 Task: Look for space in Miguel Hidalgo, Mexico from 12th August, 2023 to 16th August, 2023 for 8 adults in price range Rs.10000 to Rs.16000. Place can be private room with 8 bedrooms having 8 beds and 8 bathrooms. Property type can be house, flat, guest house, hotel. Amenities needed are: wifi, TV, free parkinig on premises, gym, breakfast. Booking option can be shelf check-in. Required host language is English.
Action: Mouse moved to (540, 119)
Screenshot: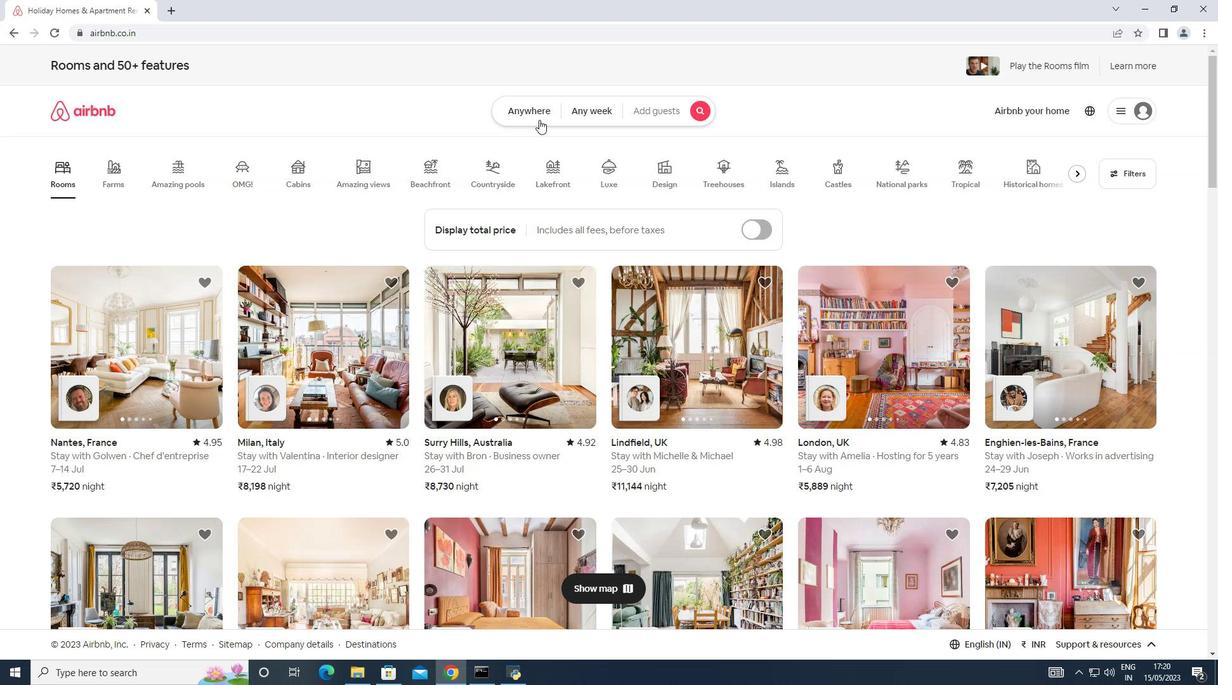 
Action: Mouse pressed left at (540, 119)
Screenshot: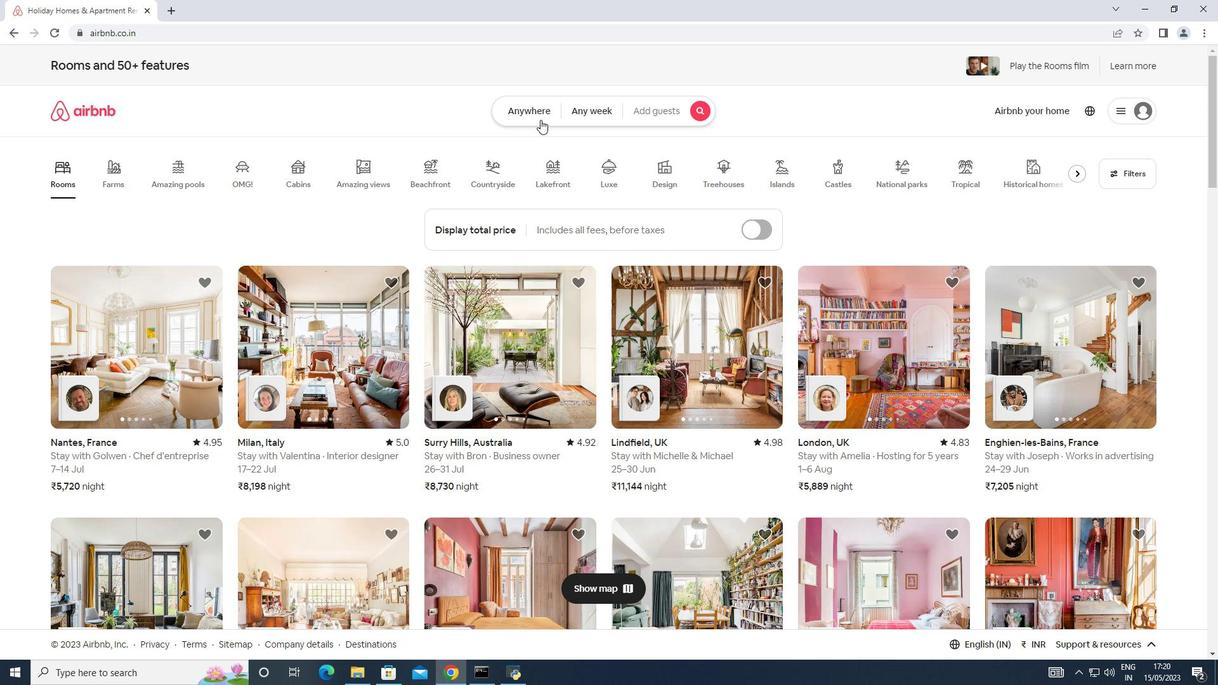 
Action: Mouse moved to (417, 152)
Screenshot: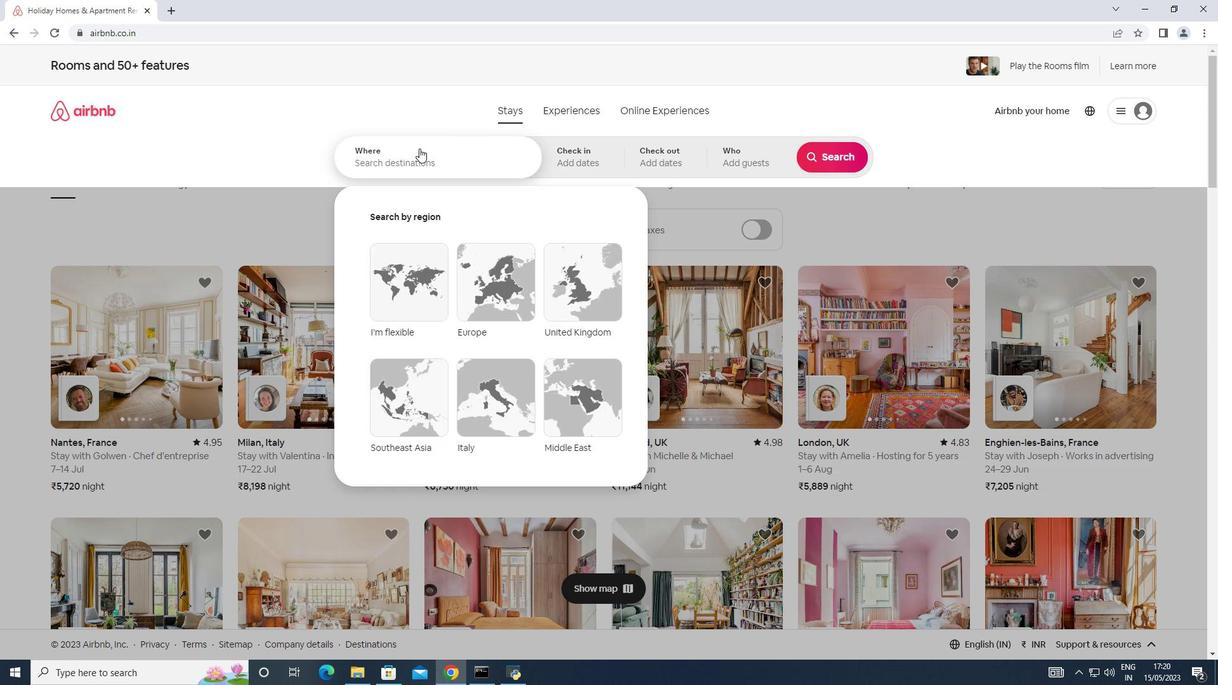 
Action: Mouse pressed left at (417, 152)
Screenshot: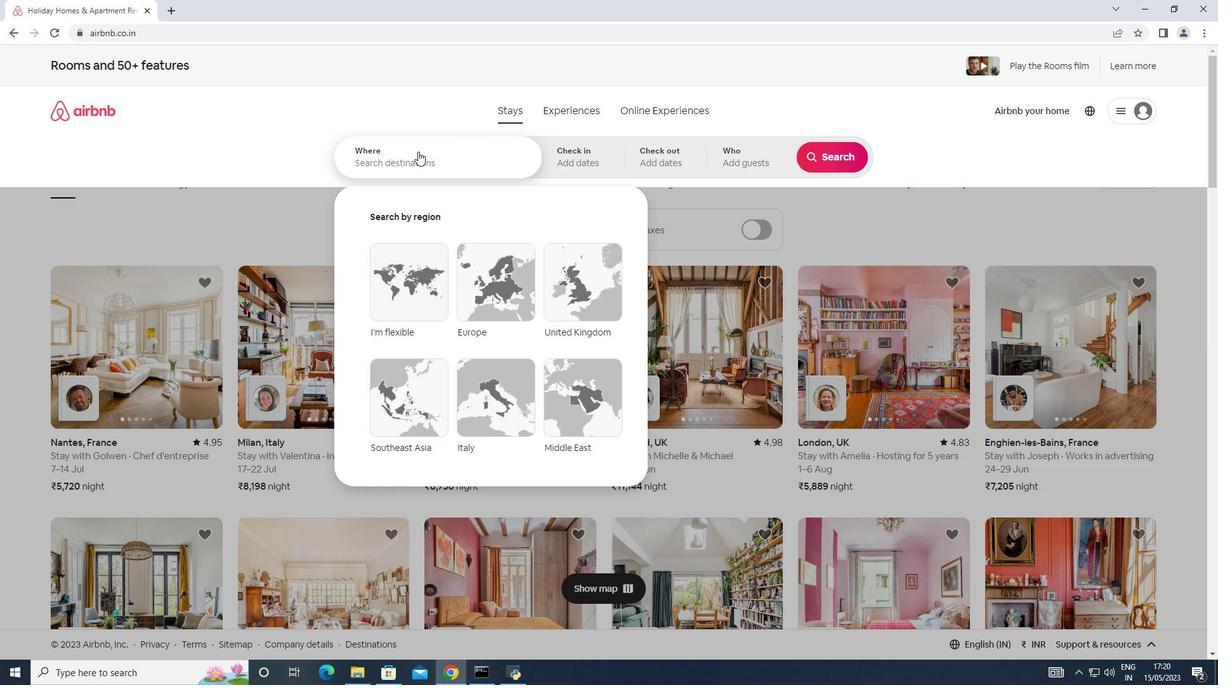 
Action: Mouse moved to (255, 247)
Screenshot: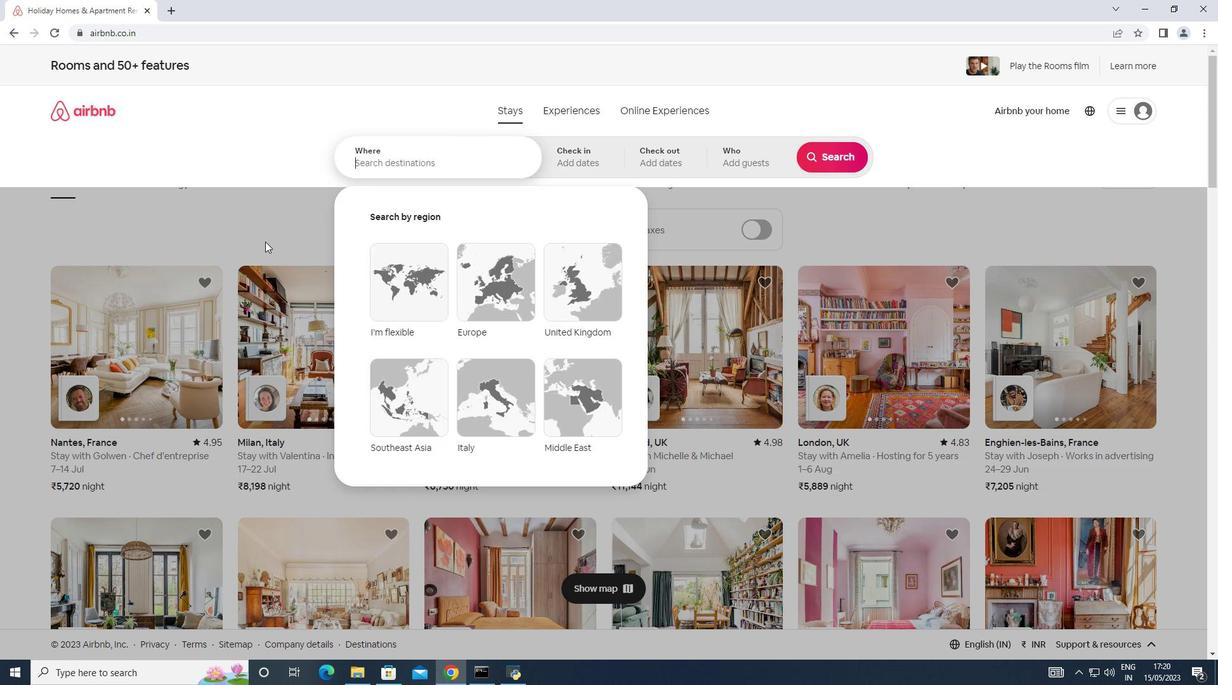 
Action: Key pressed <Key.shift>Mi
Screenshot: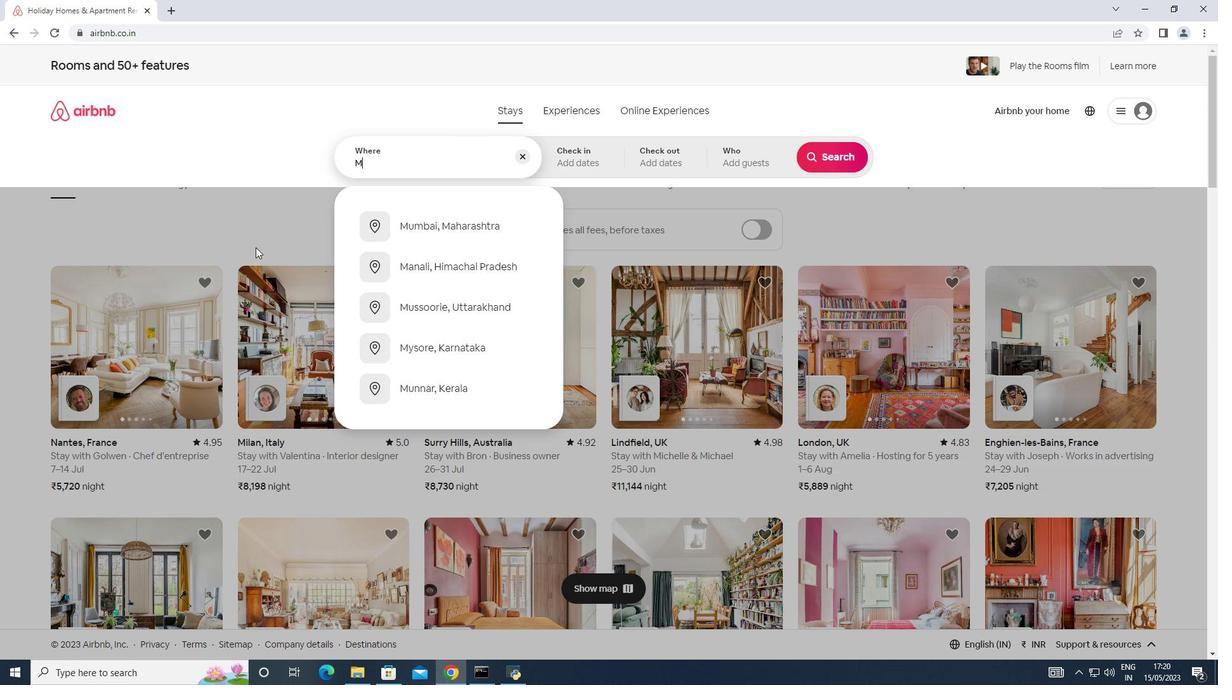 
Action: Mouse moved to (250, 250)
Screenshot: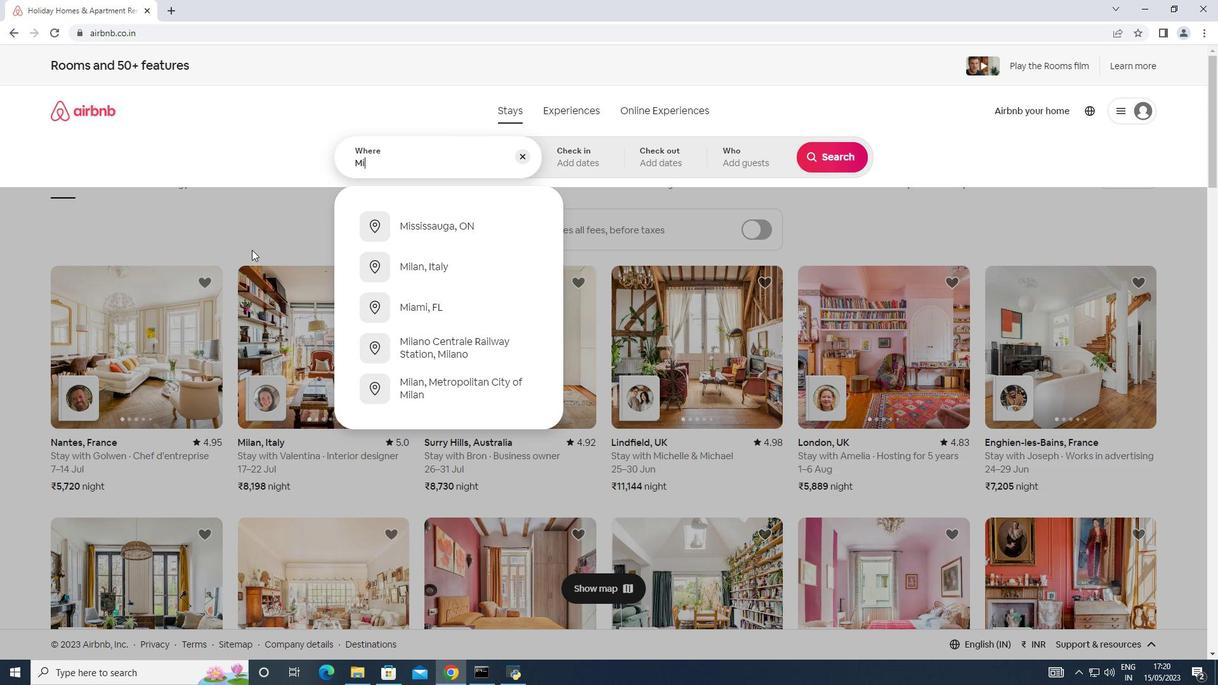 
Action: Key pressed guel<Key.space><Key.shift>Hidalgo,<Key.shift><Key.shift><Key.shift><Key.shift>Mec<Key.backspace>xico
Screenshot: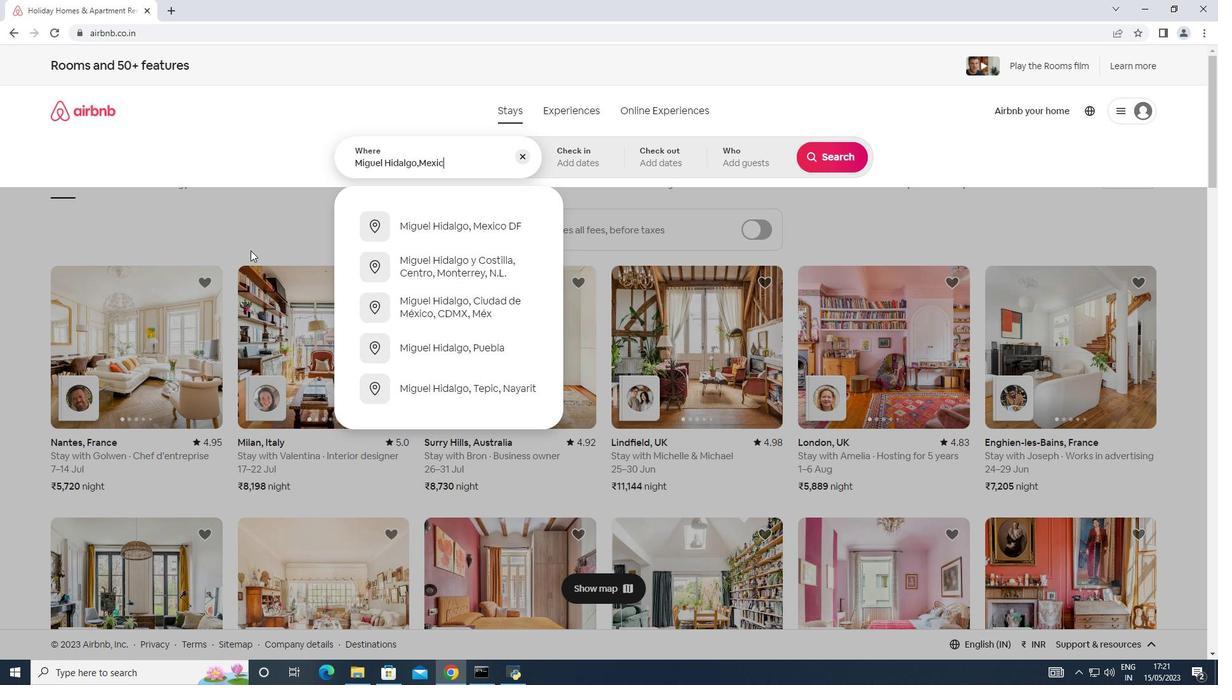 
Action: Mouse moved to (622, 166)
Screenshot: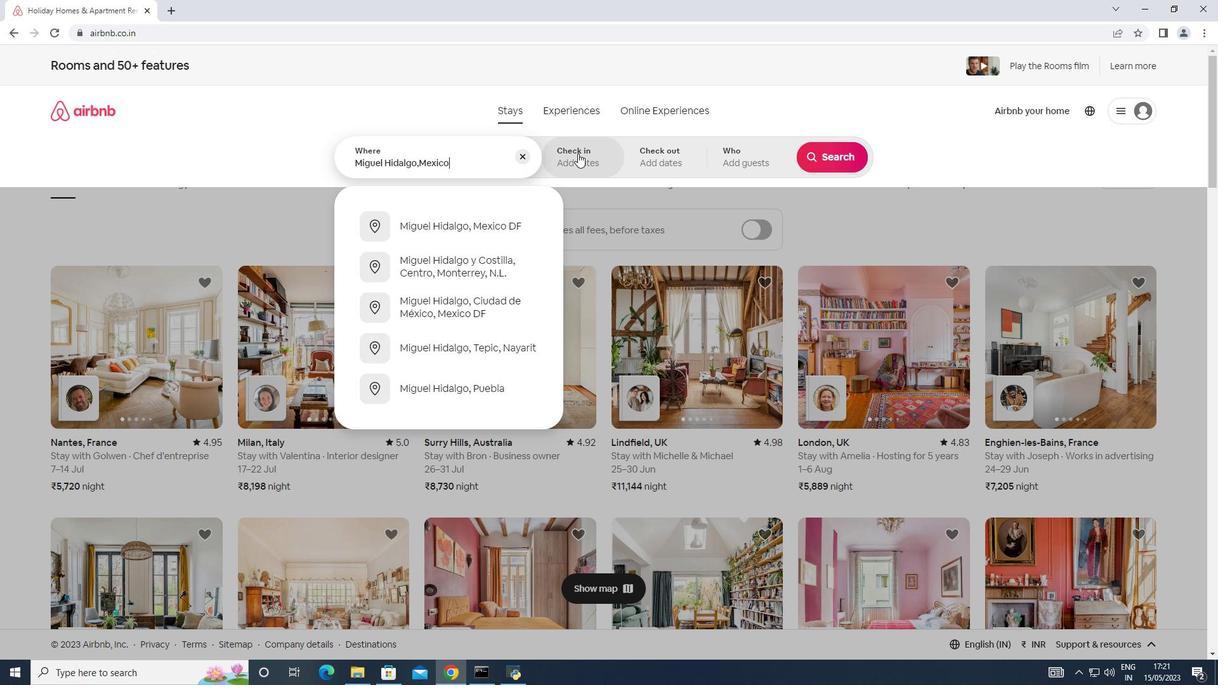 
Action: Mouse pressed left at (583, 152)
Screenshot: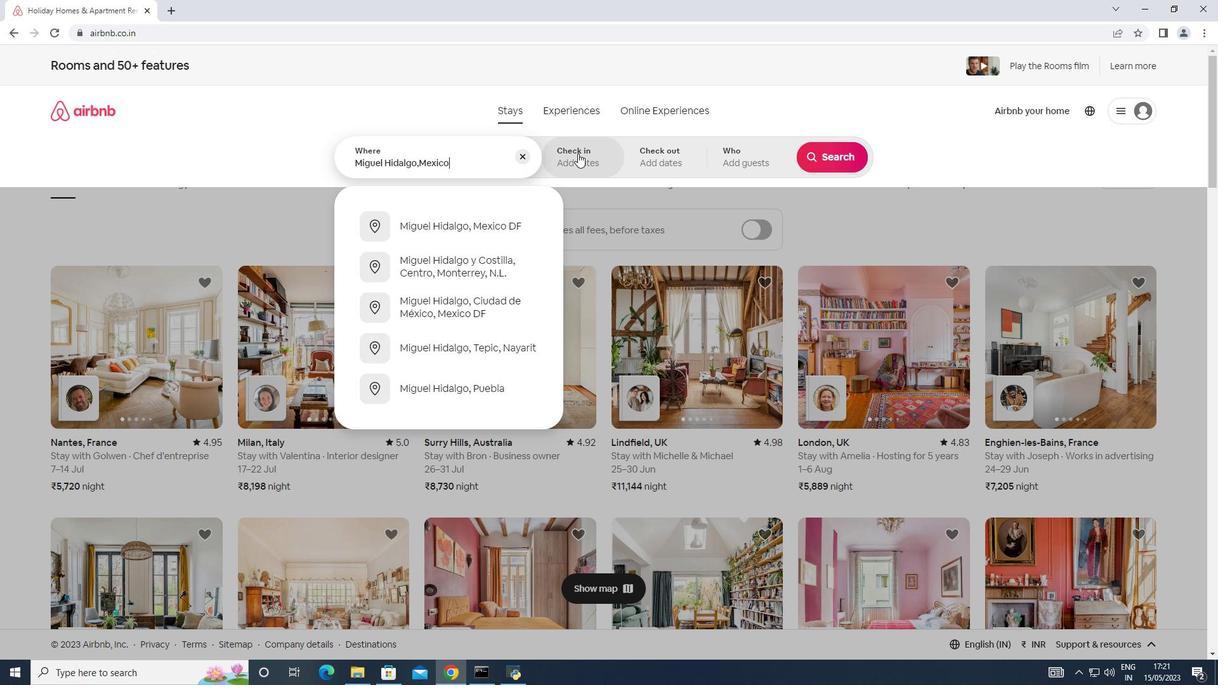 
Action: Mouse moved to (828, 258)
Screenshot: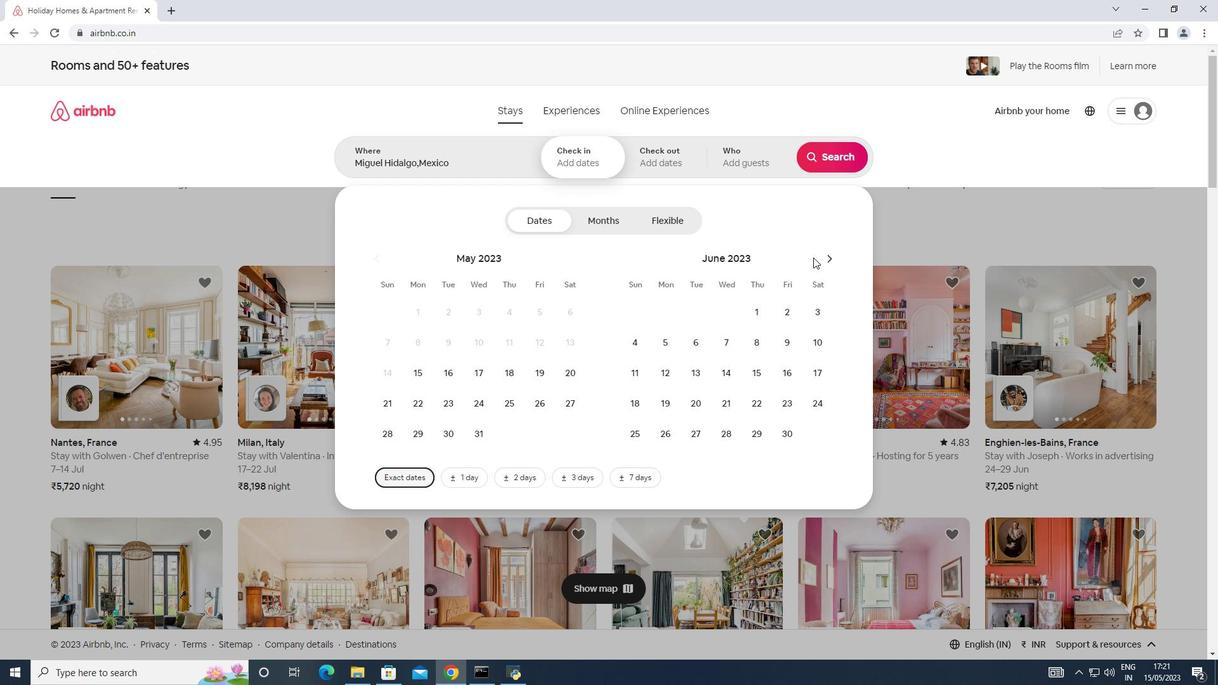 
Action: Mouse pressed left at (828, 258)
Screenshot: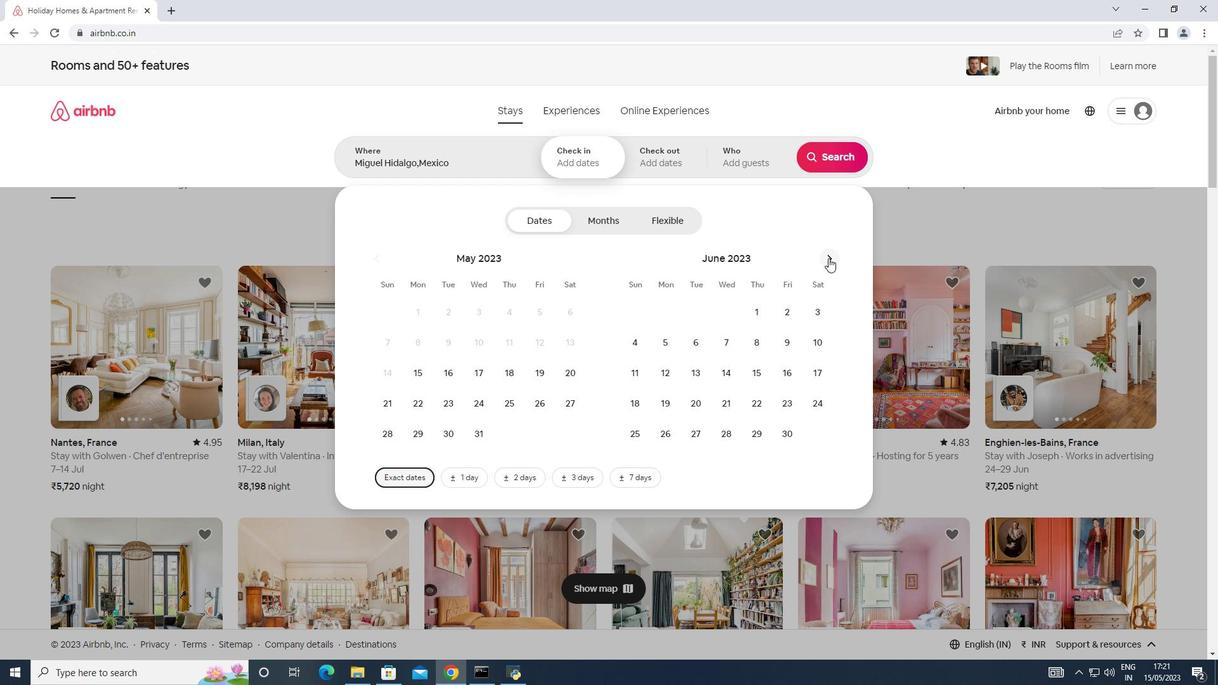 
Action: Mouse pressed left at (828, 258)
Screenshot: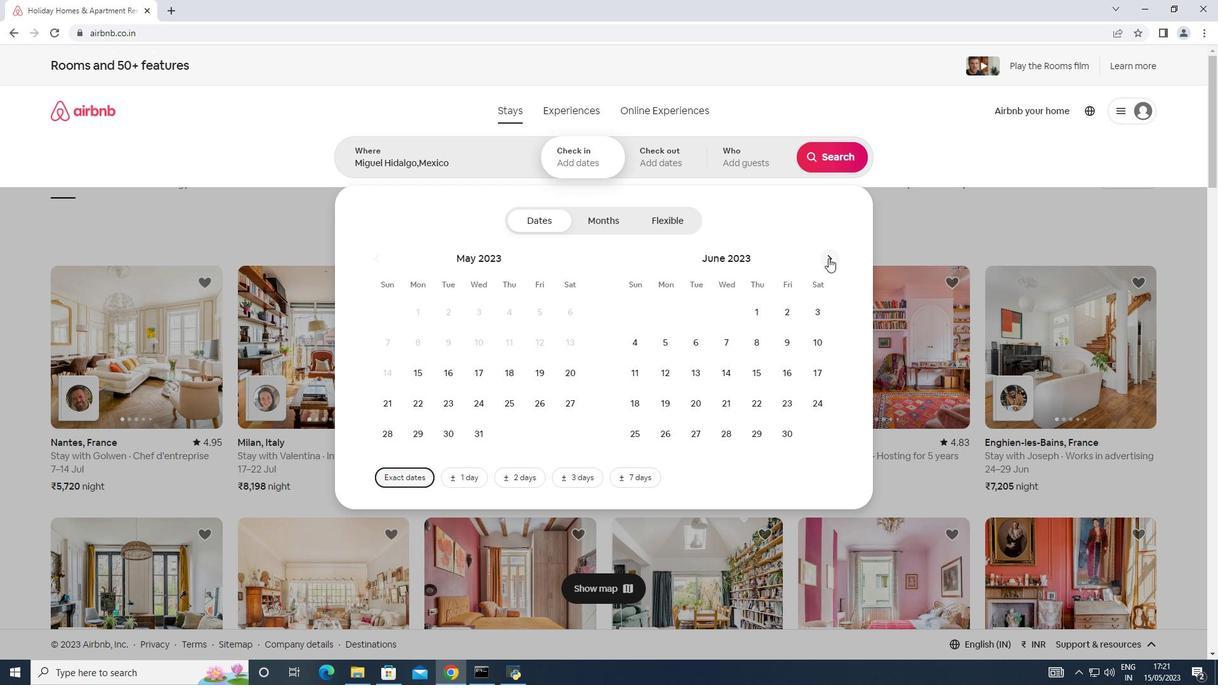 
Action: Mouse moved to (828, 258)
Screenshot: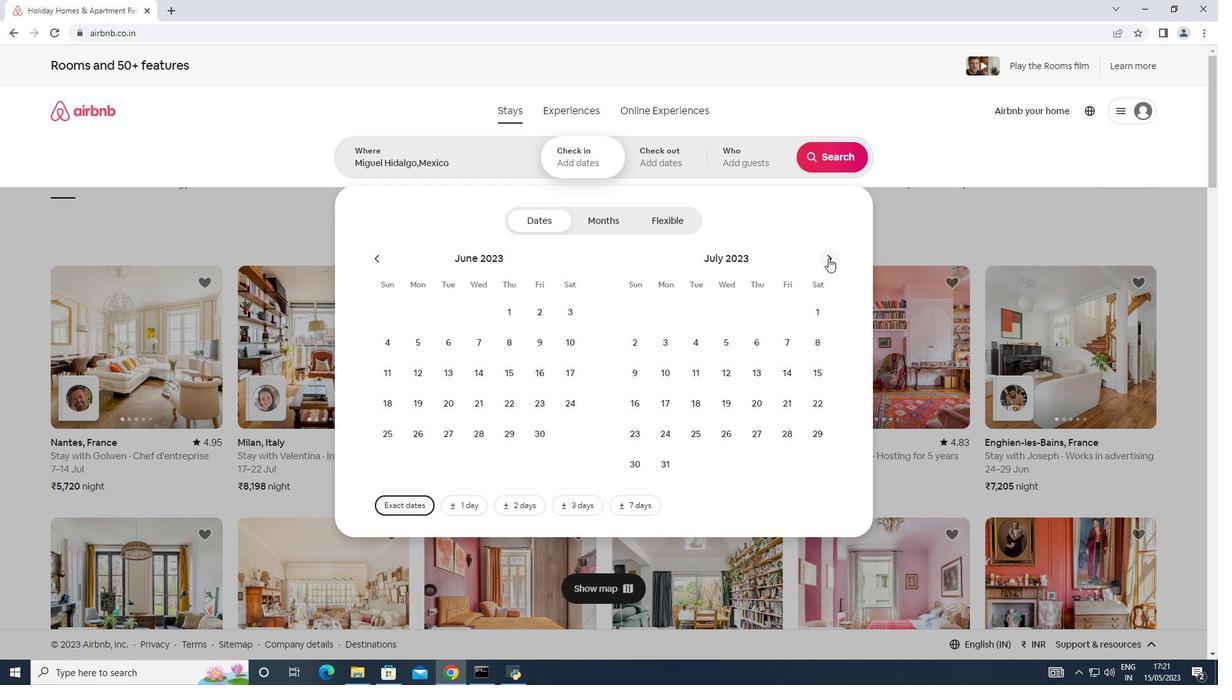 
Action: Mouse pressed left at (828, 258)
Screenshot: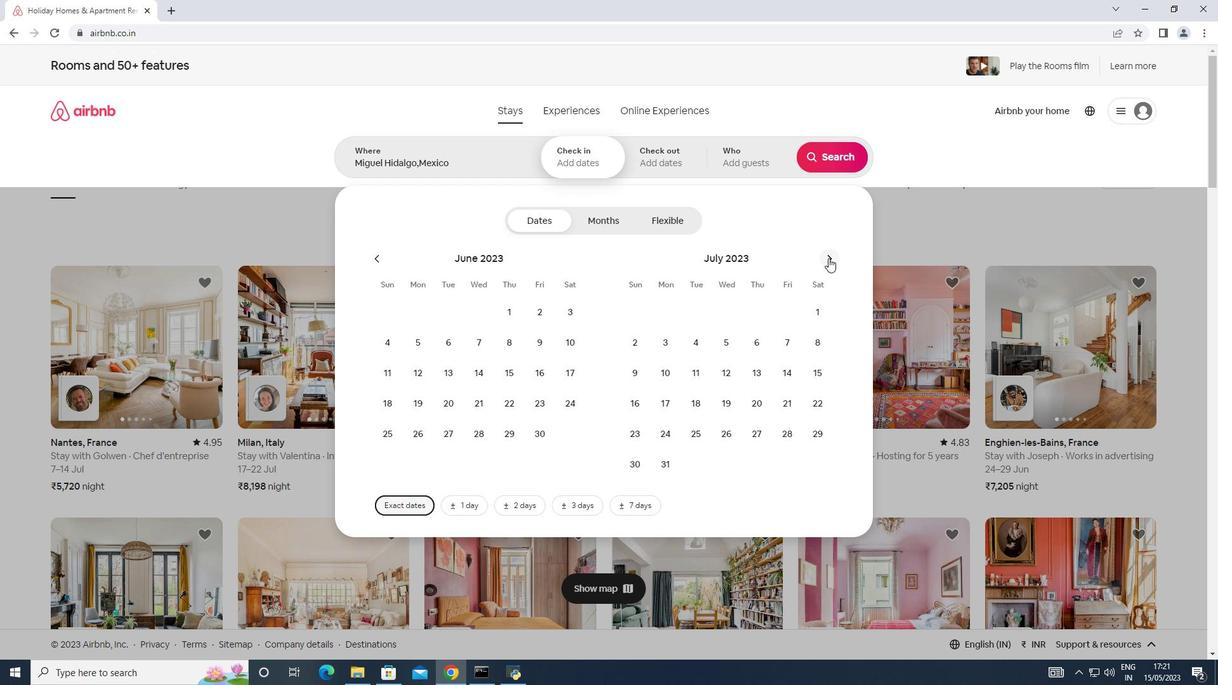 
Action: Mouse moved to (813, 338)
Screenshot: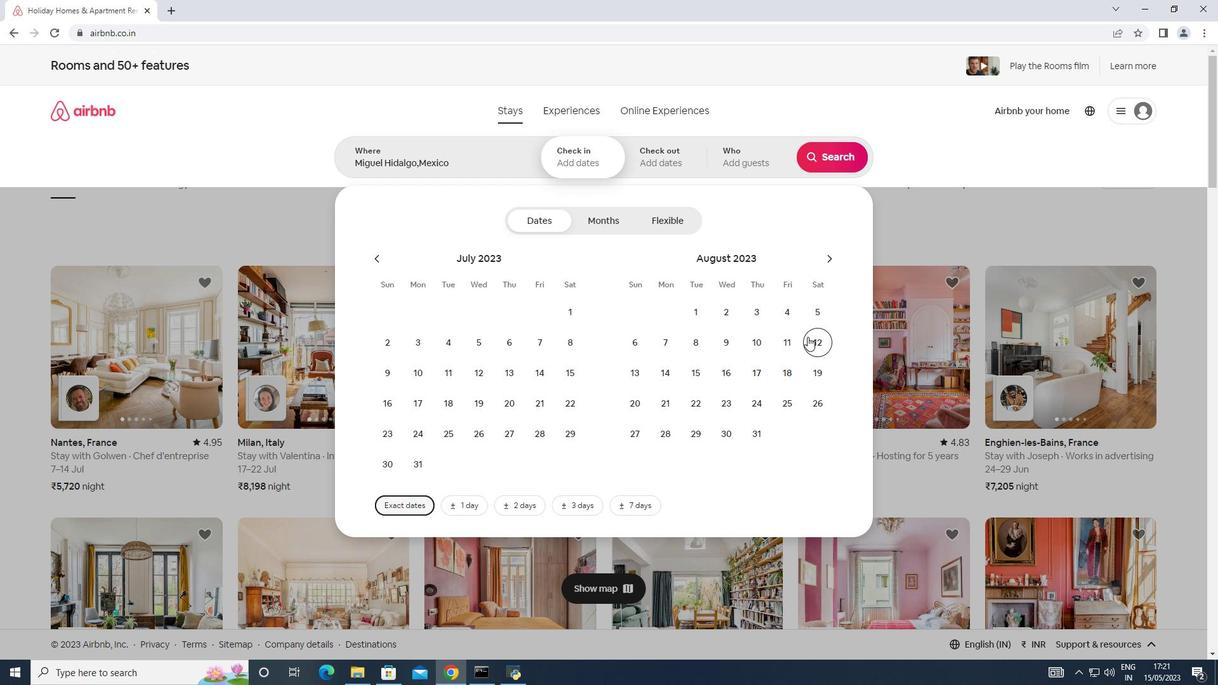 
Action: Mouse pressed left at (813, 338)
Screenshot: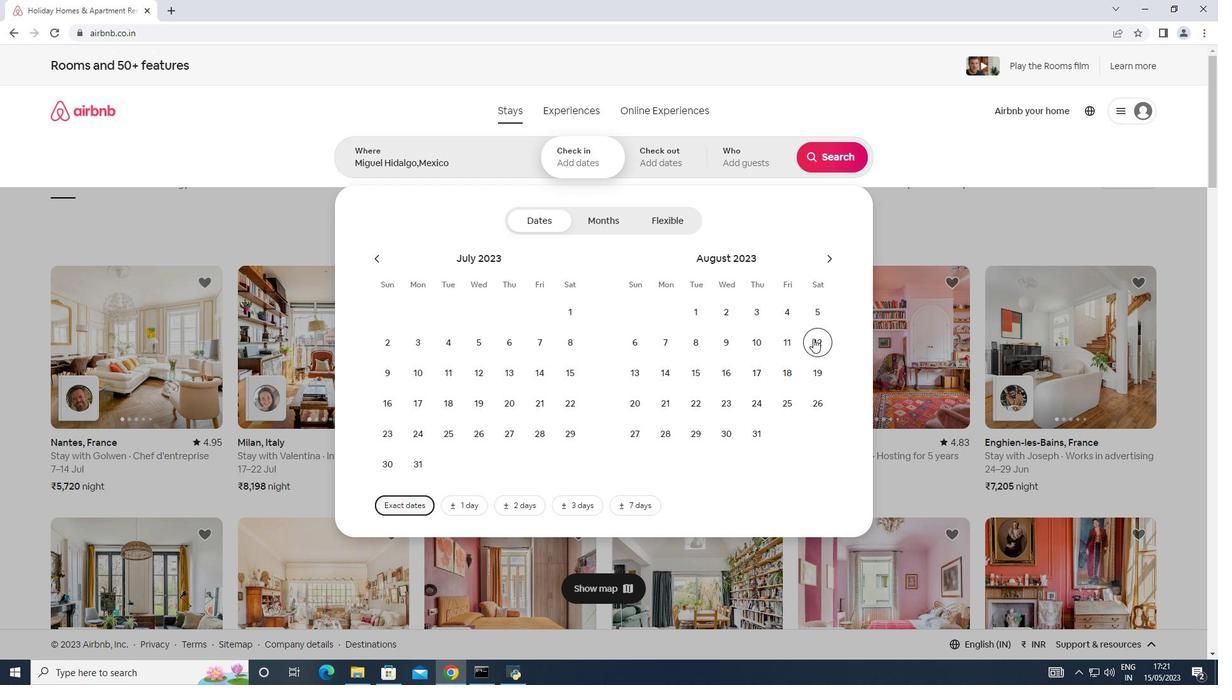 
Action: Mouse moved to (723, 372)
Screenshot: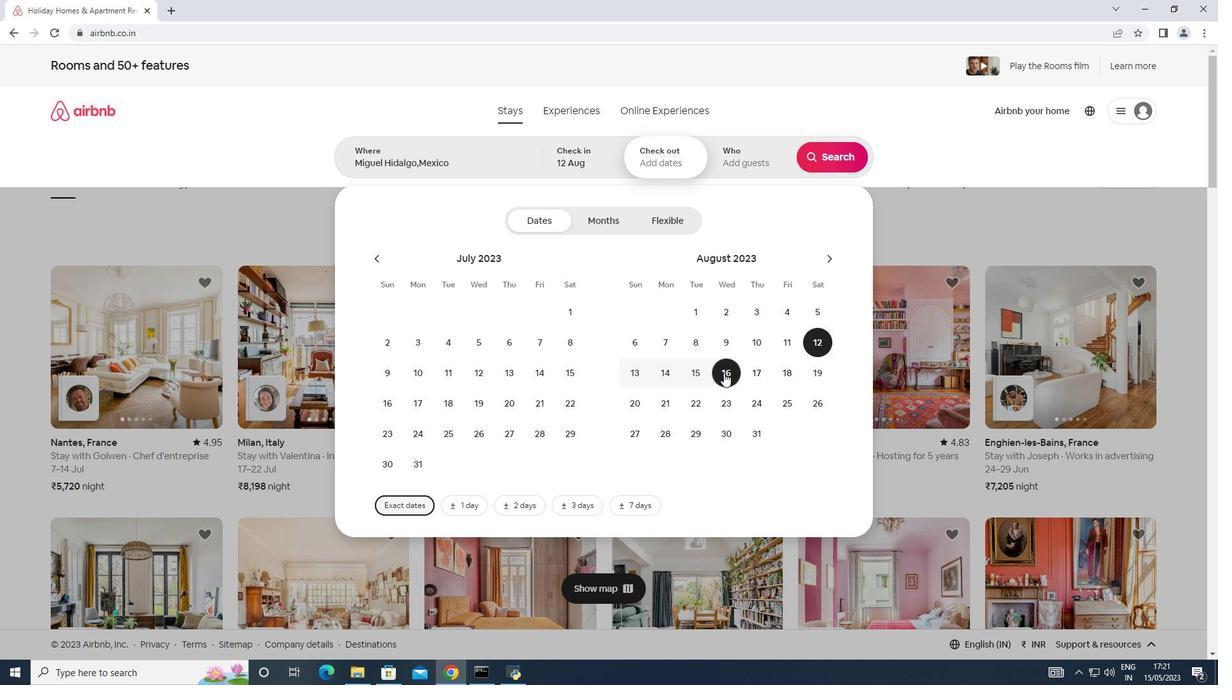 
Action: Mouse pressed left at (723, 372)
Screenshot: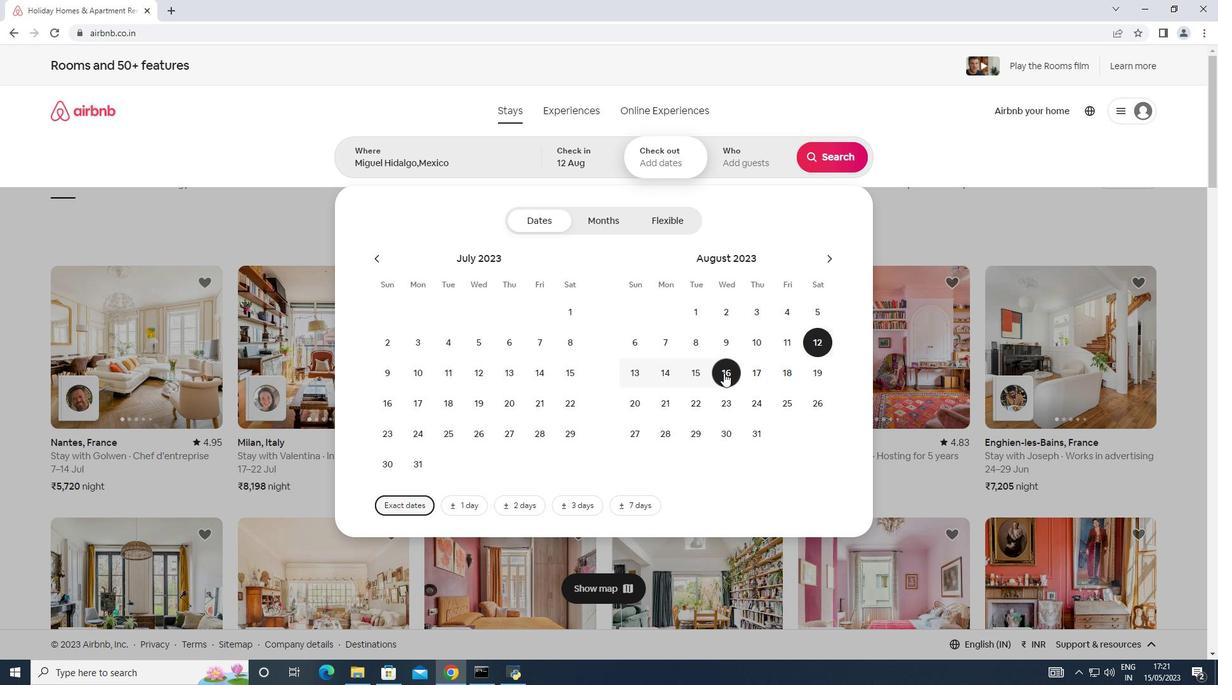 
Action: Mouse moved to (763, 156)
Screenshot: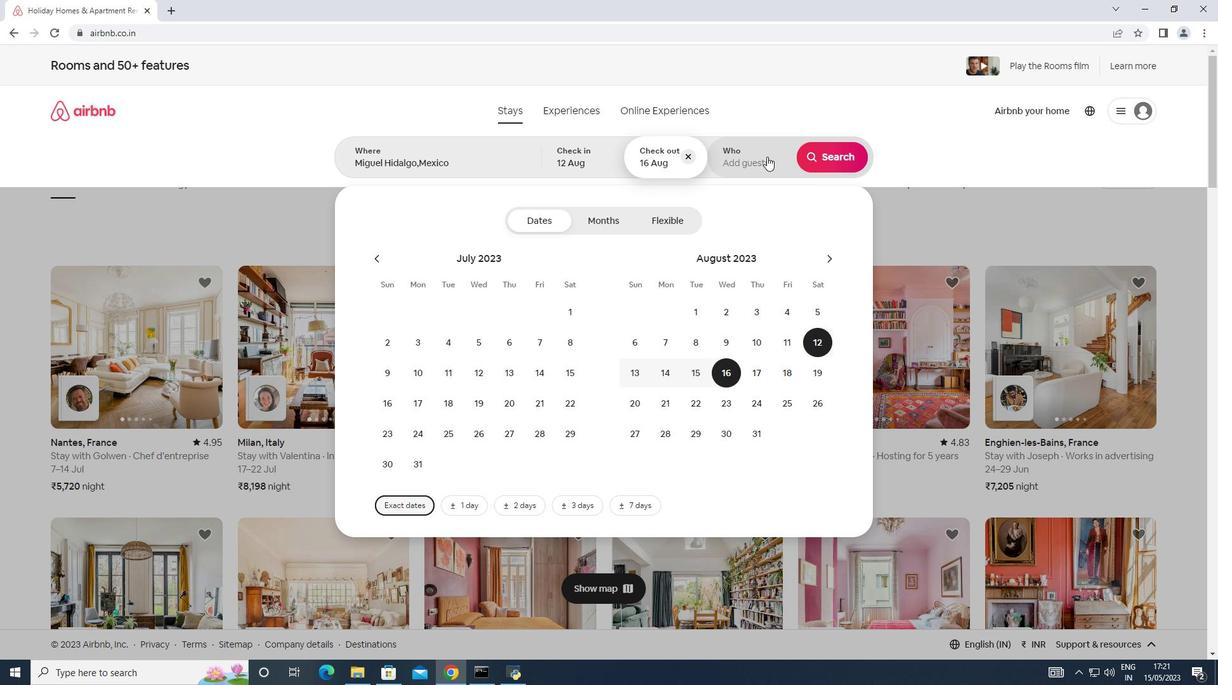 
Action: Mouse pressed left at (763, 156)
Screenshot: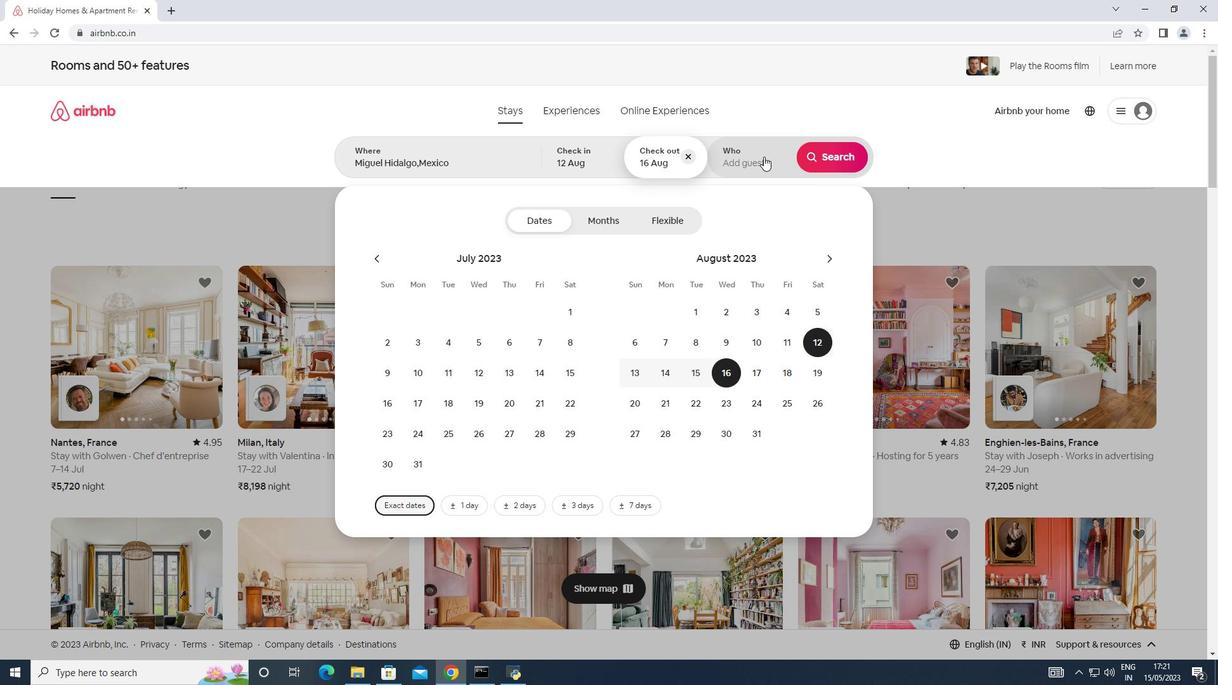 
Action: Mouse moved to (838, 221)
Screenshot: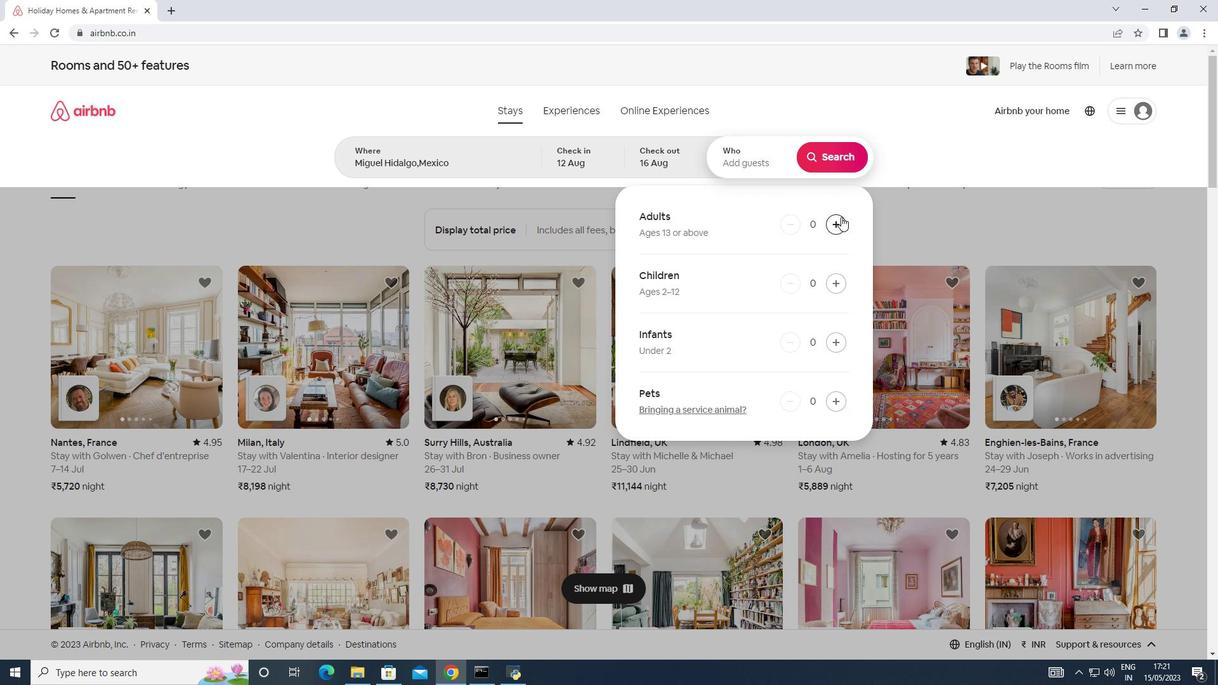 
Action: Mouse pressed left at (838, 221)
Screenshot: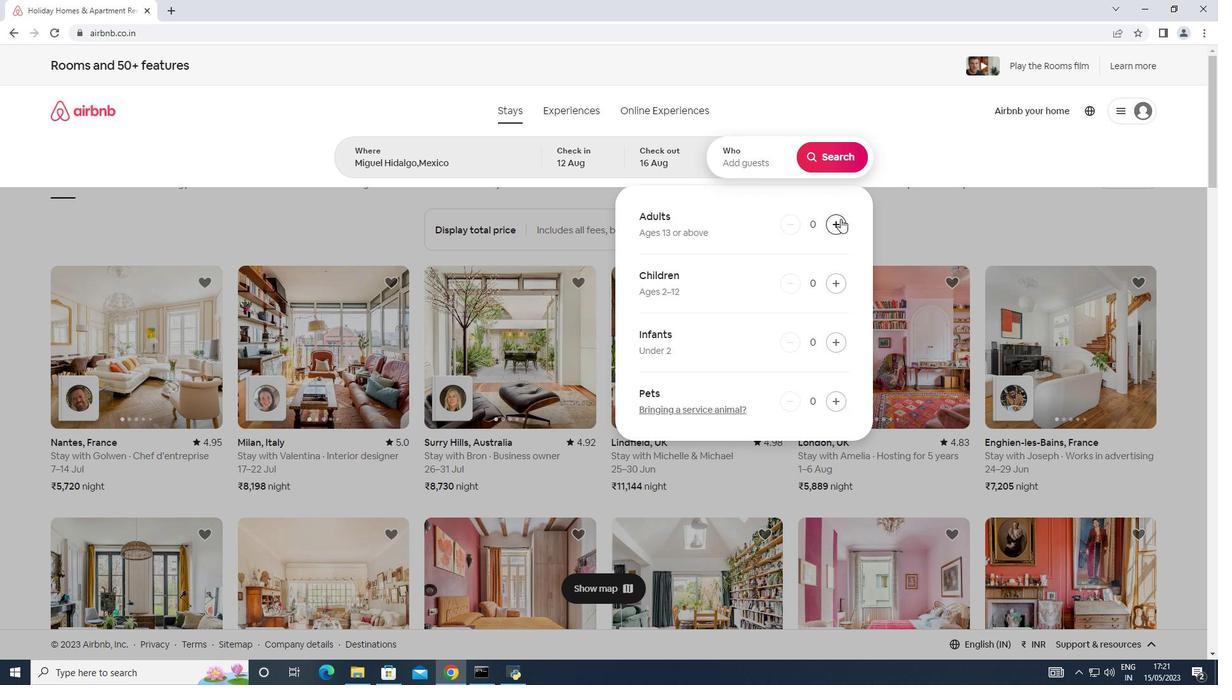 
Action: Mouse pressed left at (838, 221)
Screenshot: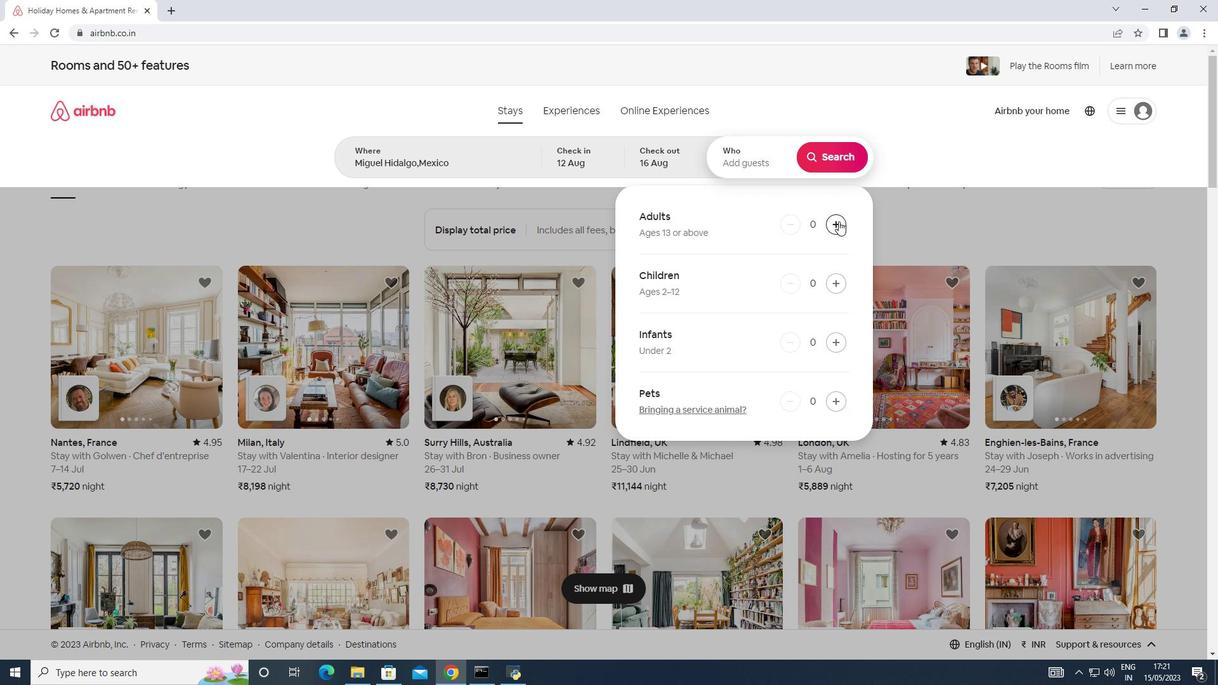 
Action: Mouse pressed left at (838, 221)
Screenshot: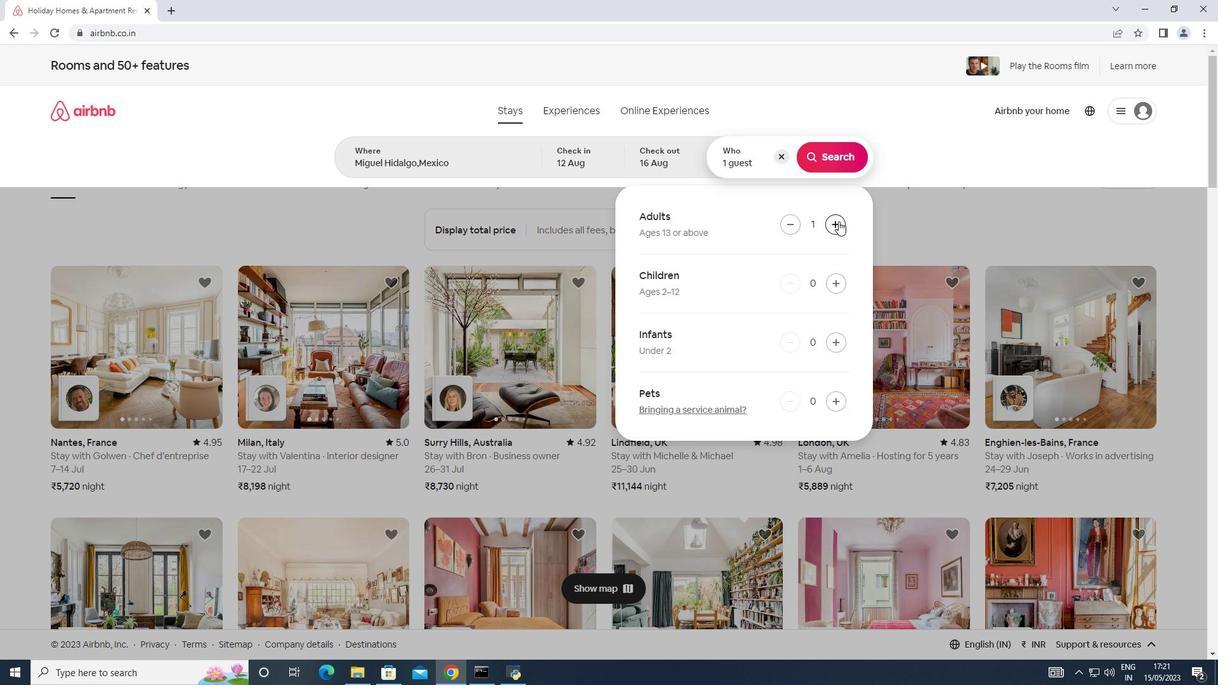 
Action: Mouse pressed left at (838, 221)
Screenshot: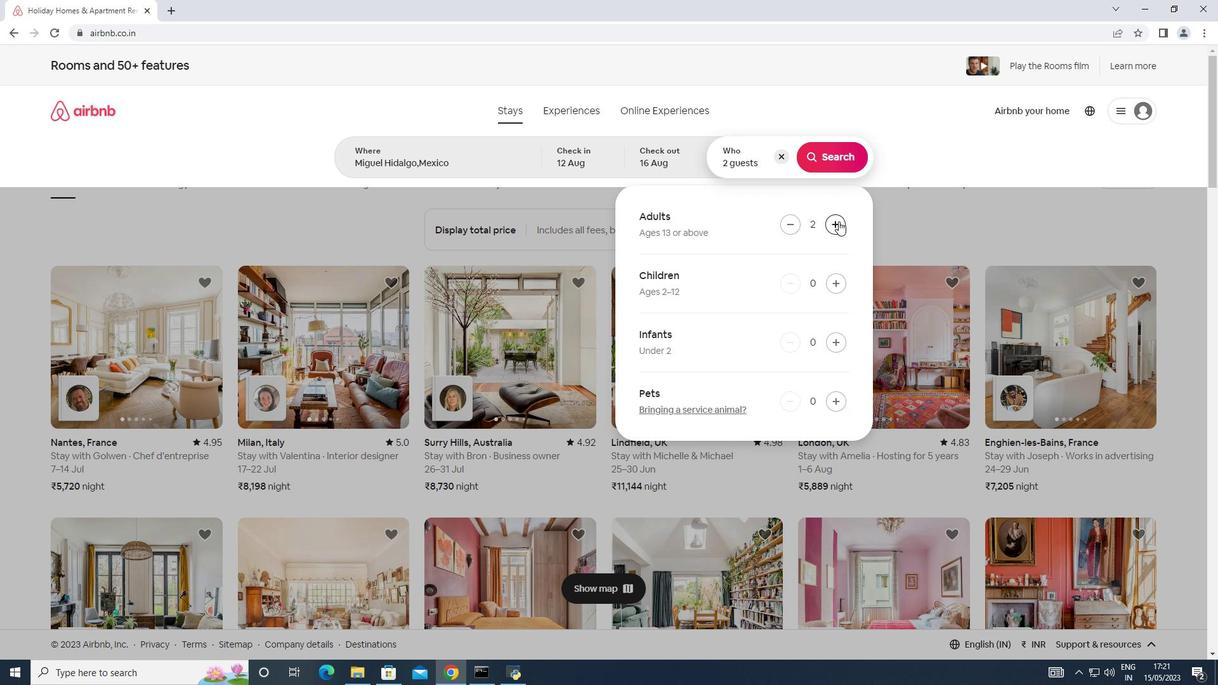 
Action: Mouse pressed left at (838, 221)
Screenshot: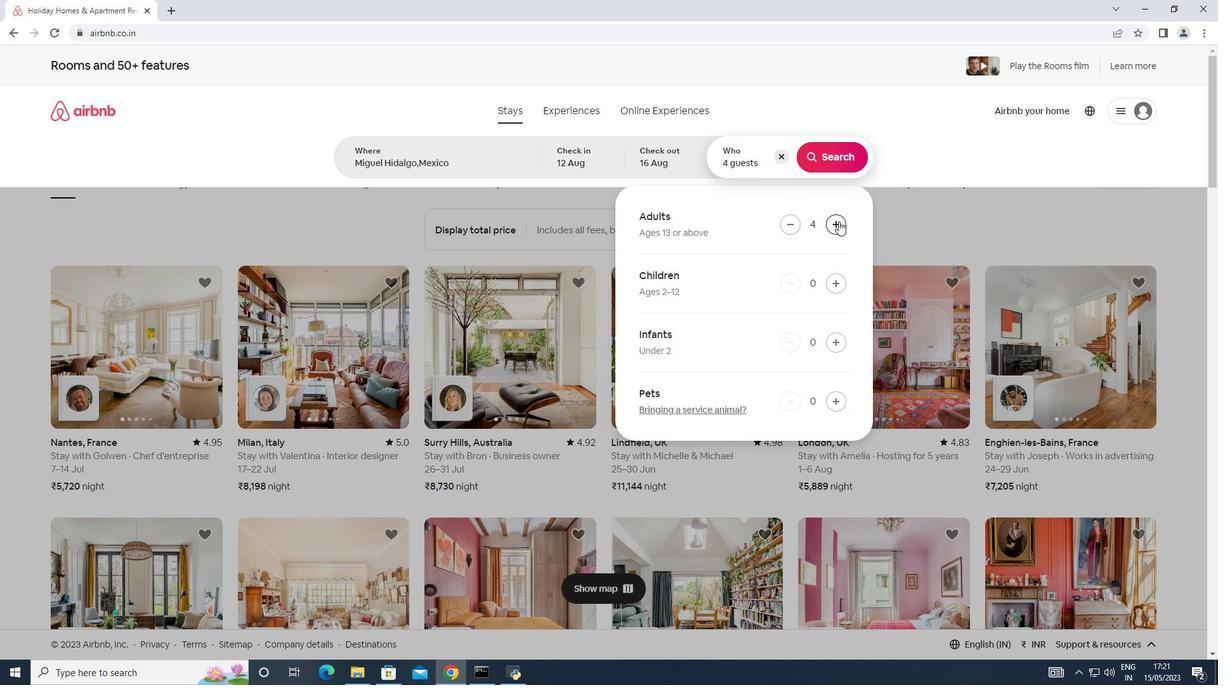 
Action: Mouse pressed left at (838, 221)
Screenshot: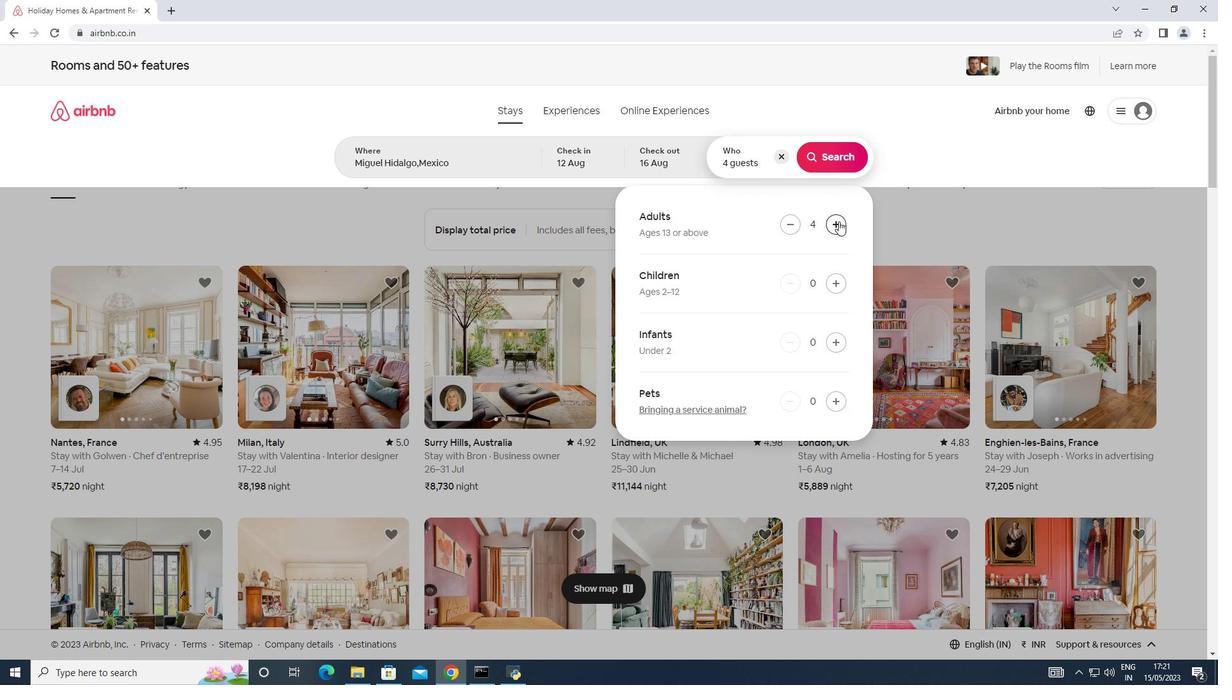 
Action: Mouse pressed left at (838, 221)
Screenshot: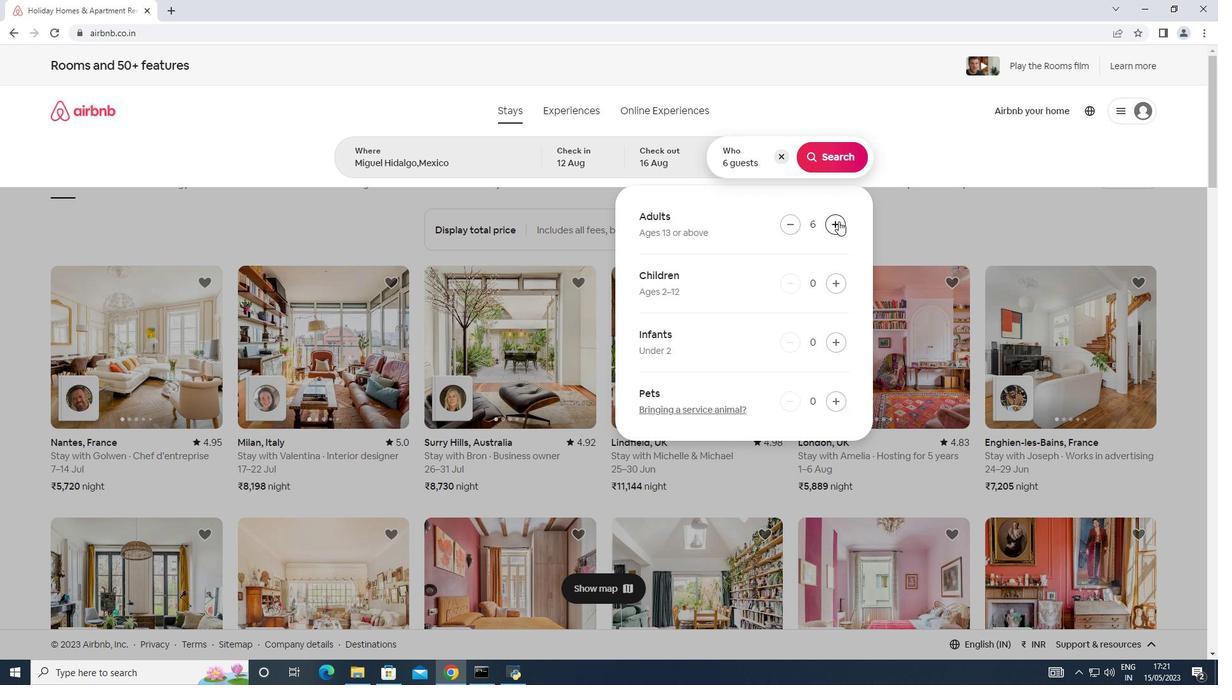 
Action: Mouse pressed left at (838, 221)
Screenshot: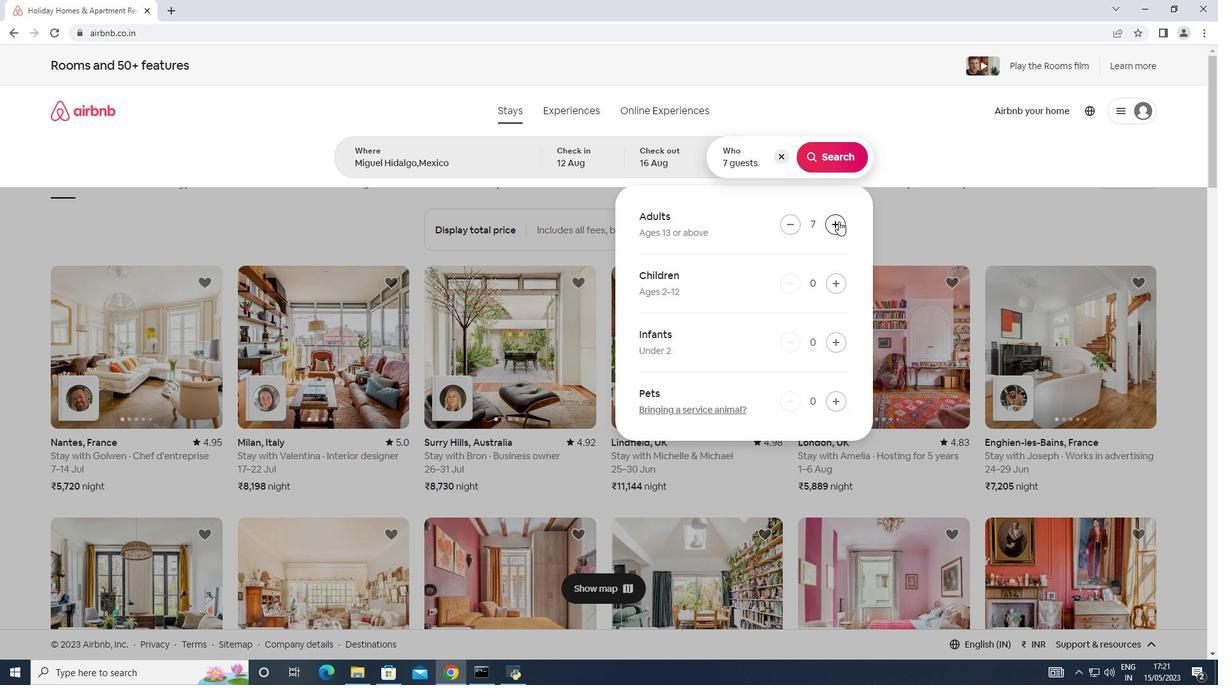 
Action: Mouse moved to (818, 162)
Screenshot: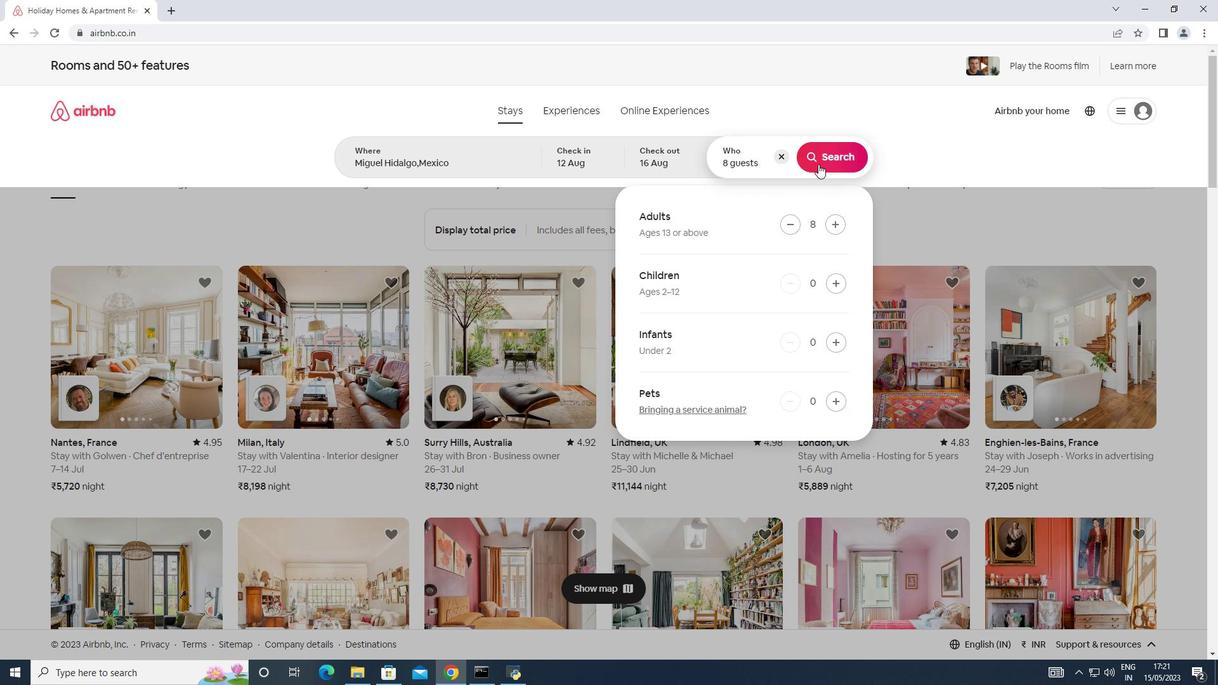 
Action: Mouse pressed left at (818, 162)
Screenshot: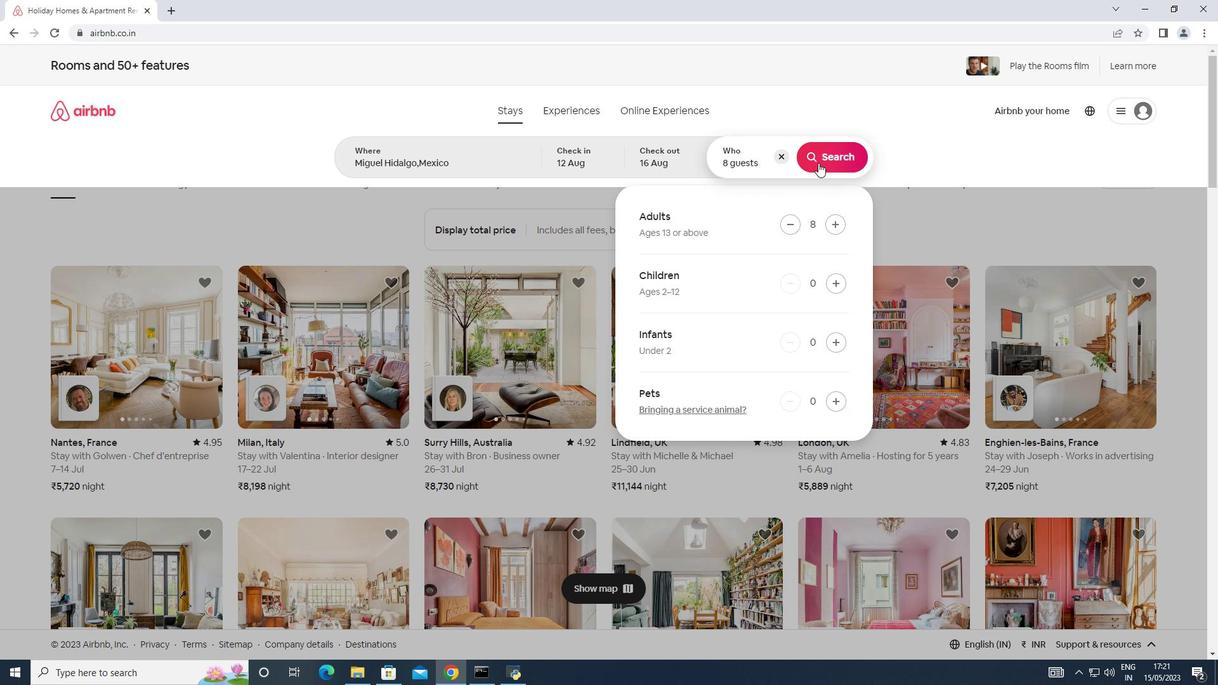
Action: Mouse moved to (1167, 128)
Screenshot: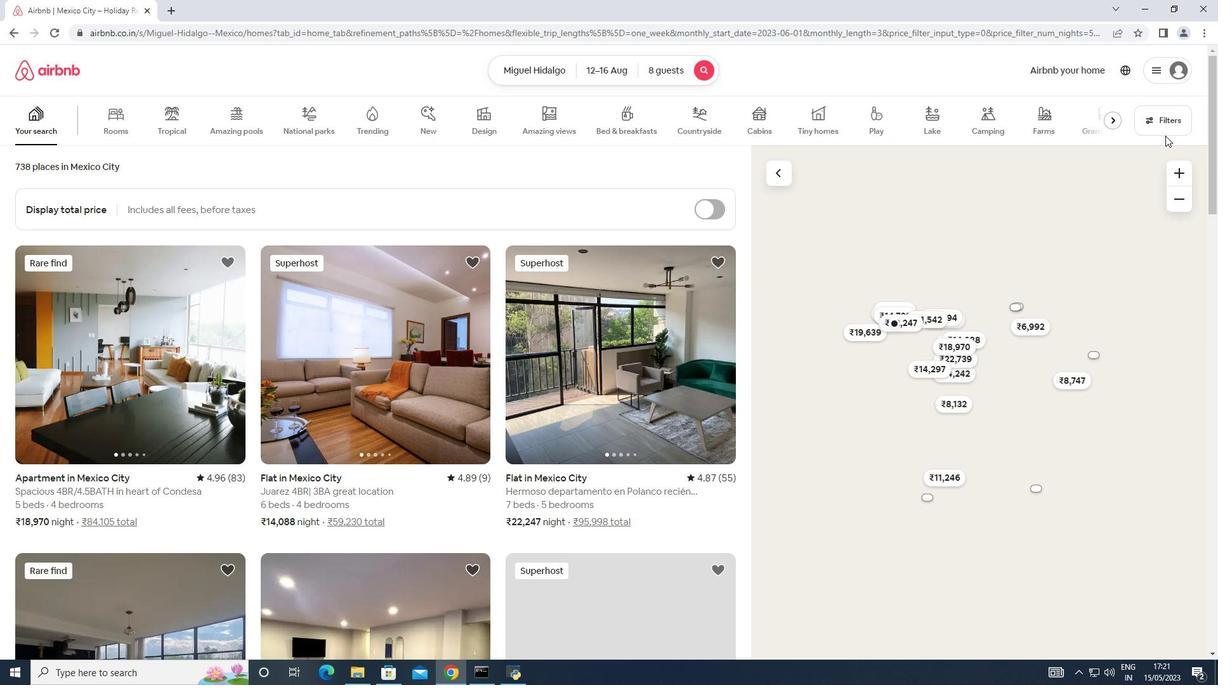 
Action: Mouse pressed left at (1167, 128)
Screenshot: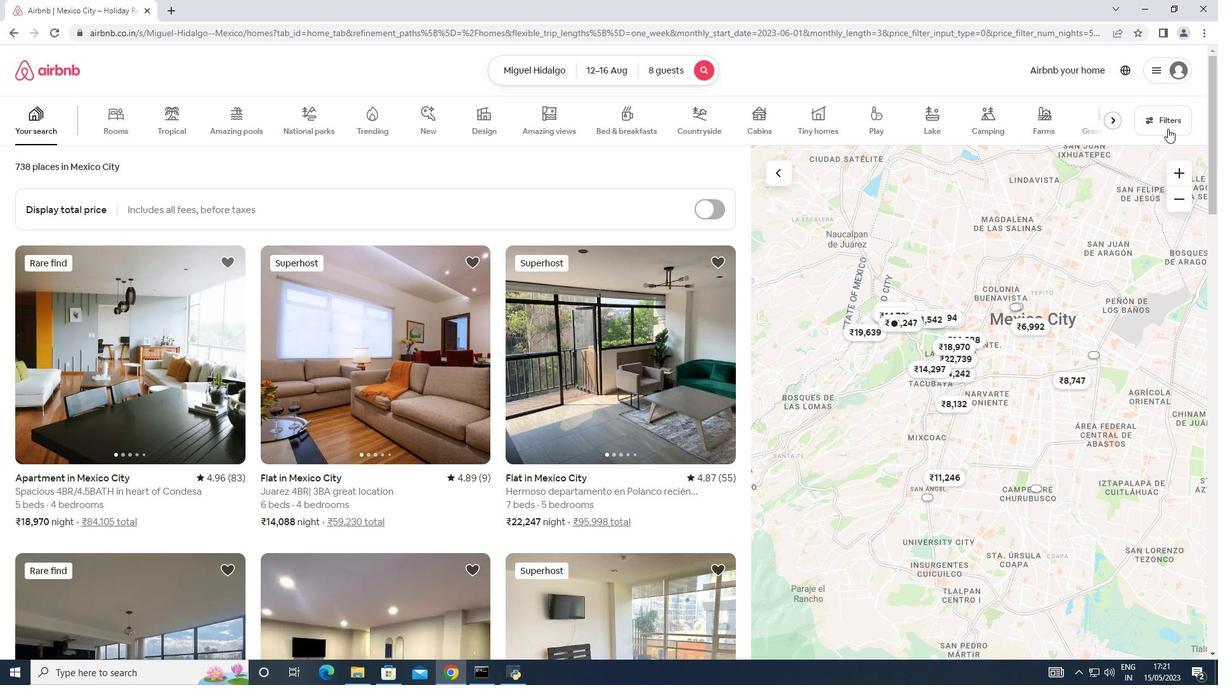 
Action: Mouse moved to (448, 433)
Screenshot: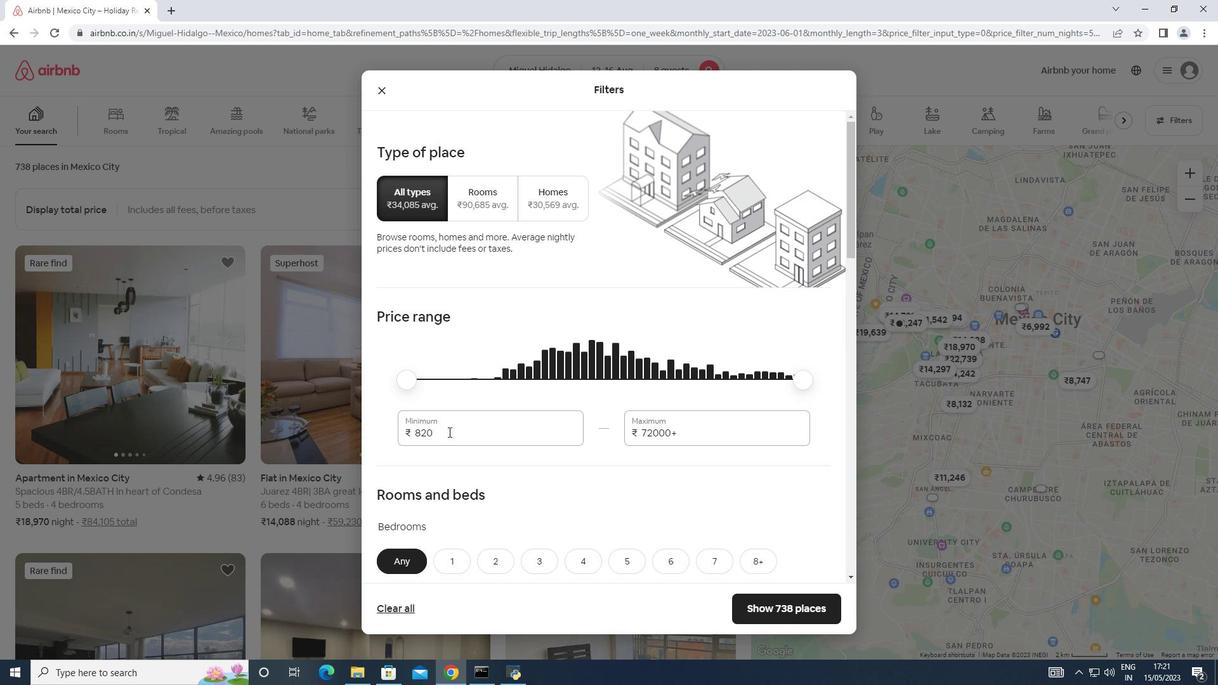 
Action: Mouse pressed left at (448, 433)
Screenshot: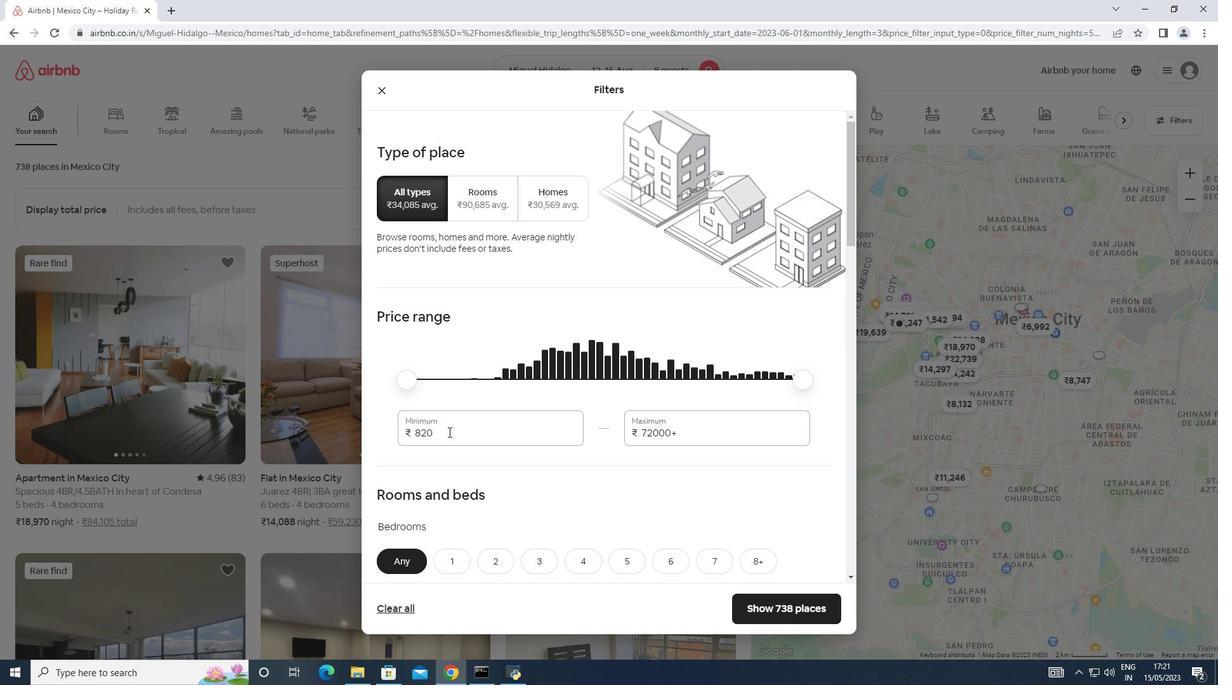 
Action: Mouse moved to (402, 430)
Screenshot: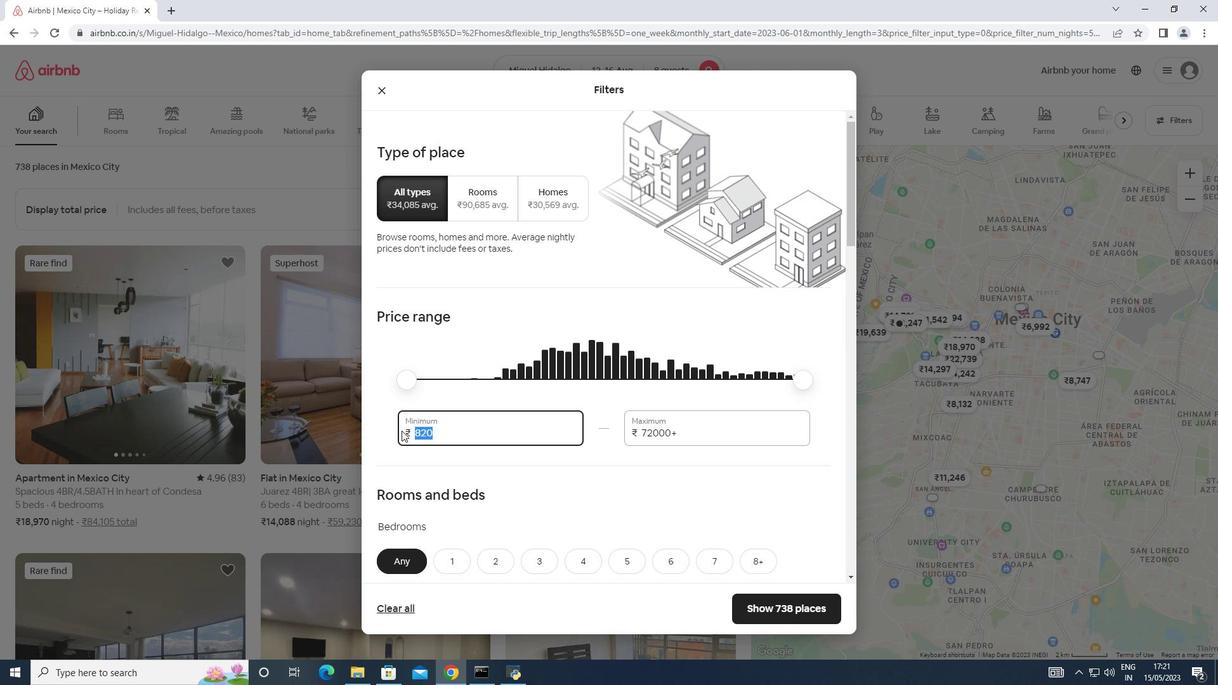 
Action: Key pressed 1
Screenshot: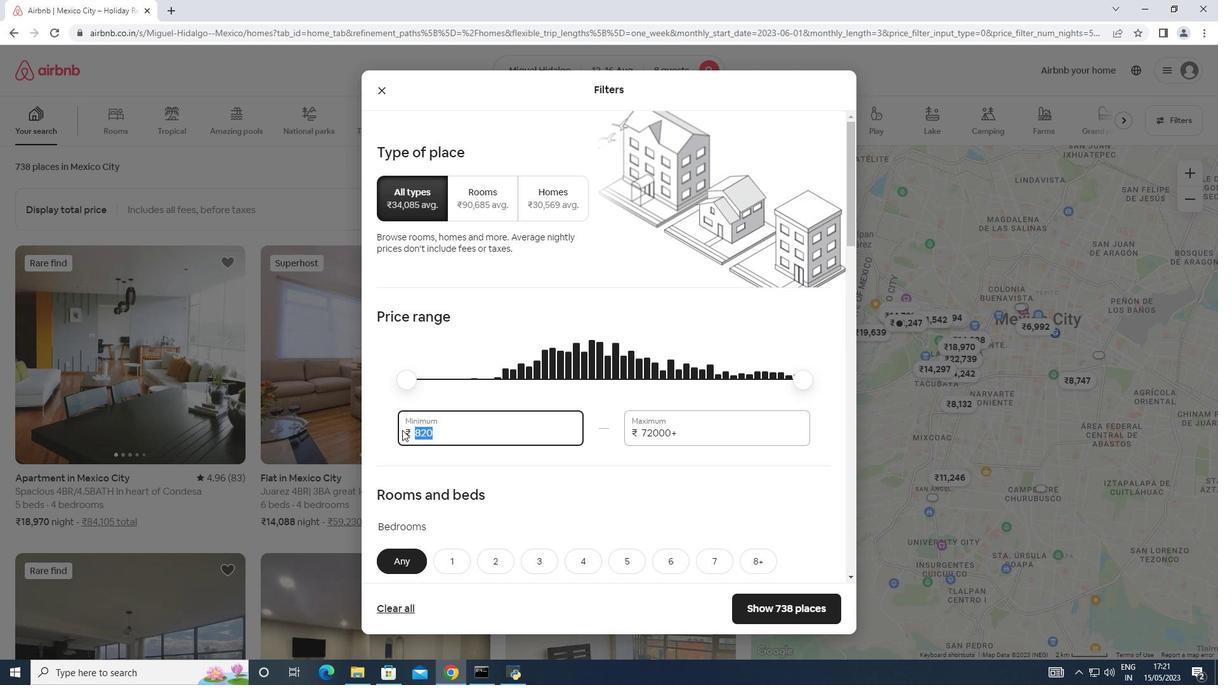 
Action: Mouse moved to (402, 426)
Screenshot: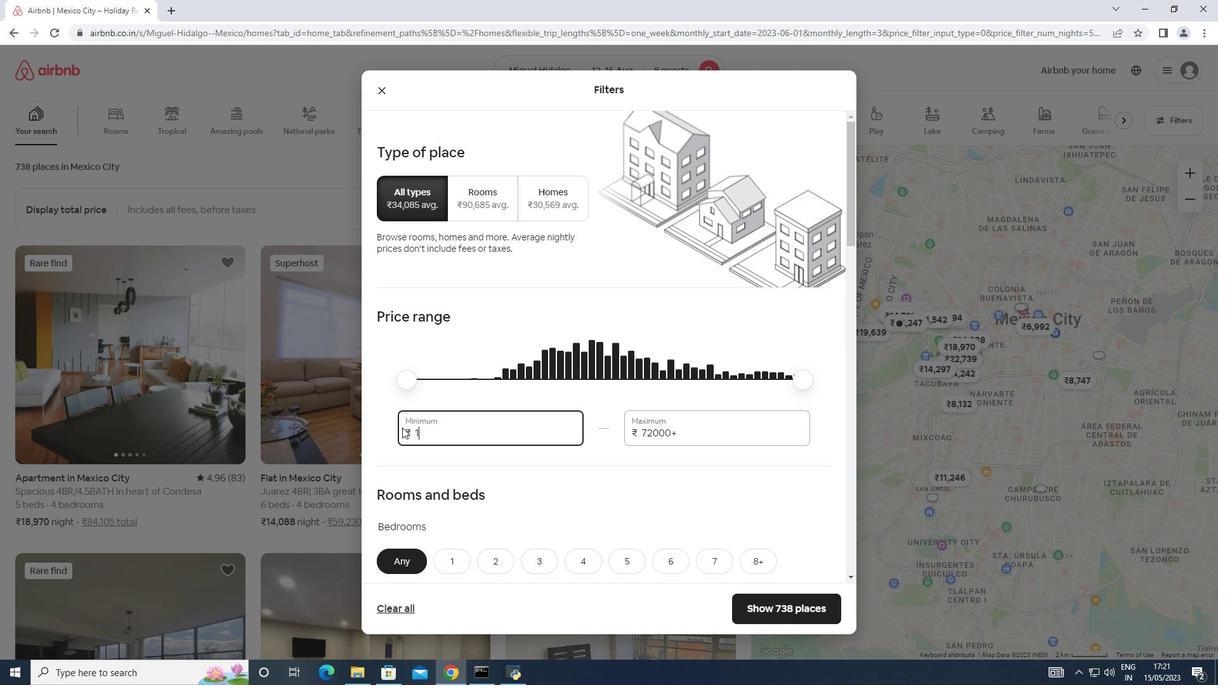 
Action: Key pressed 0
Screenshot: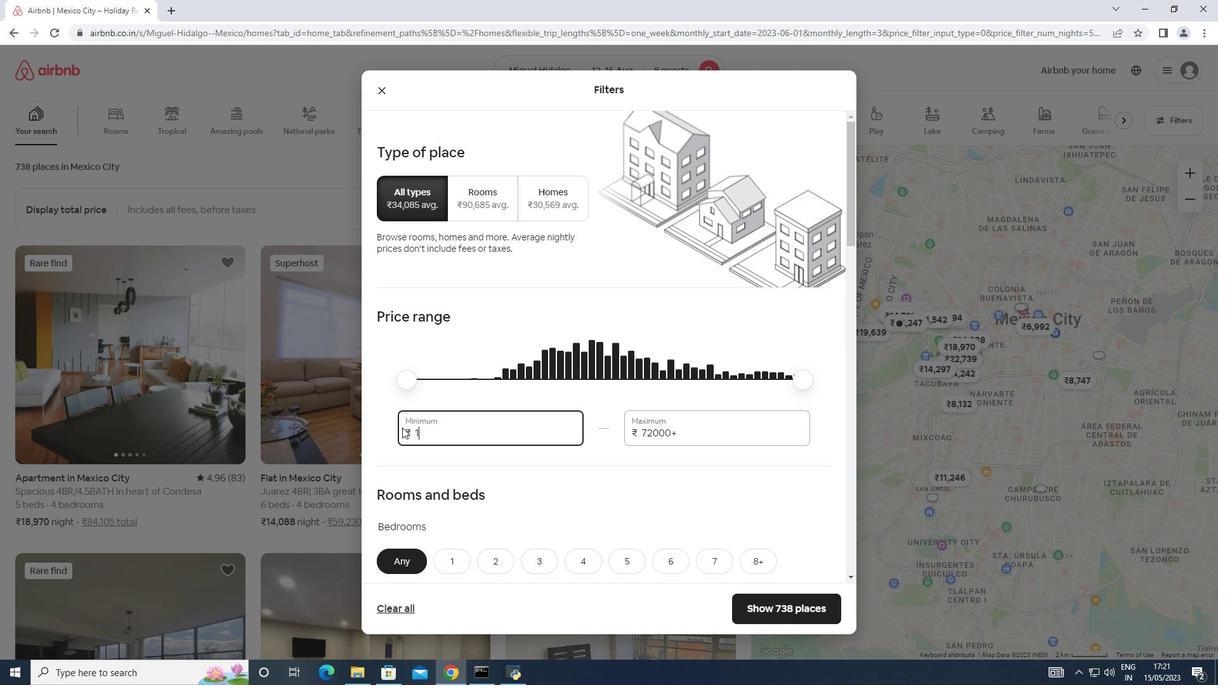 
Action: Mouse moved to (402, 424)
Screenshot: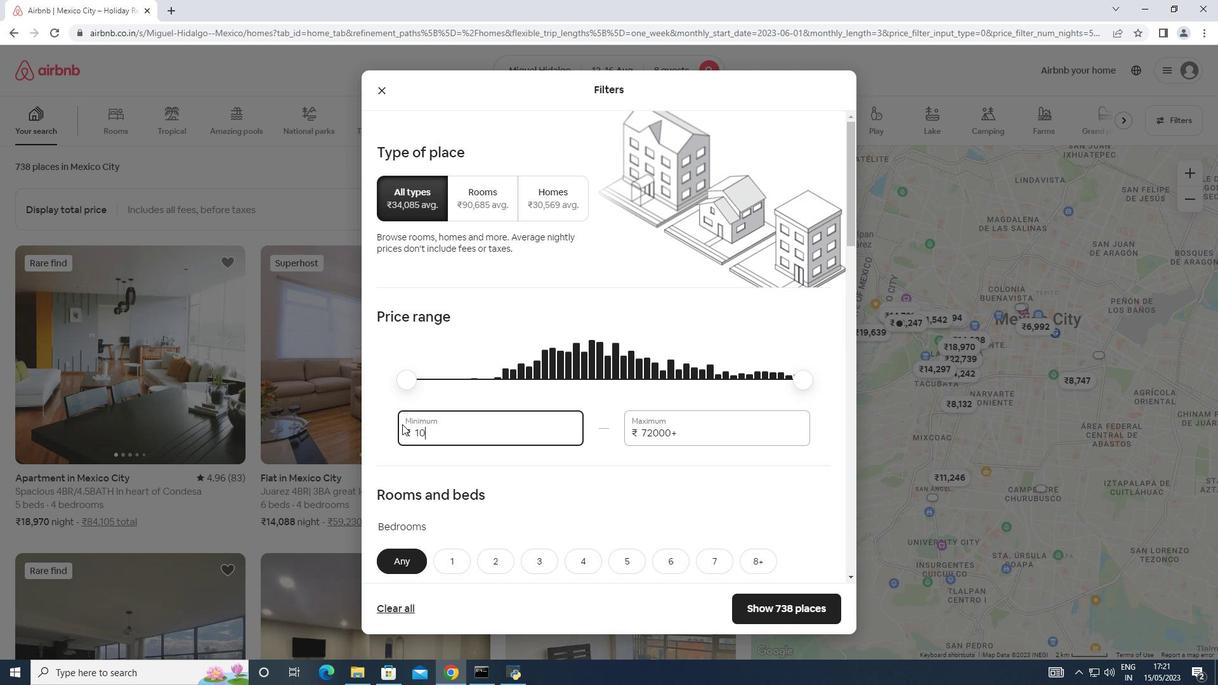 
Action: Key pressed 0
Screenshot: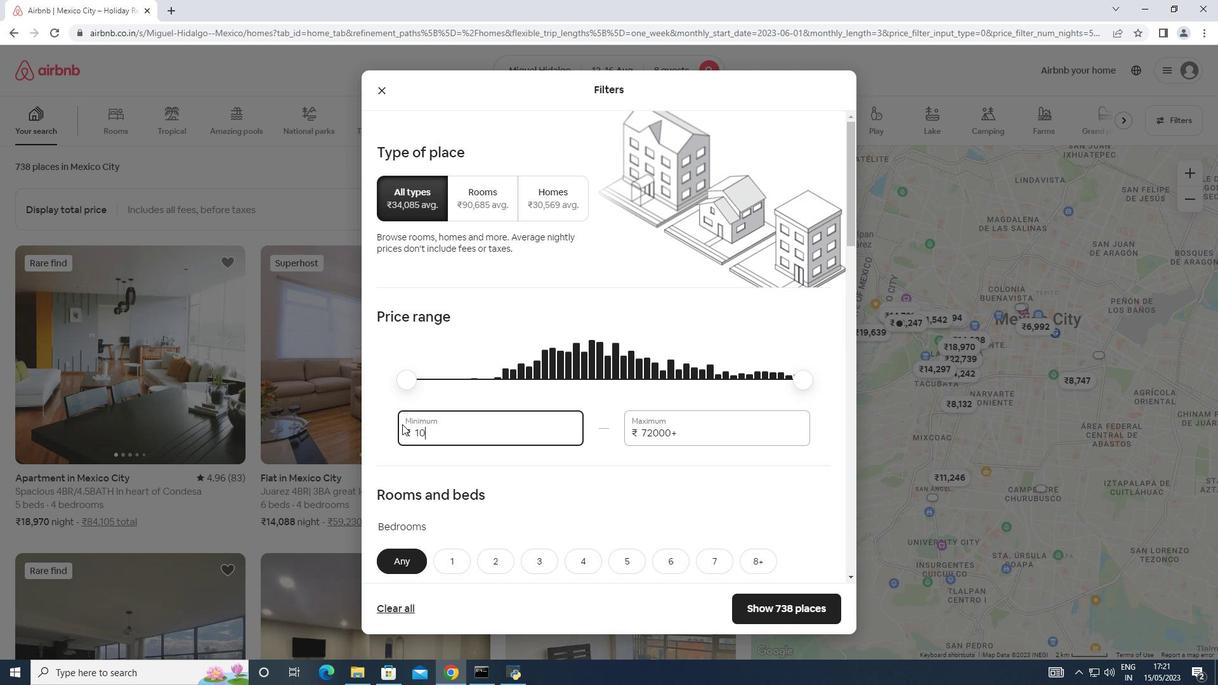 
Action: Mouse moved to (404, 422)
Screenshot: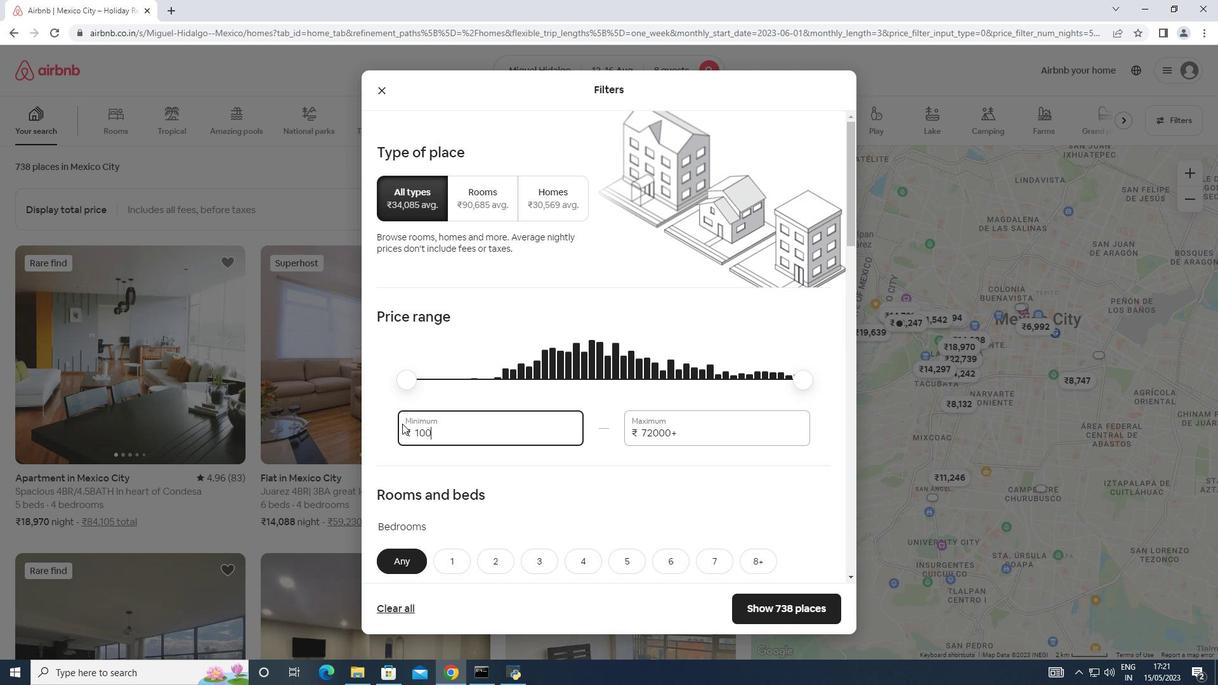 
Action: Key pressed 0
Screenshot: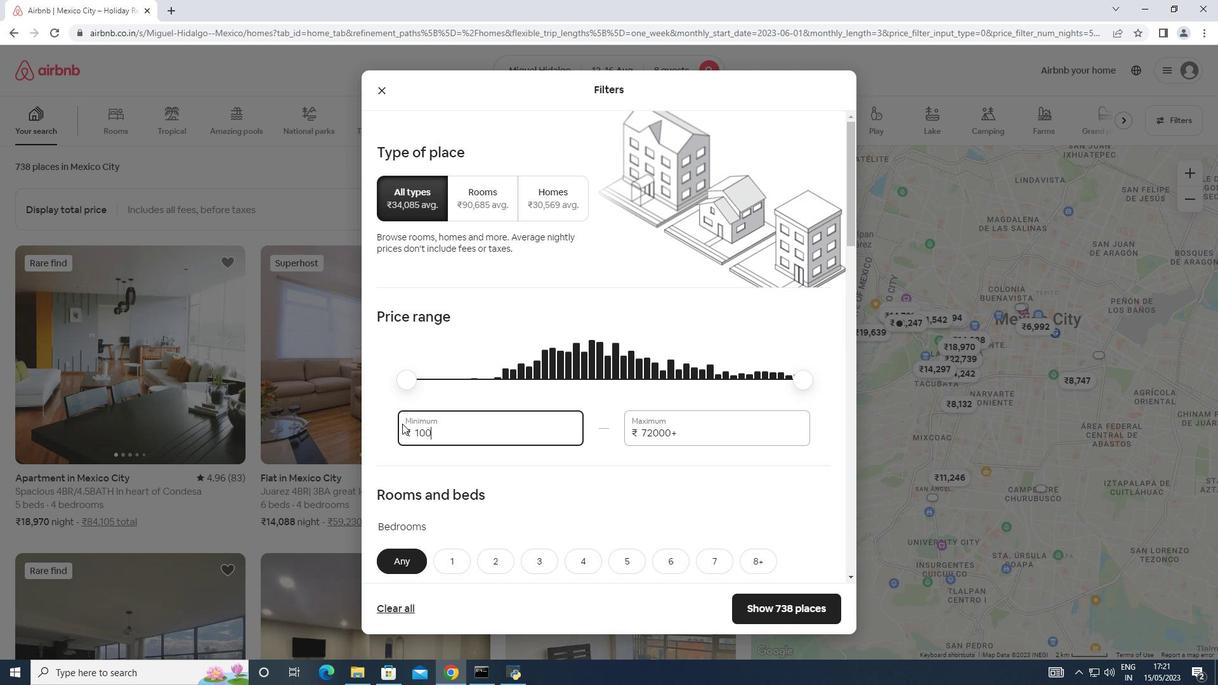 
Action: Mouse moved to (406, 420)
Screenshot: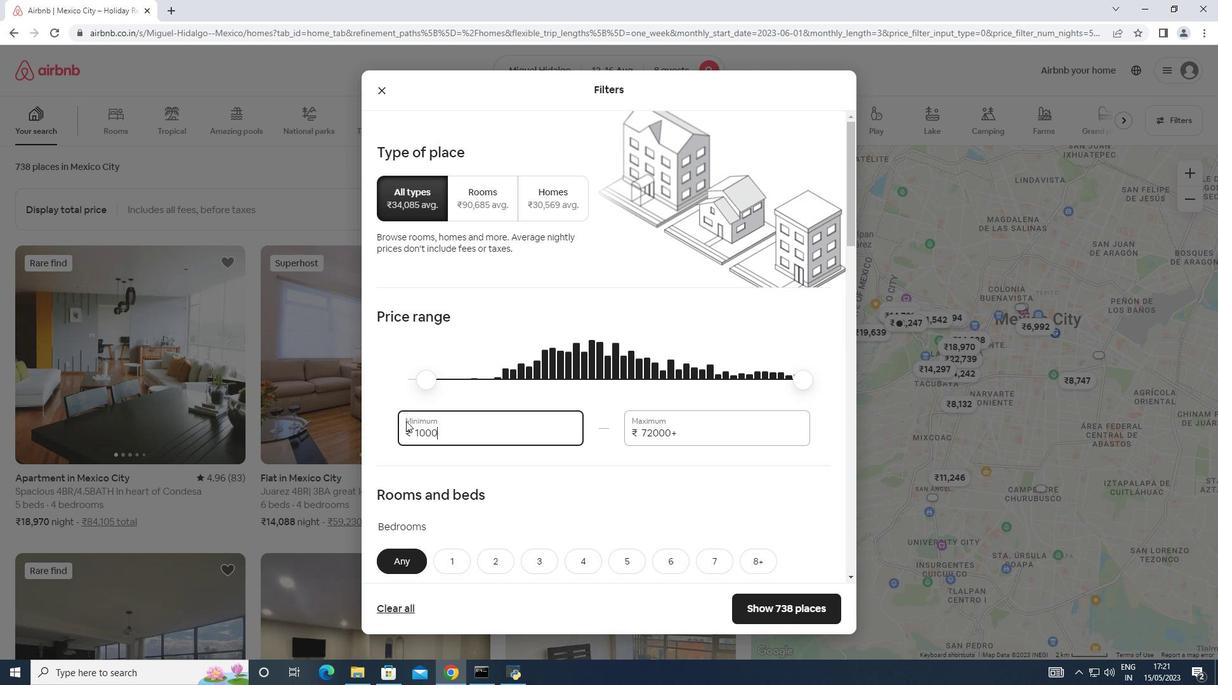 
Action: Key pressed 0 642, 663)
Screenshot: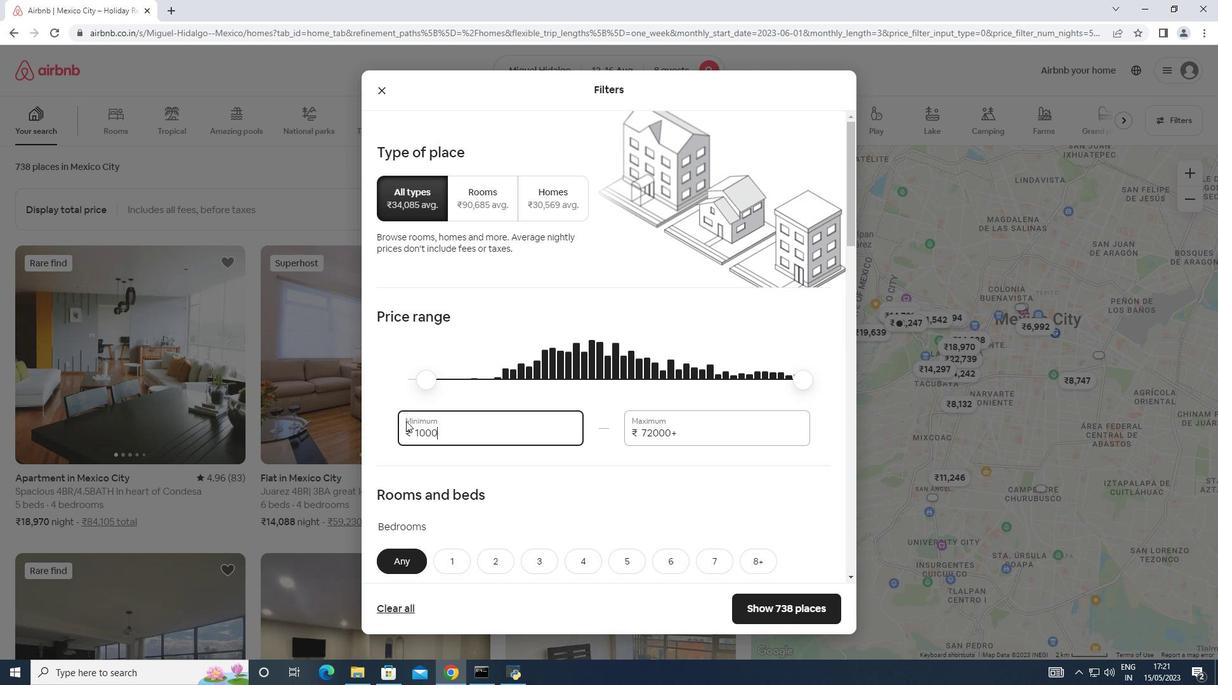 
Action: Mouse moved to (680, 434)
Screenshot: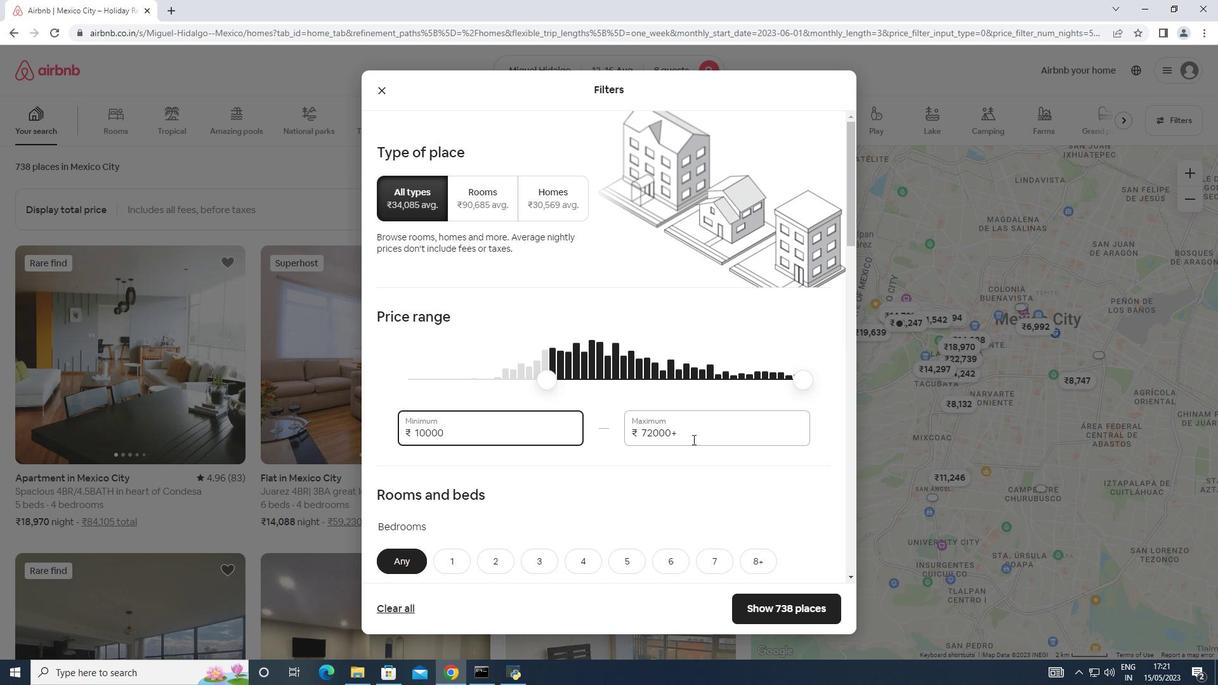 
Action: Mouse pressed left at (680, 434)
Screenshot: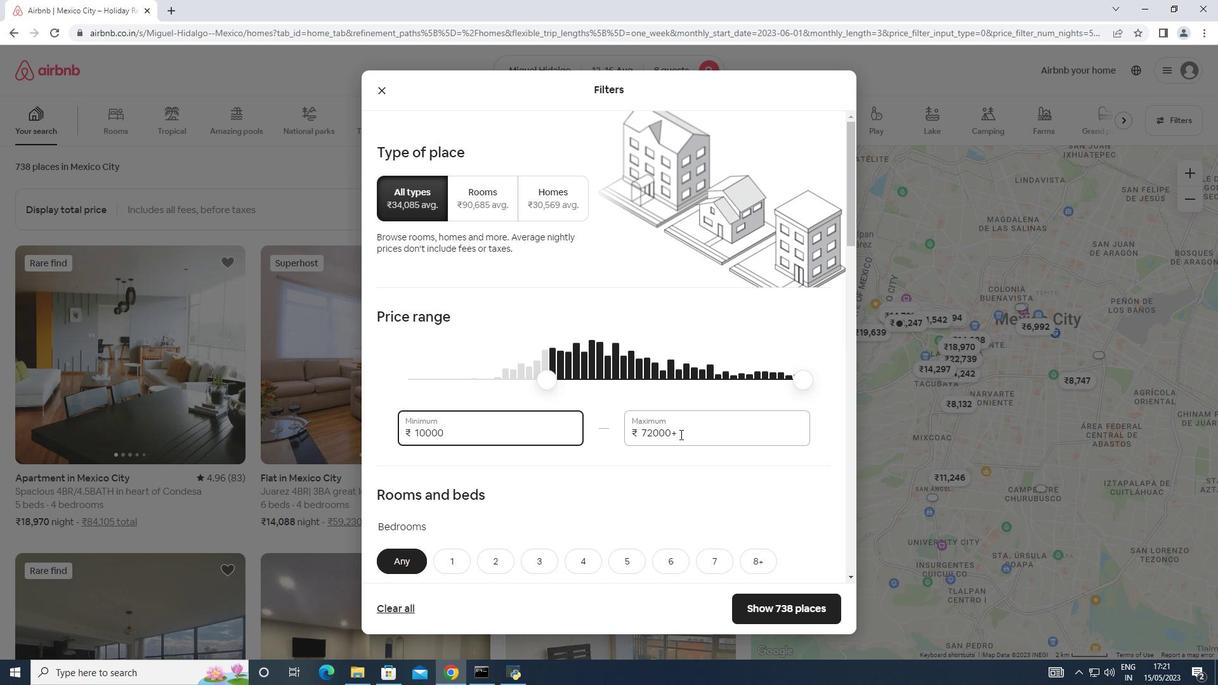 
Action: Mouse moved to (615, 423)
Screenshot: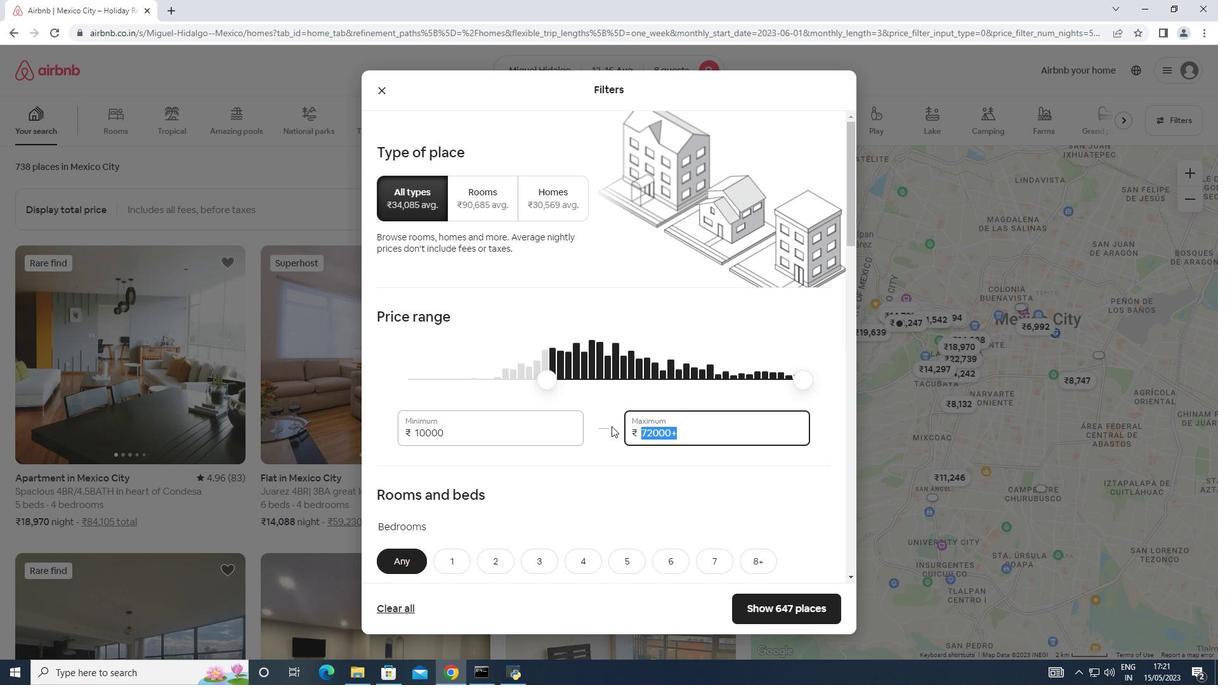 
Action: Key pressed 1
Screenshot: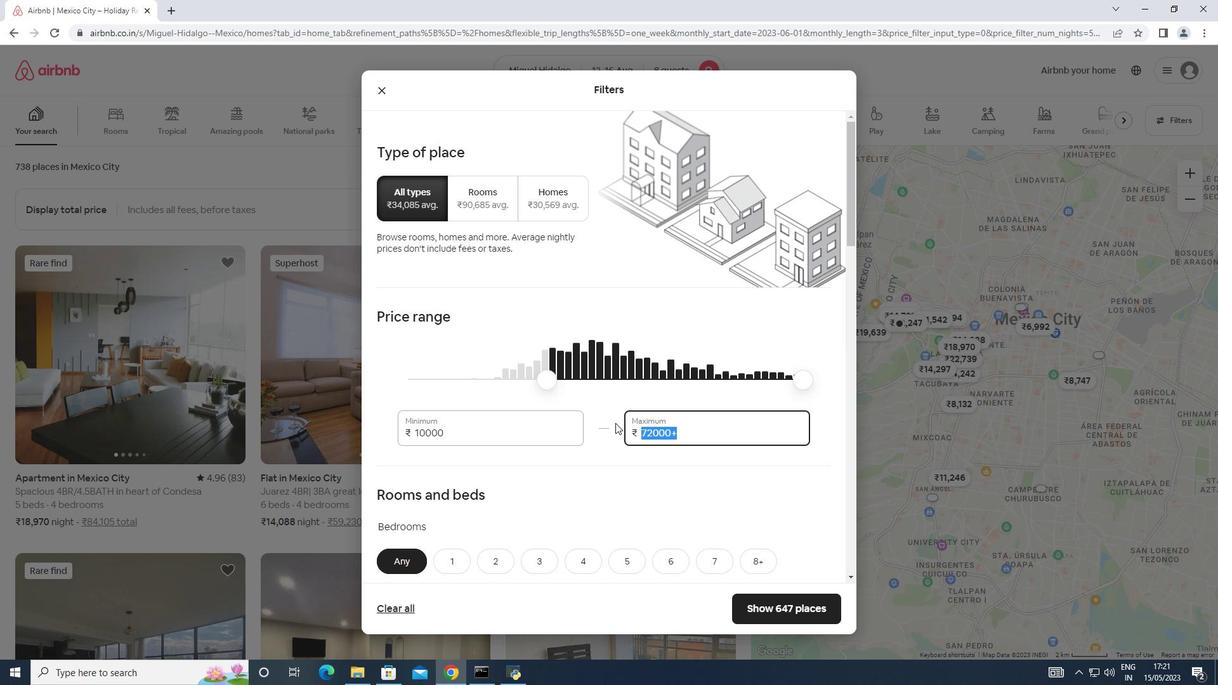 
Action: Mouse moved to (615, 423)
Screenshot: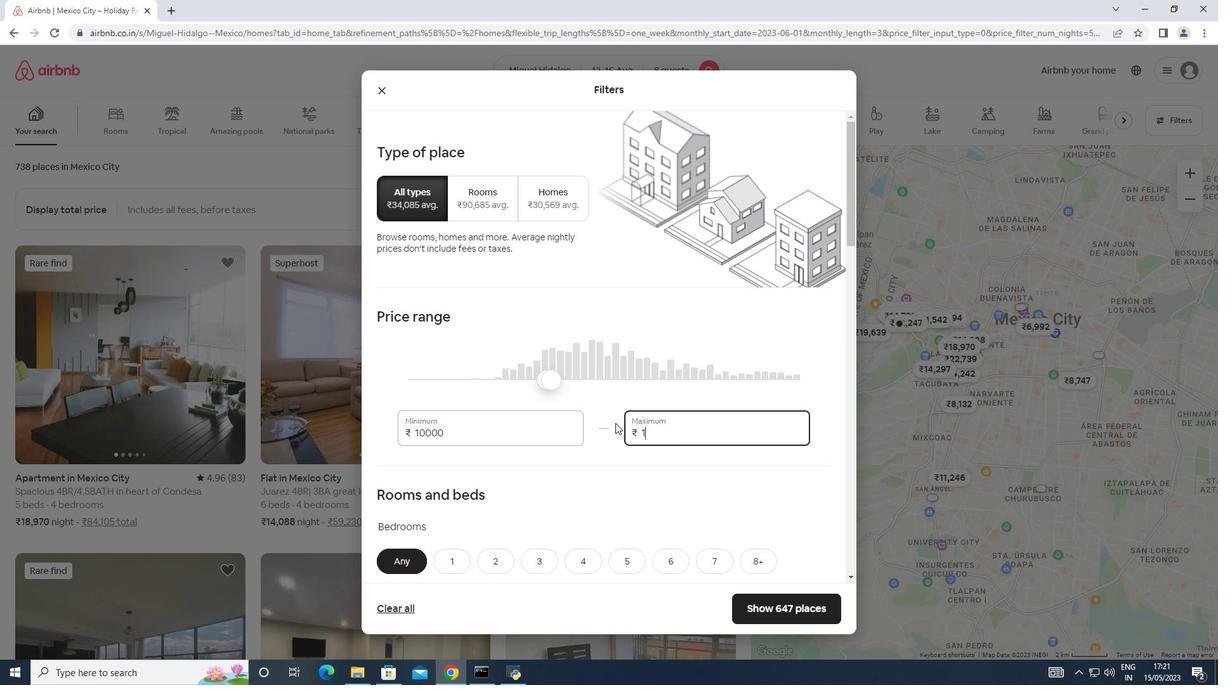 
Action: Key pressed 6
Screenshot: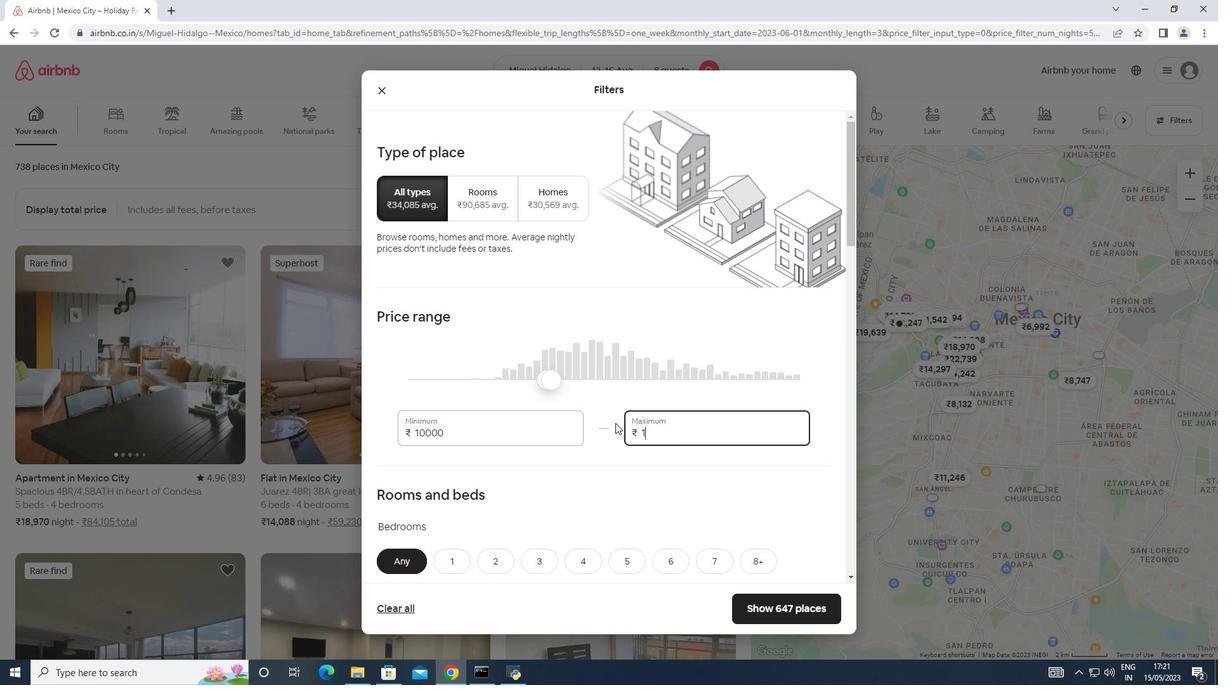 
Action: Mouse moved to (613, 421)
Screenshot: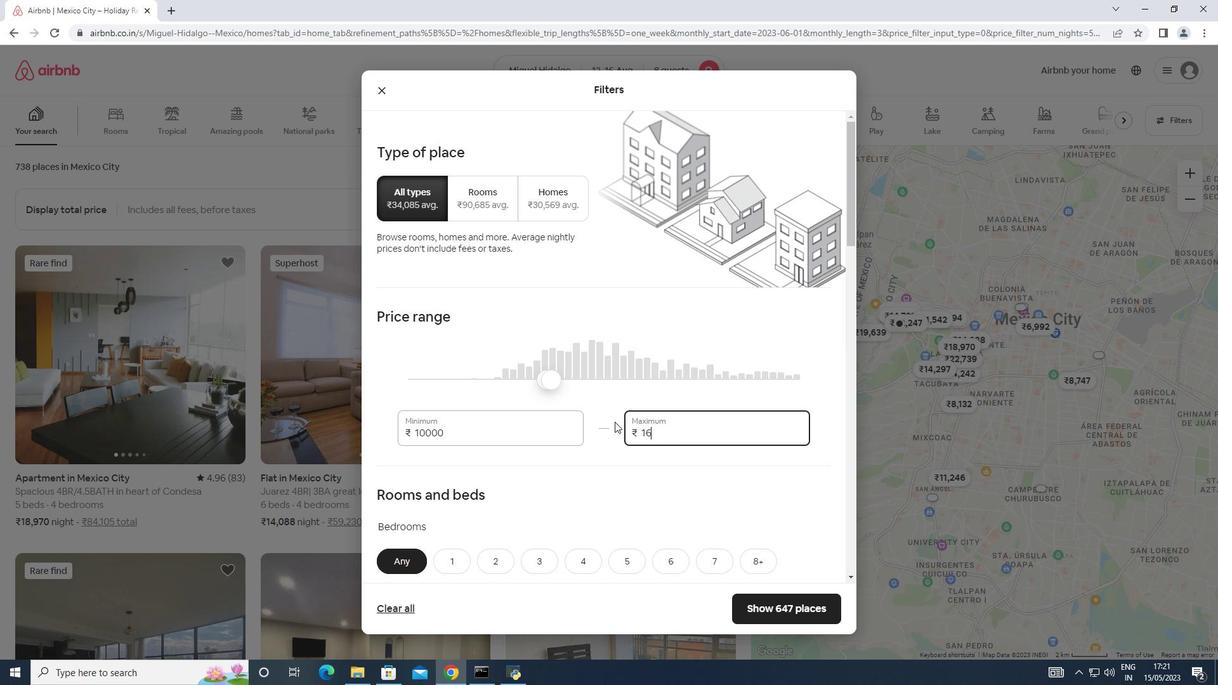 
Action: Key pressed 0
Screenshot: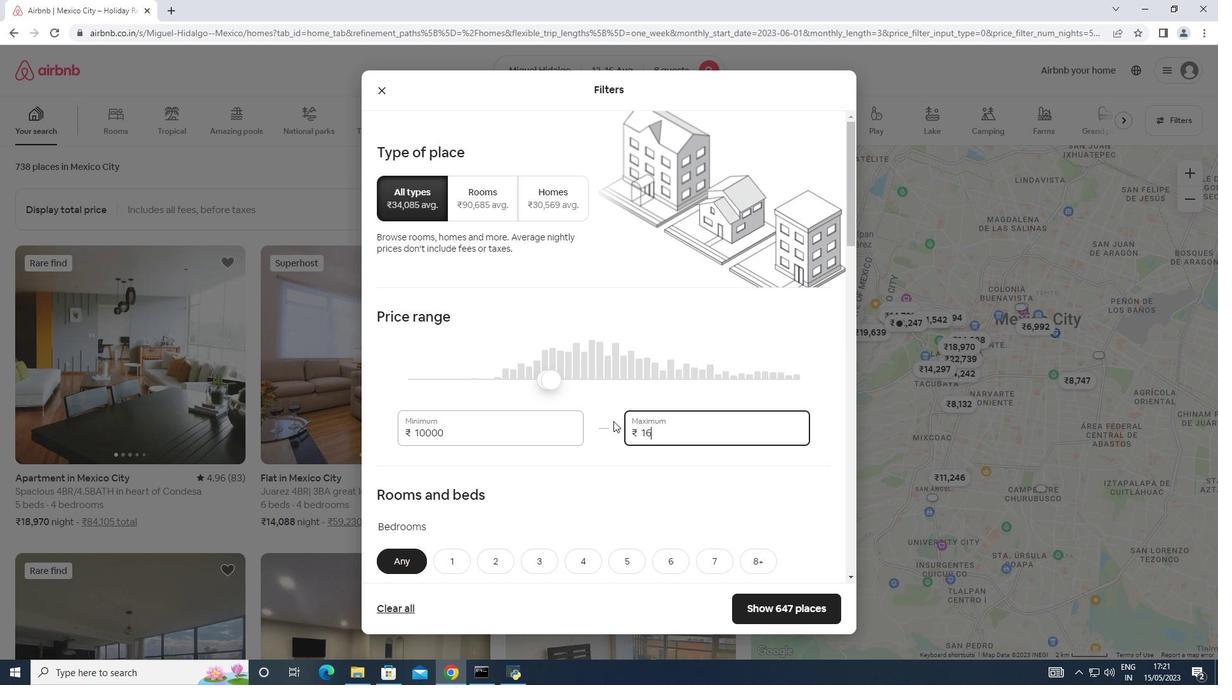 
Action: Mouse moved to (612, 417)
Screenshot: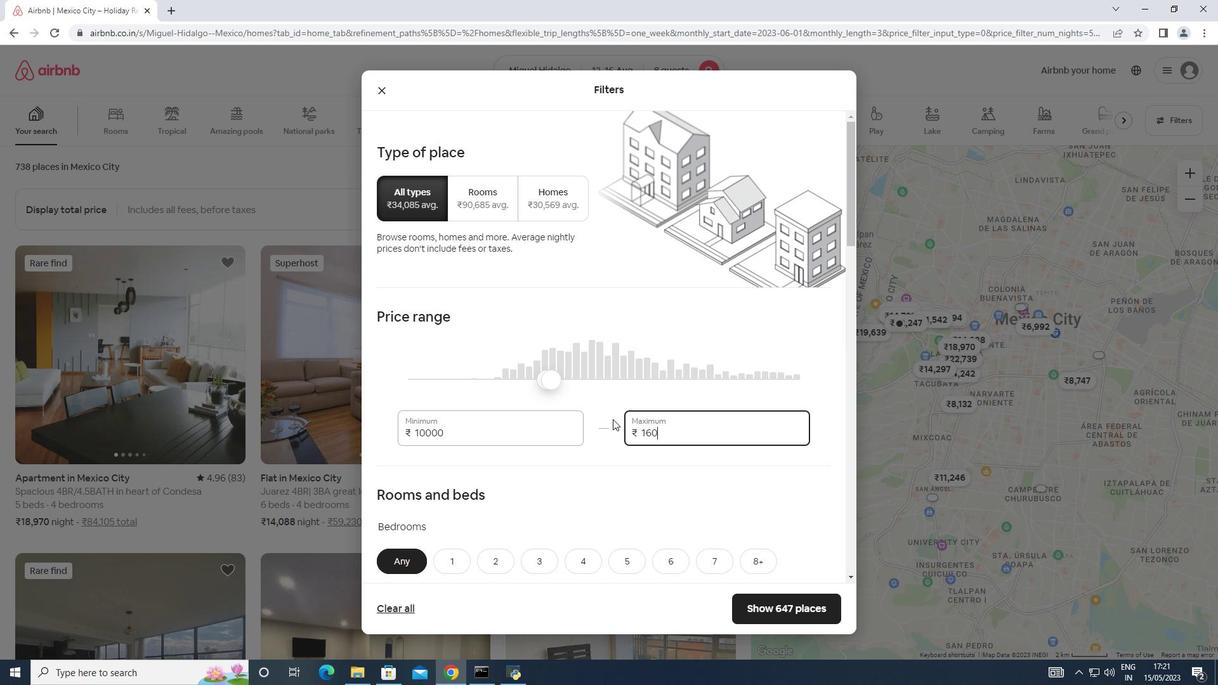 
Action: Key pressed 0
Screenshot: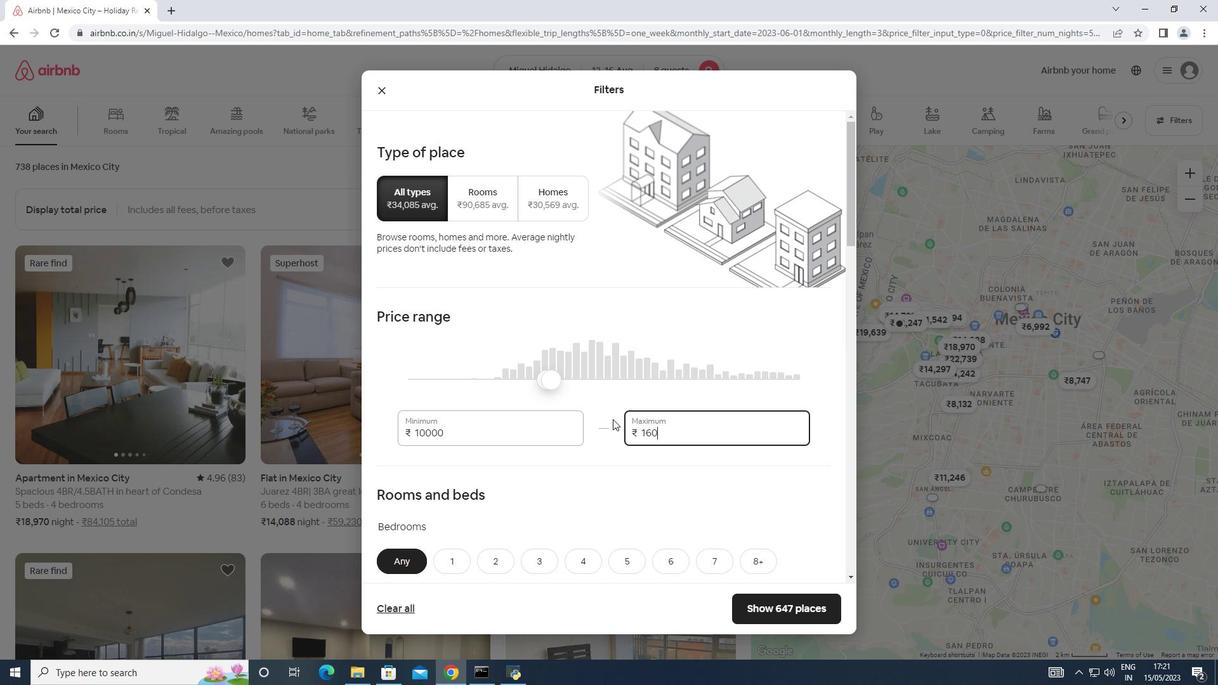 
Action: Mouse moved to (616, 414)
Screenshot: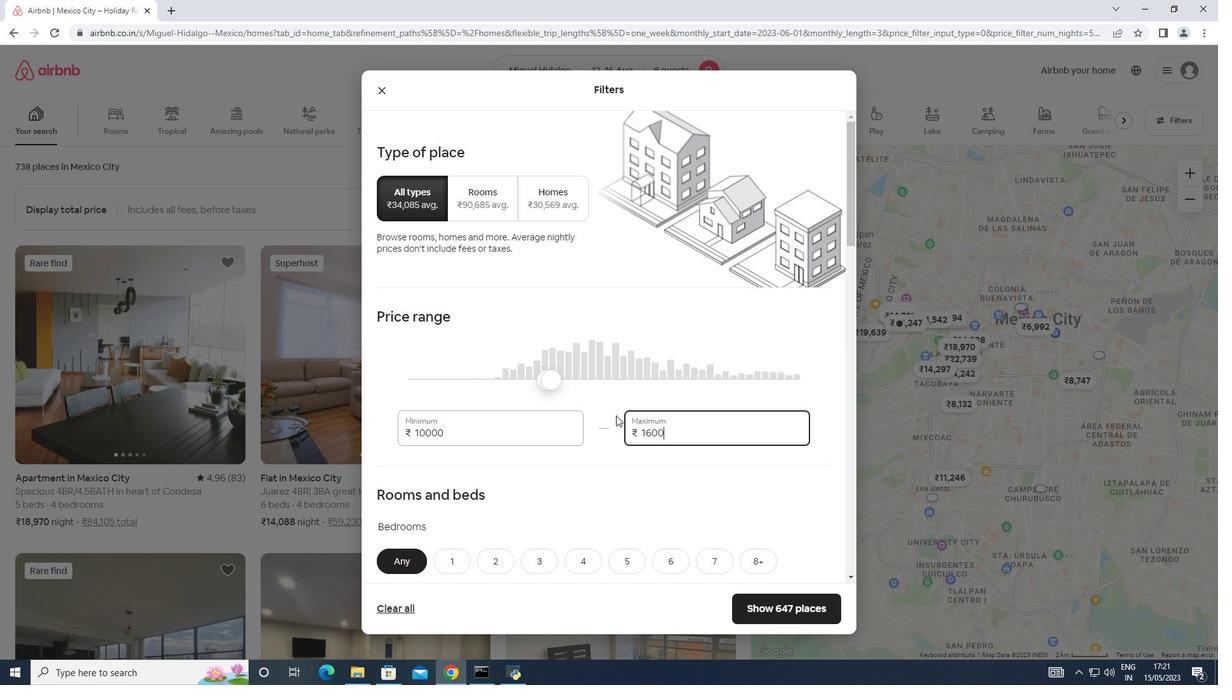 
Action: Key pressed 0
Screenshot: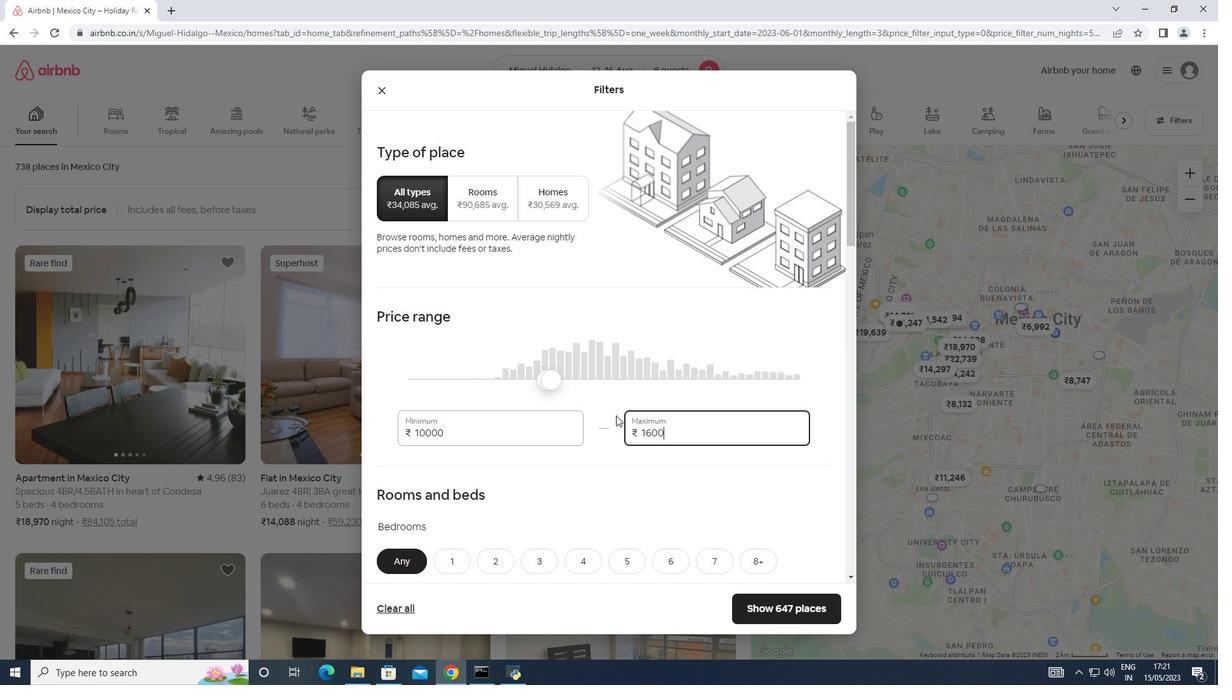 
Action: Mouse moved to (719, 408)
Screenshot: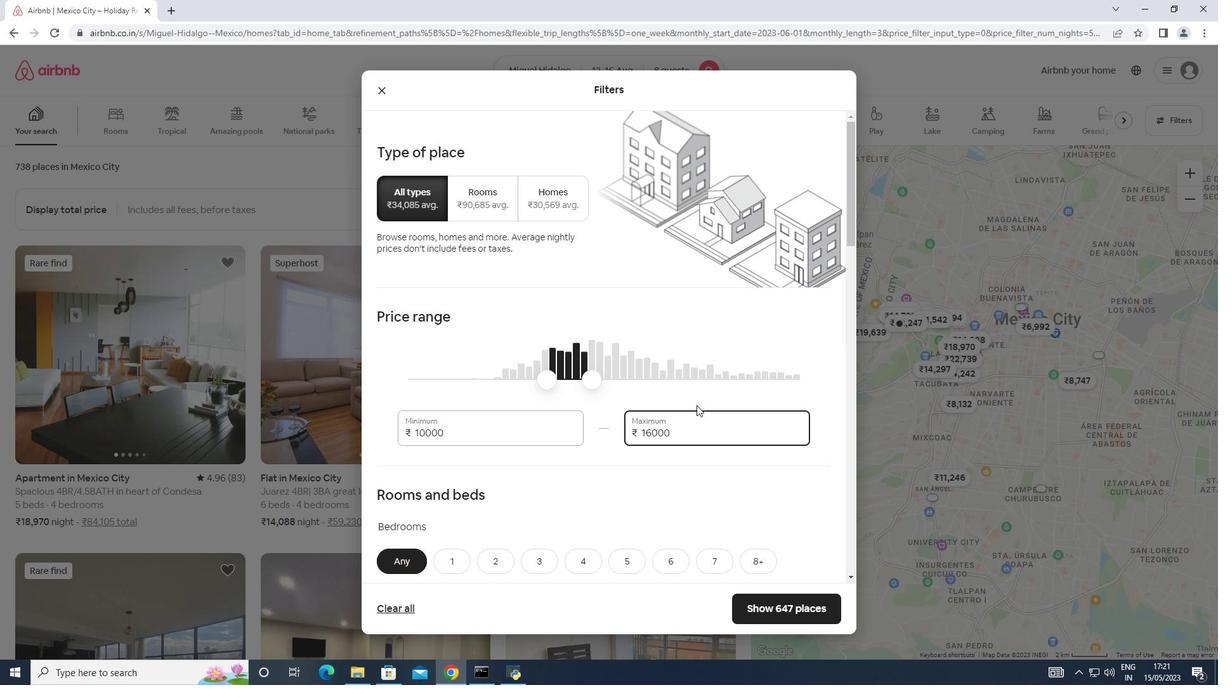 
Action: Mouse scrolled (719, 407) with delta (0, 0)
Screenshot: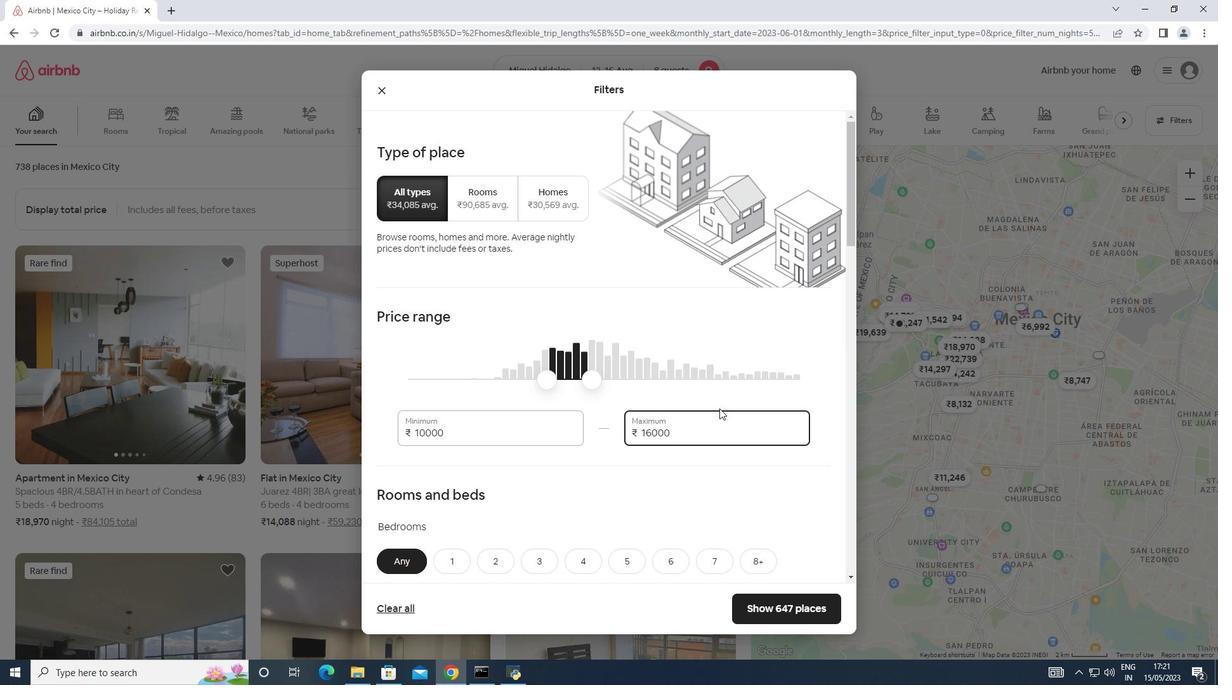 
Action: Mouse moved to (720, 408)
Screenshot: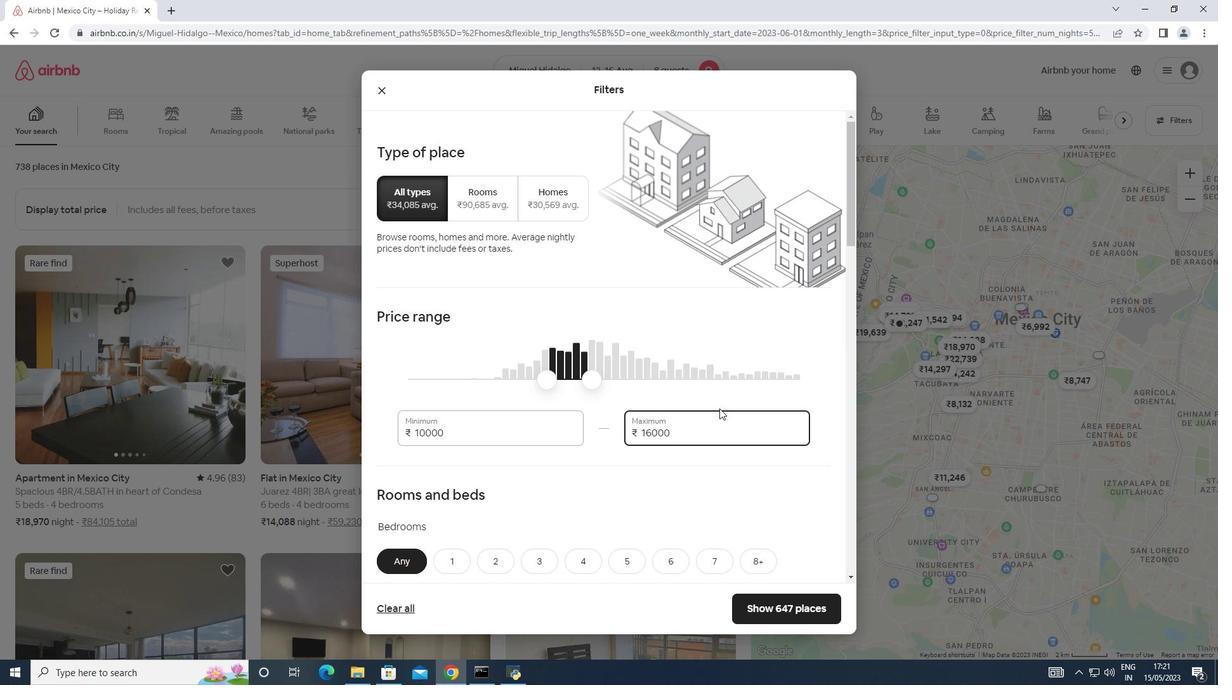 
Action: Mouse scrolled (720, 407) with delta (0, 0)
Screenshot: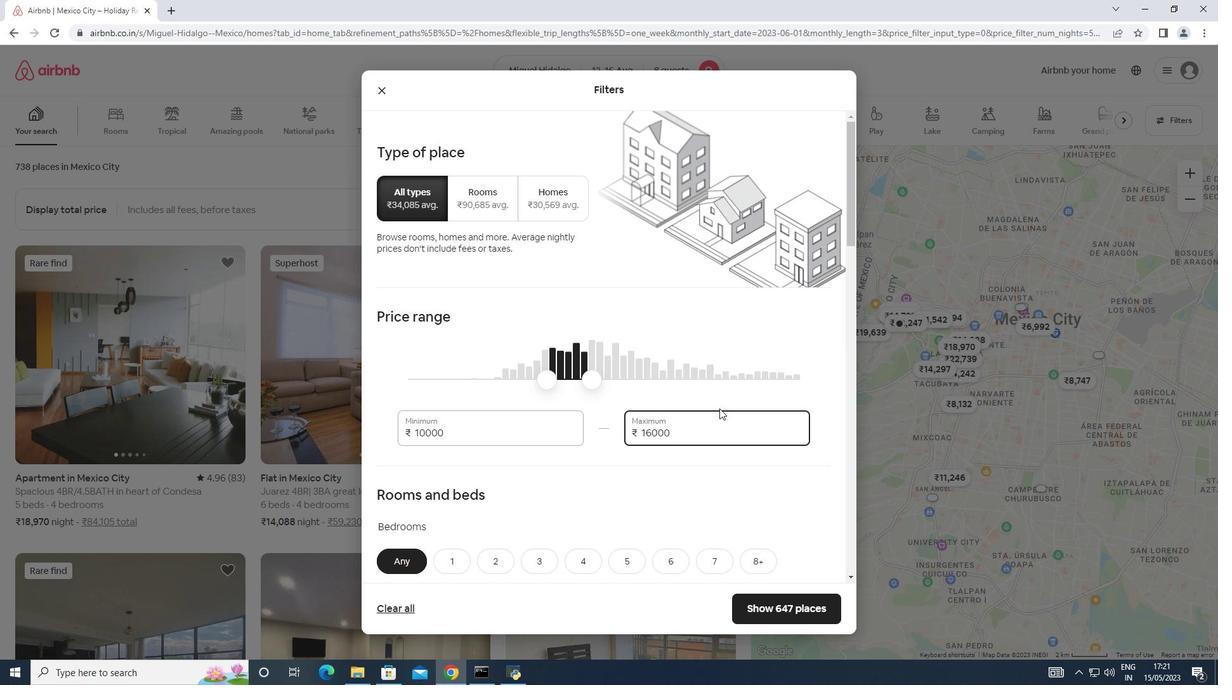 
Action: Mouse scrolled (720, 407) with delta (0, 0)
Screenshot: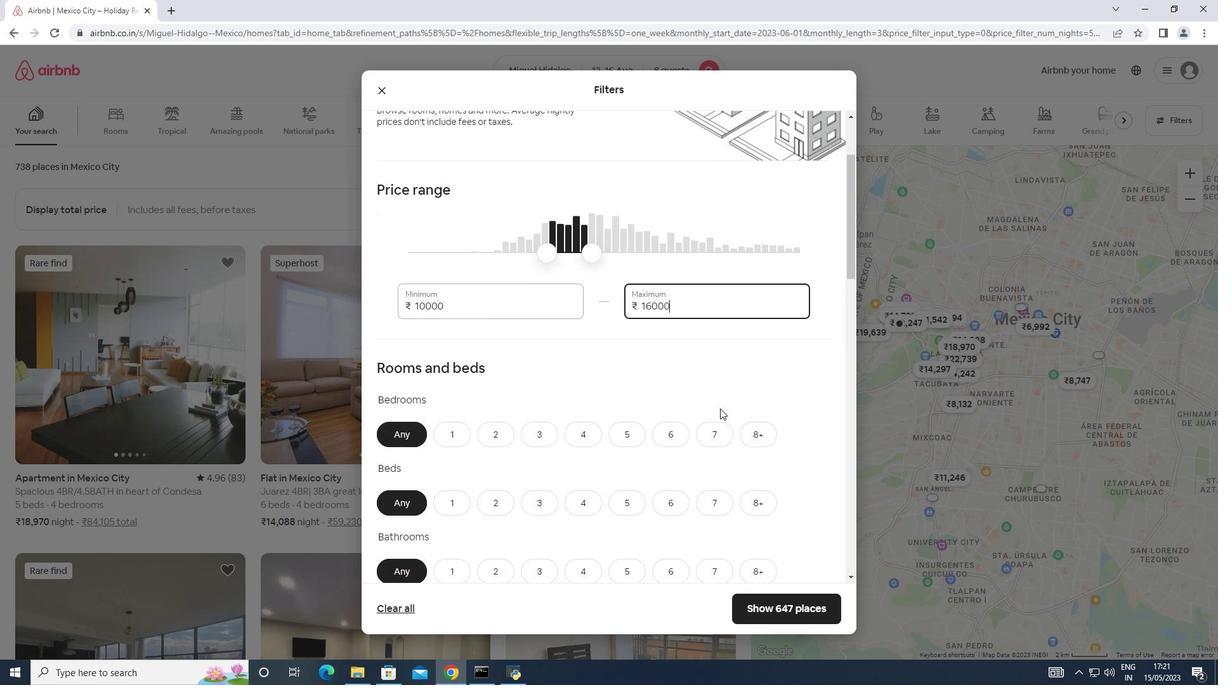 
Action: Mouse scrolled (720, 407) with delta (0, 0)
Screenshot: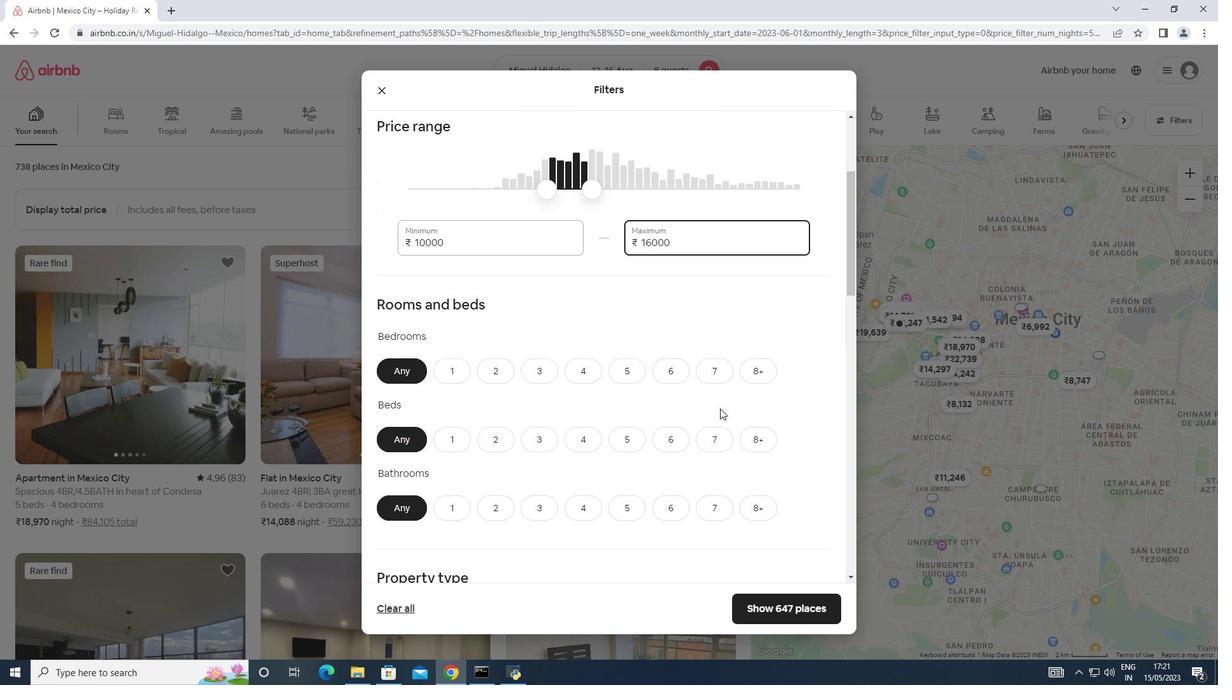 
Action: Mouse scrolled (720, 407) with delta (0, 0)
Screenshot: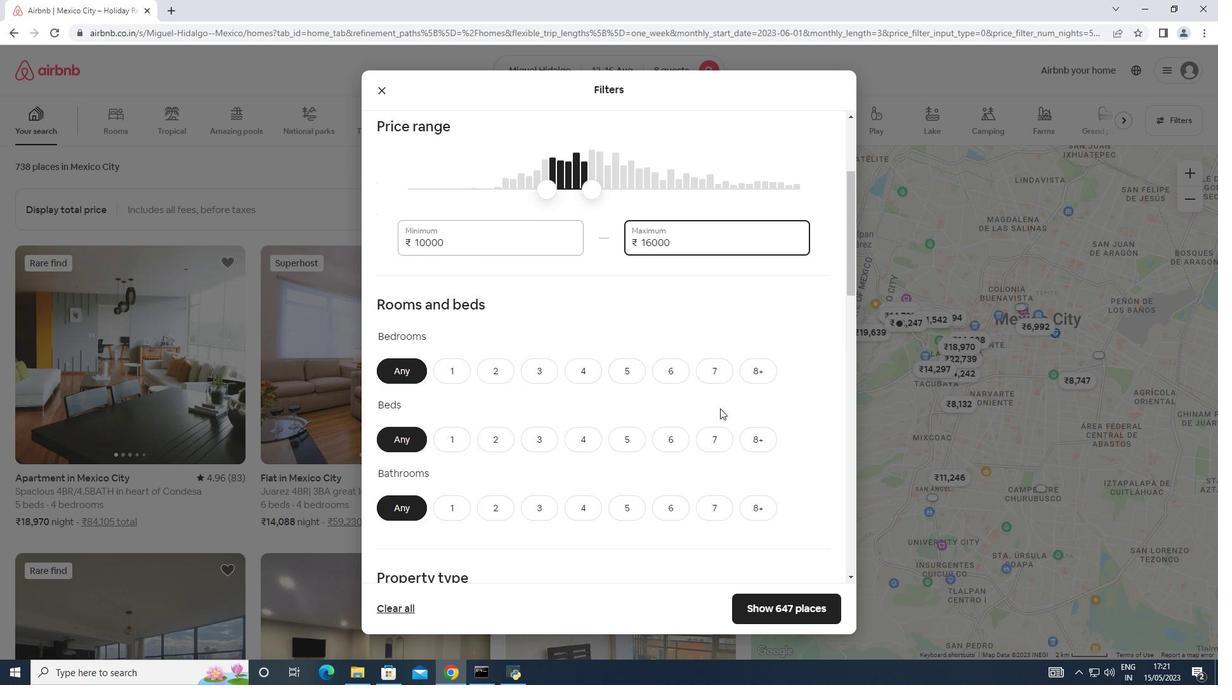 
Action: Mouse moved to (757, 243)
Screenshot: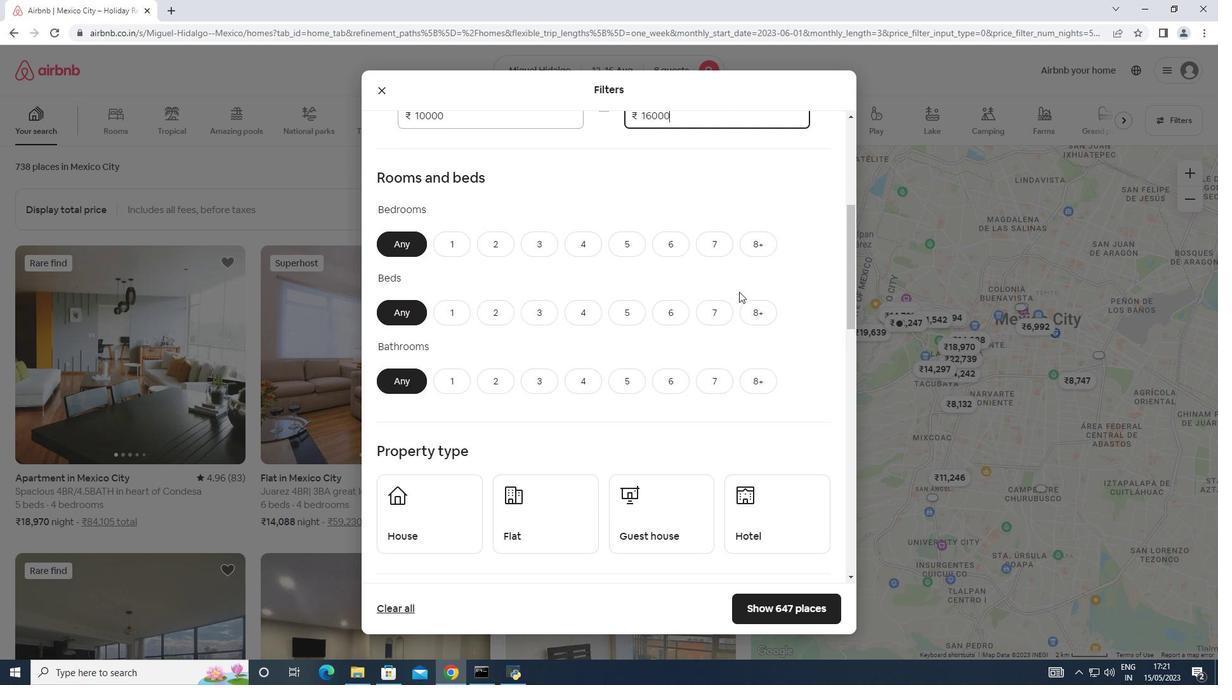 
Action: Mouse pressed left at (757, 243)
Screenshot: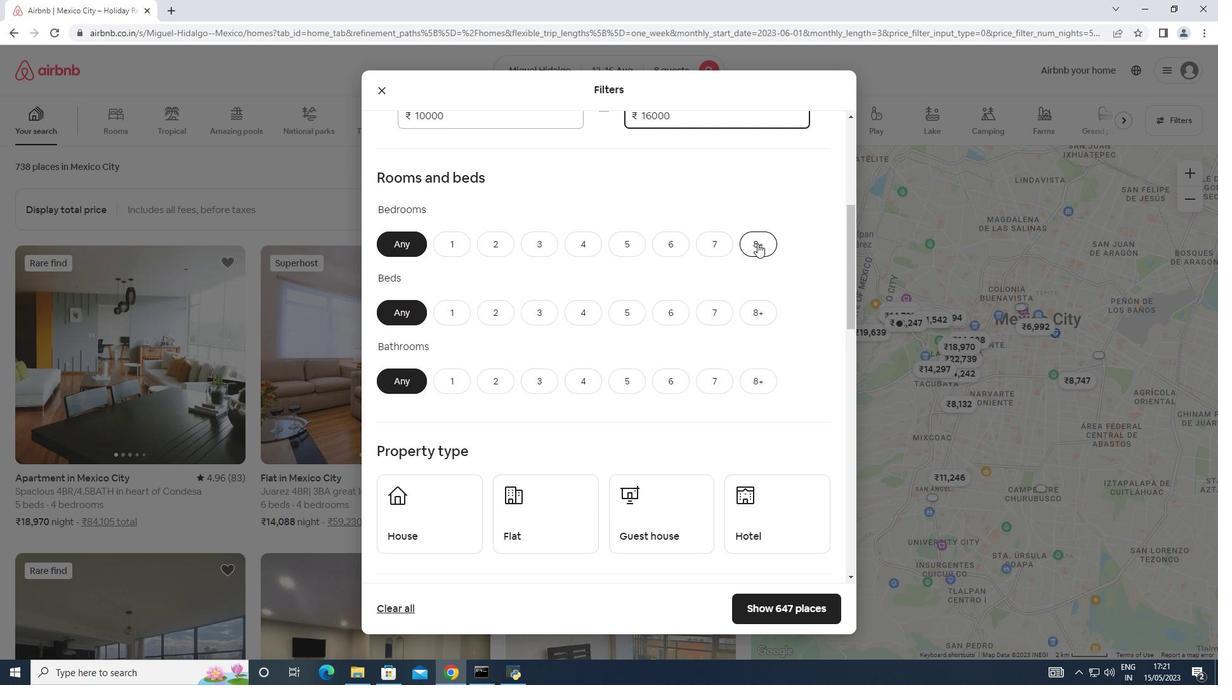 
Action: Mouse moved to (762, 309)
Screenshot: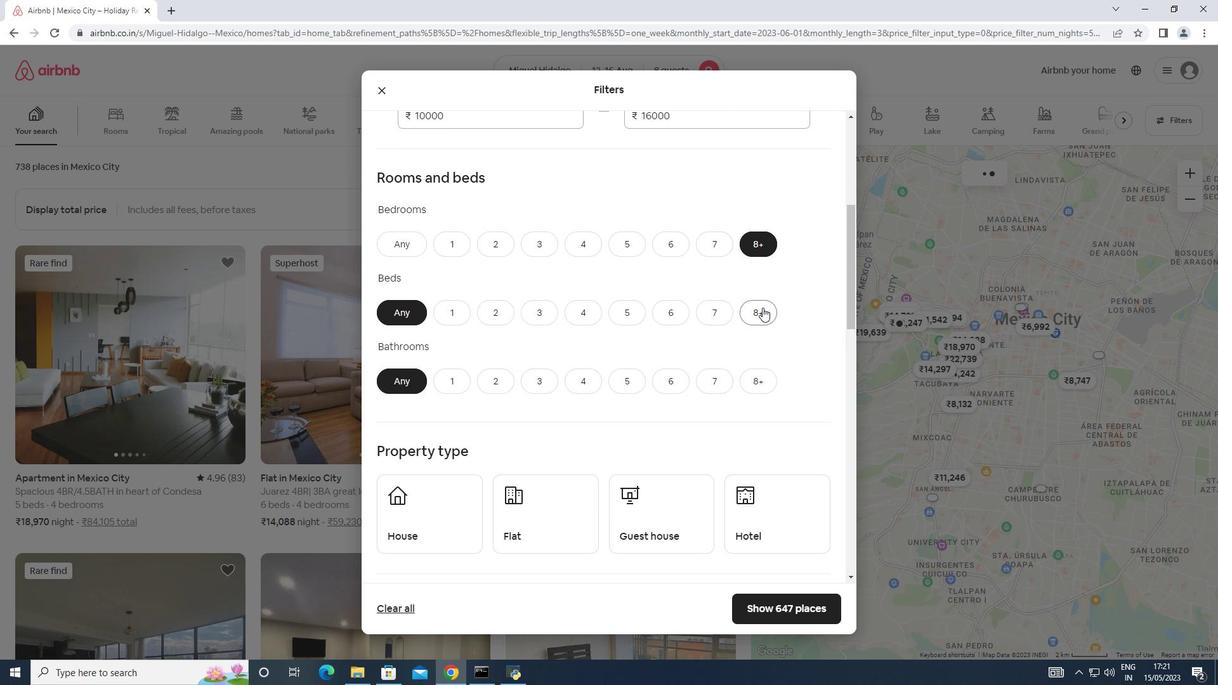 
Action: Mouse pressed left at (762, 308)
Screenshot: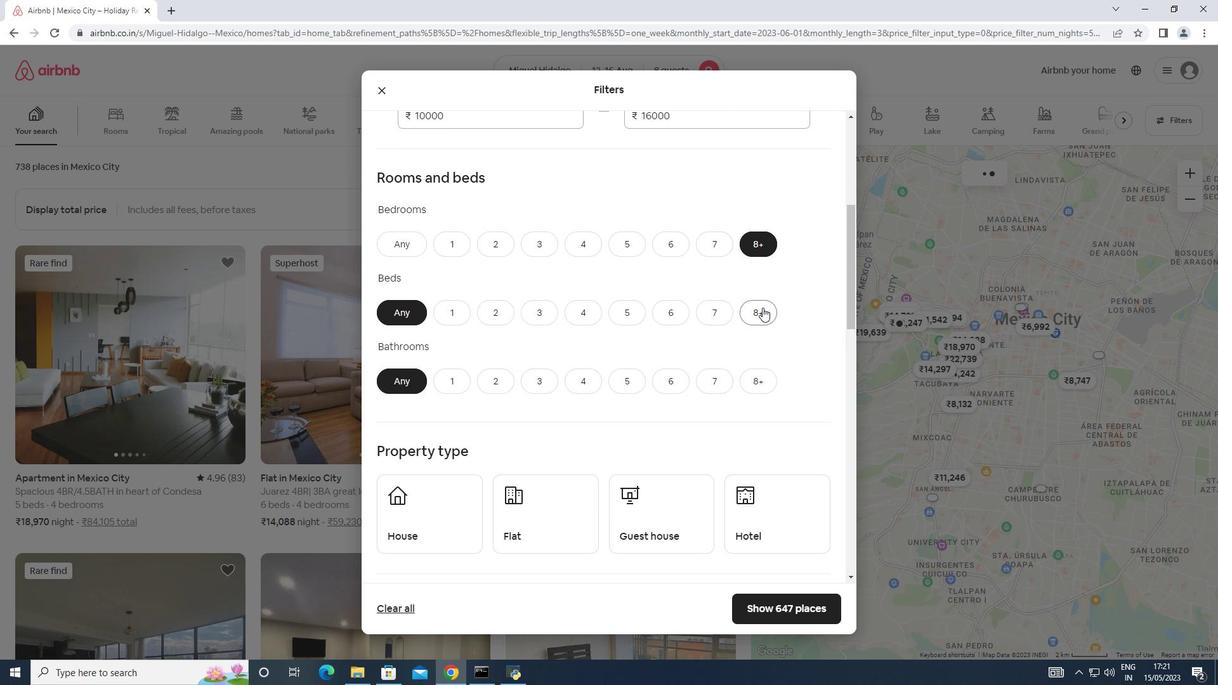 
Action: Mouse moved to (749, 384)
Screenshot: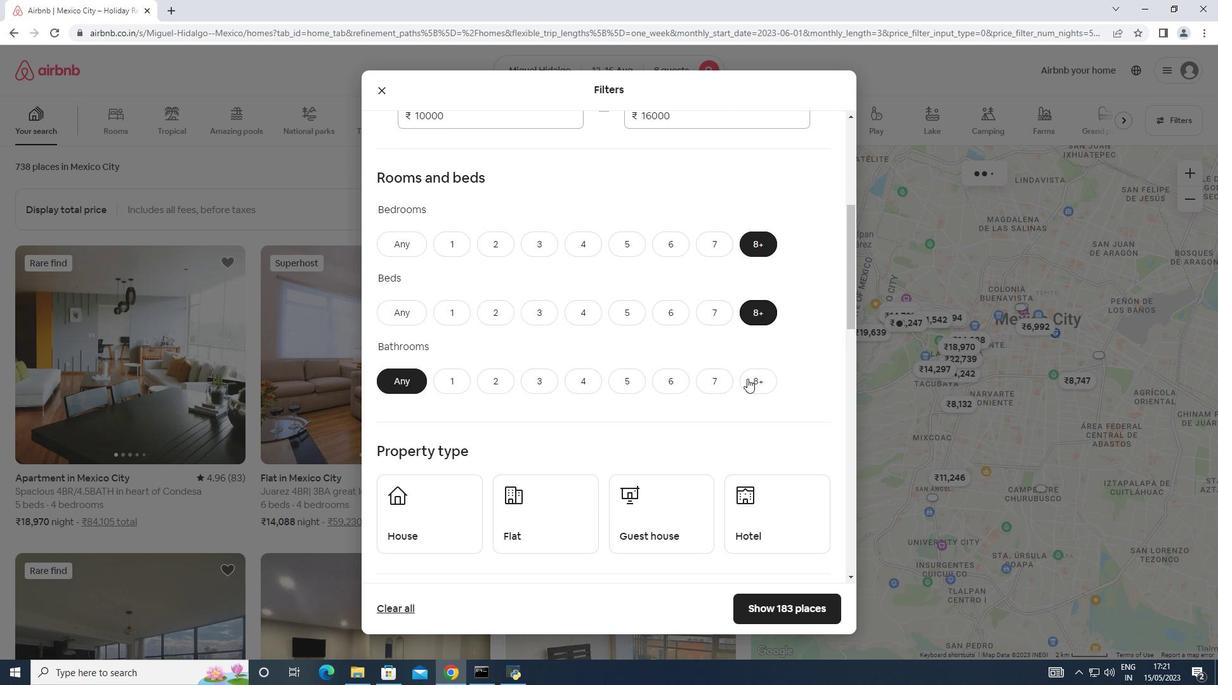 
Action: Mouse pressed left at (749, 384)
Screenshot: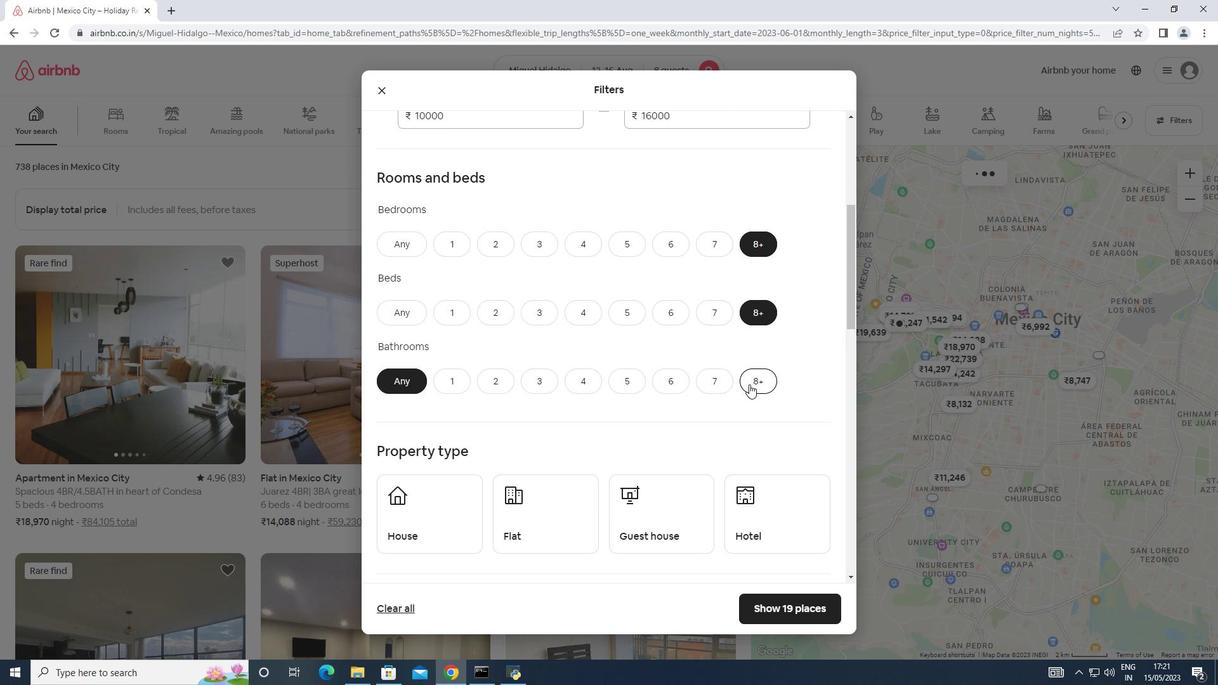 
Action: Mouse moved to (673, 382)
Screenshot: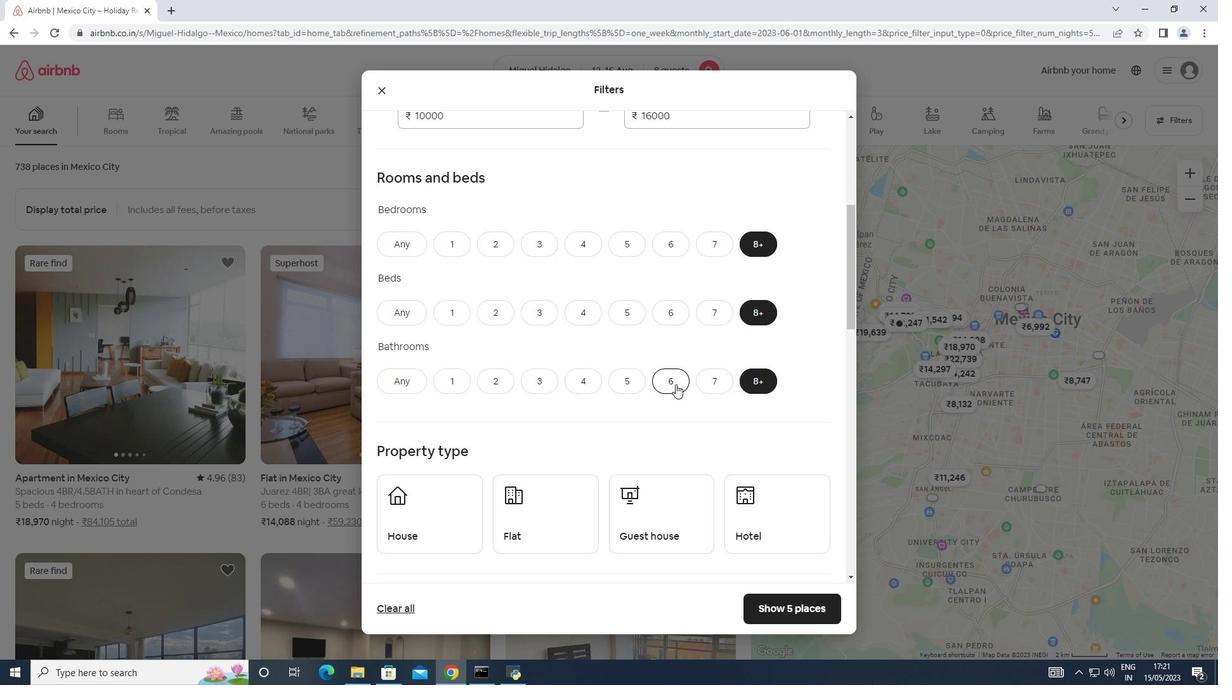 
Action: Mouse scrolled (673, 381) with delta (0, 0)
Screenshot: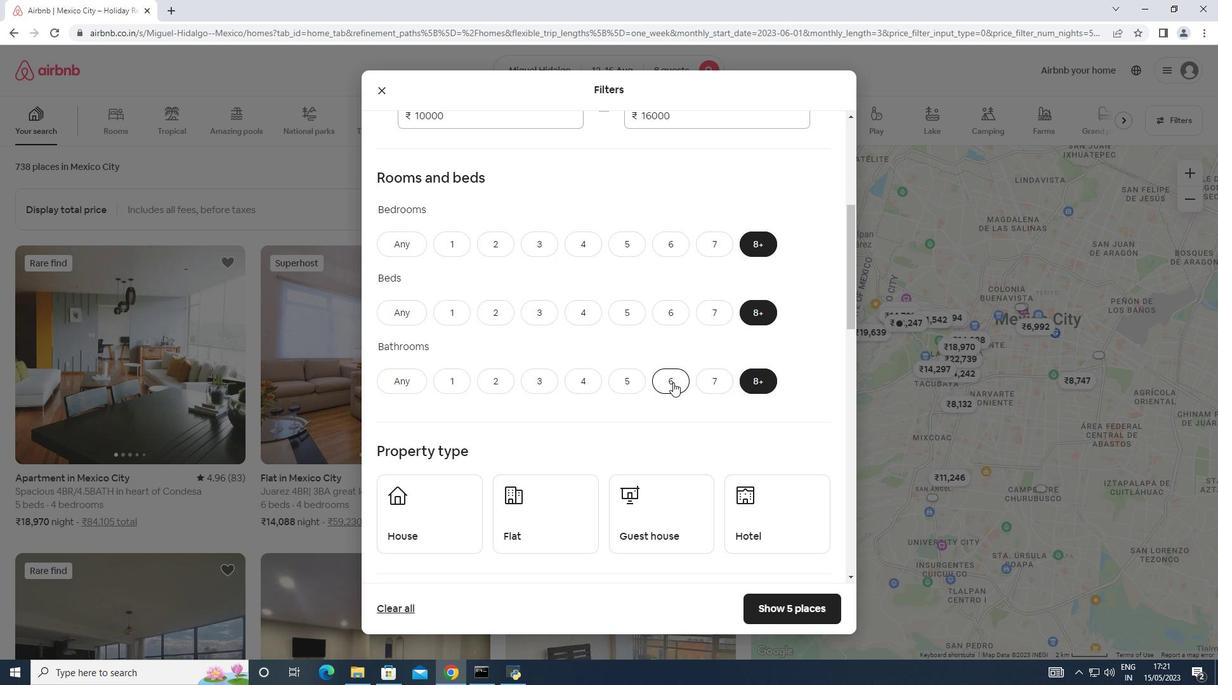 
Action: Mouse moved to (392, 439)
Screenshot: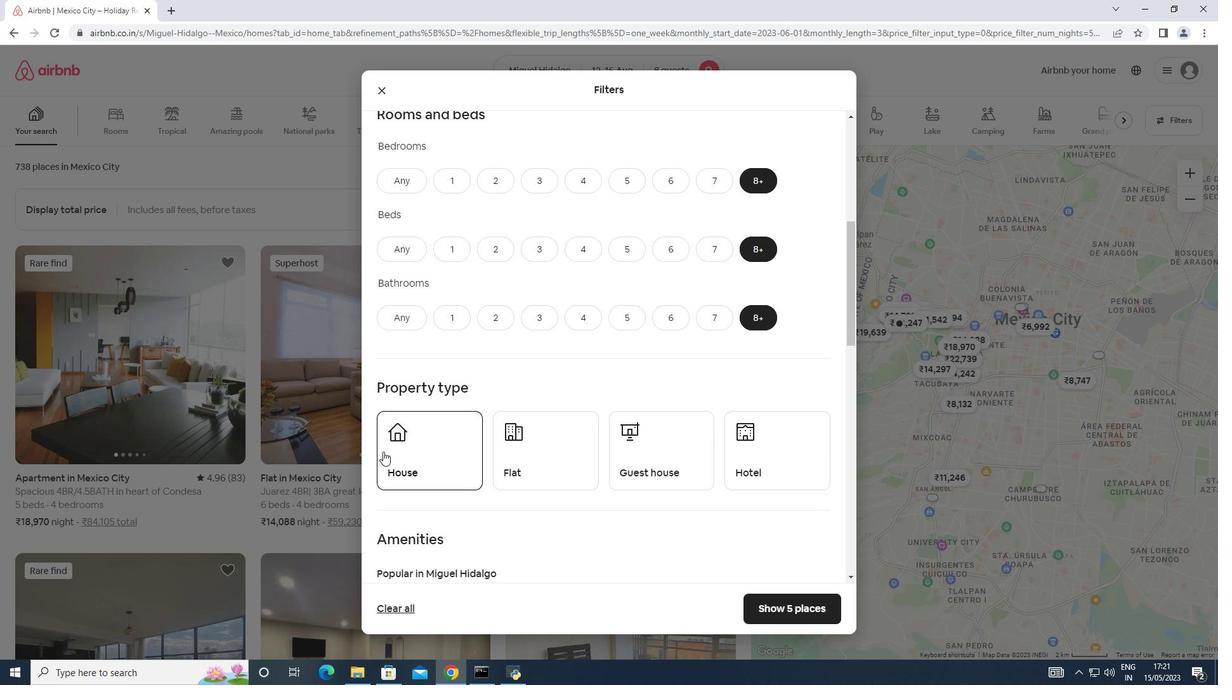 
Action: Mouse pressed left at (392, 439)
Screenshot: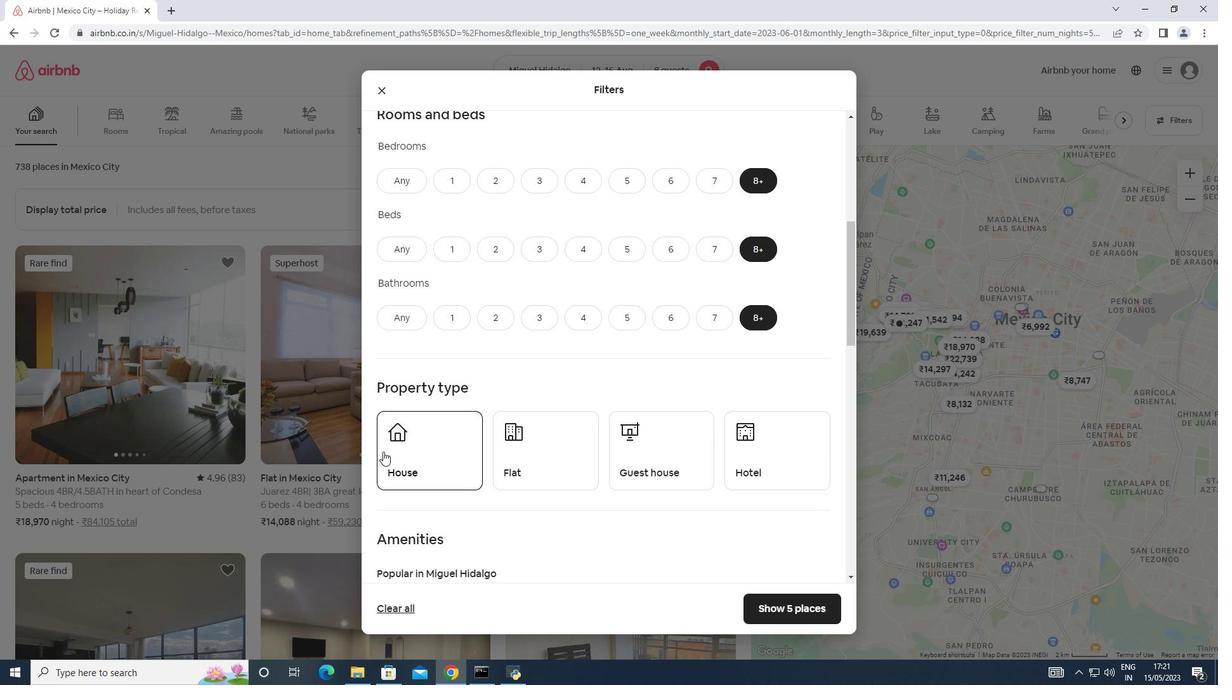 
Action: Mouse moved to (529, 442)
Screenshot: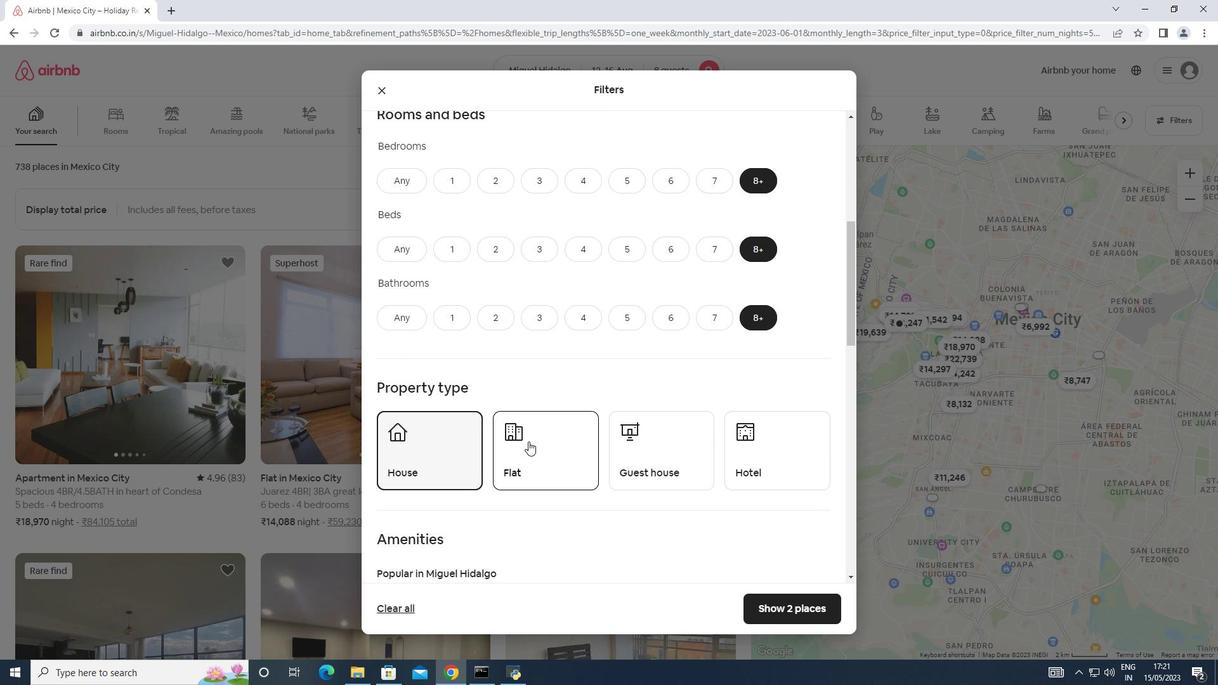 
Action: Mouse pressed left at (529, 442)
Screenshot: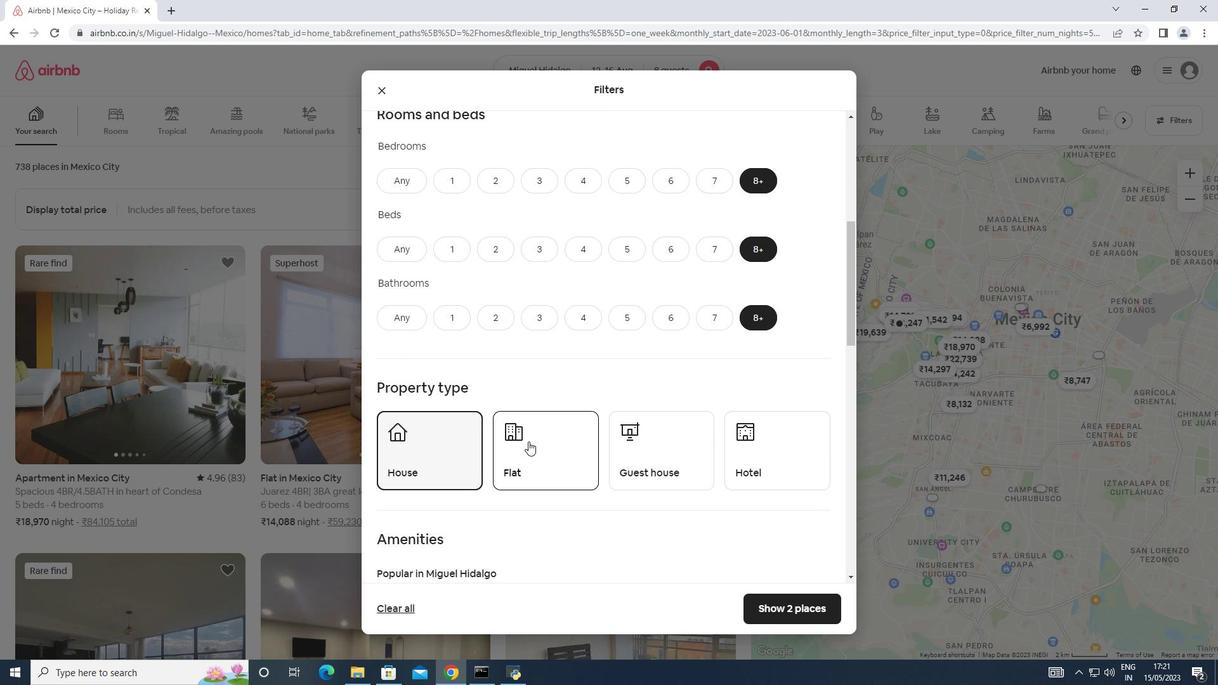 
Action: Mouse moved to (631, 450)
Screenshot: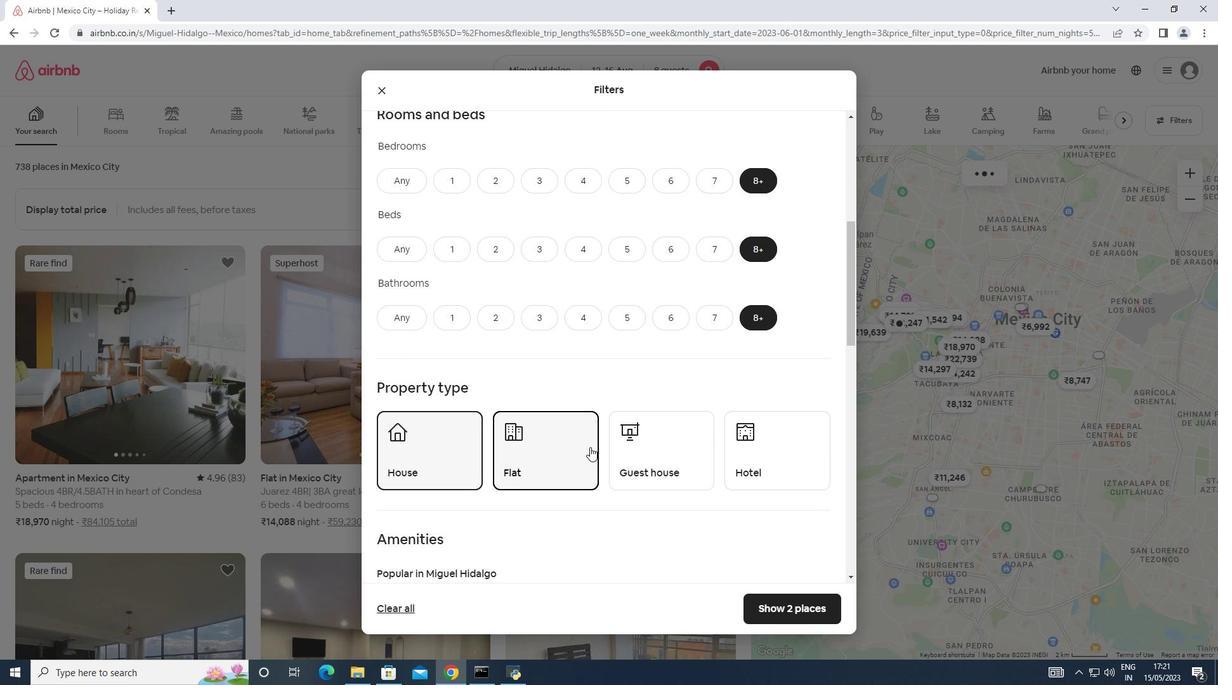 
Action: Mouse pressed left at (631, 450)
Screenshot: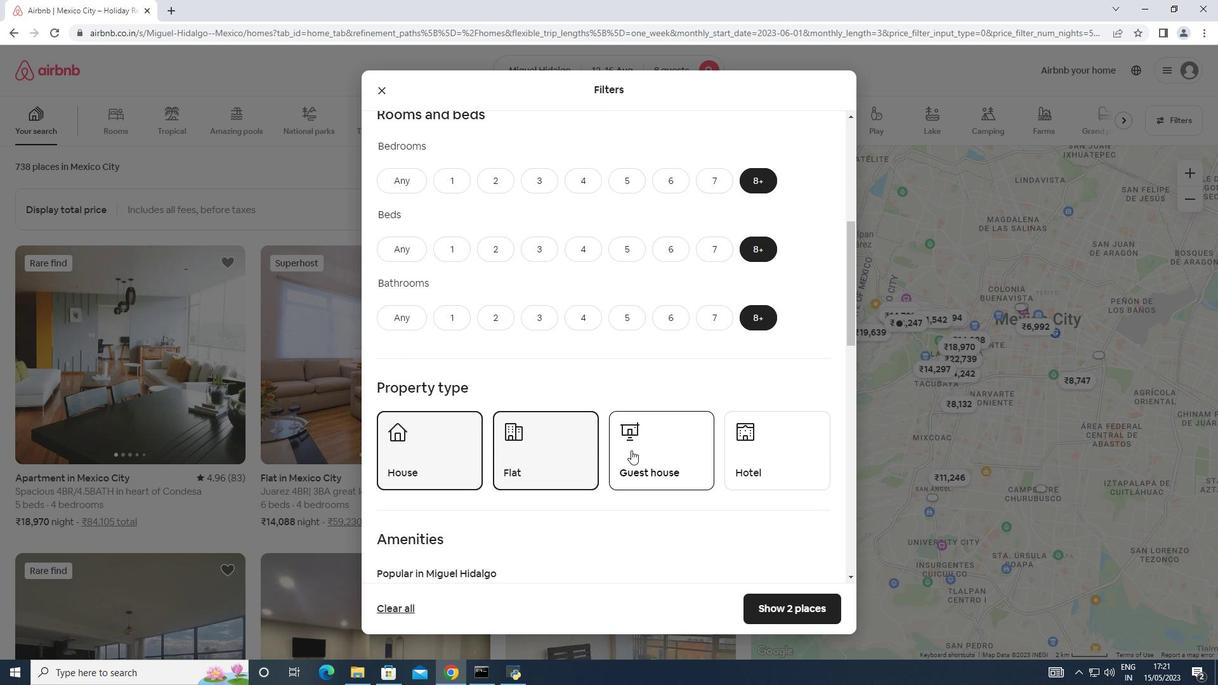 
Action: Mouse moved to (631, 451)
Screenshot: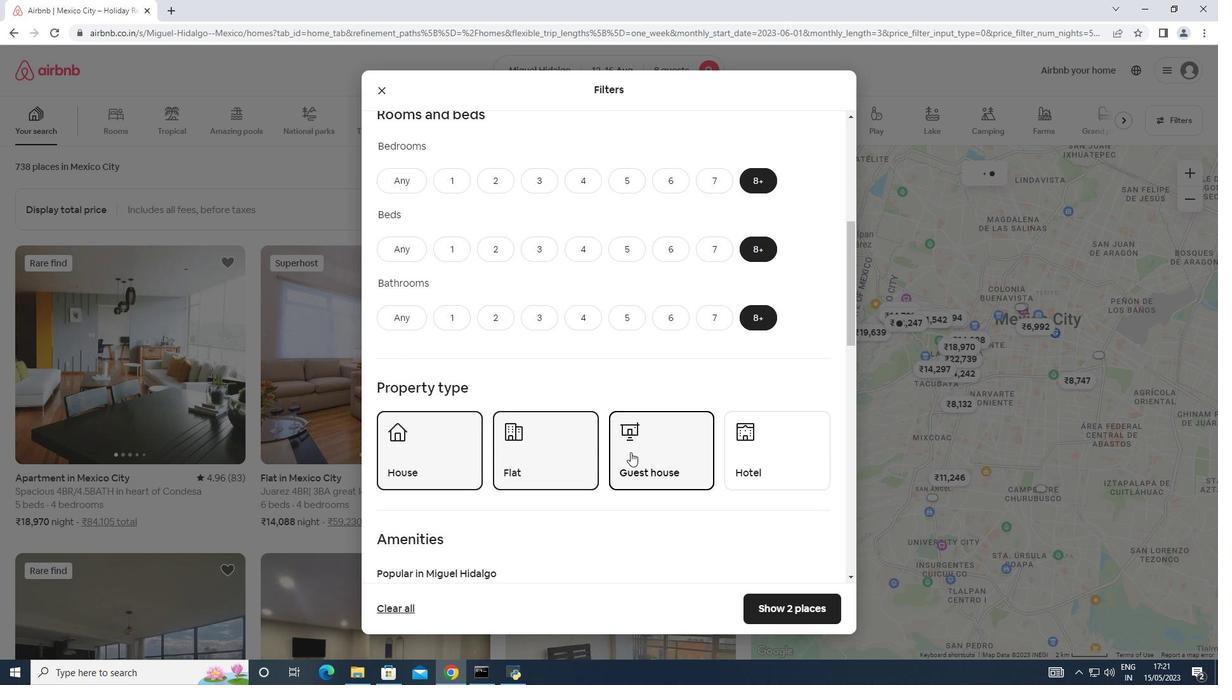 
Action: Mouse scrolled (631, 450) with delta (0, 0)
Screenshot: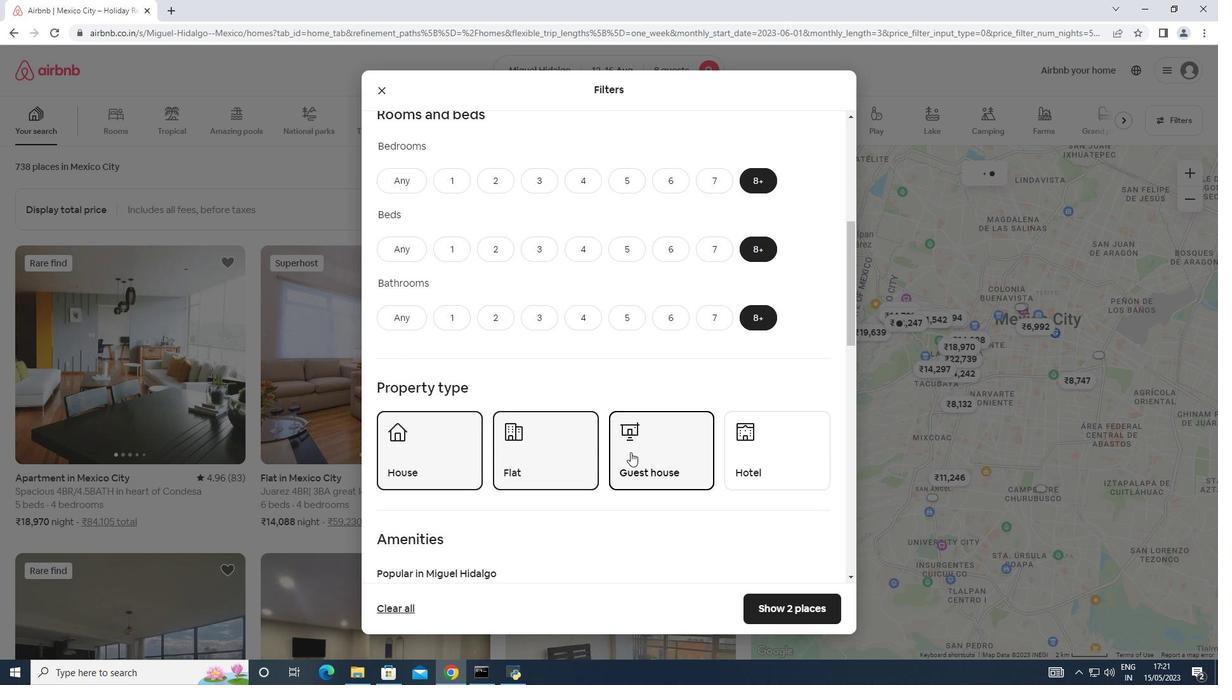 
Action: Mouse scrolled (631, 450) with delta (0, 0)
Screenshot: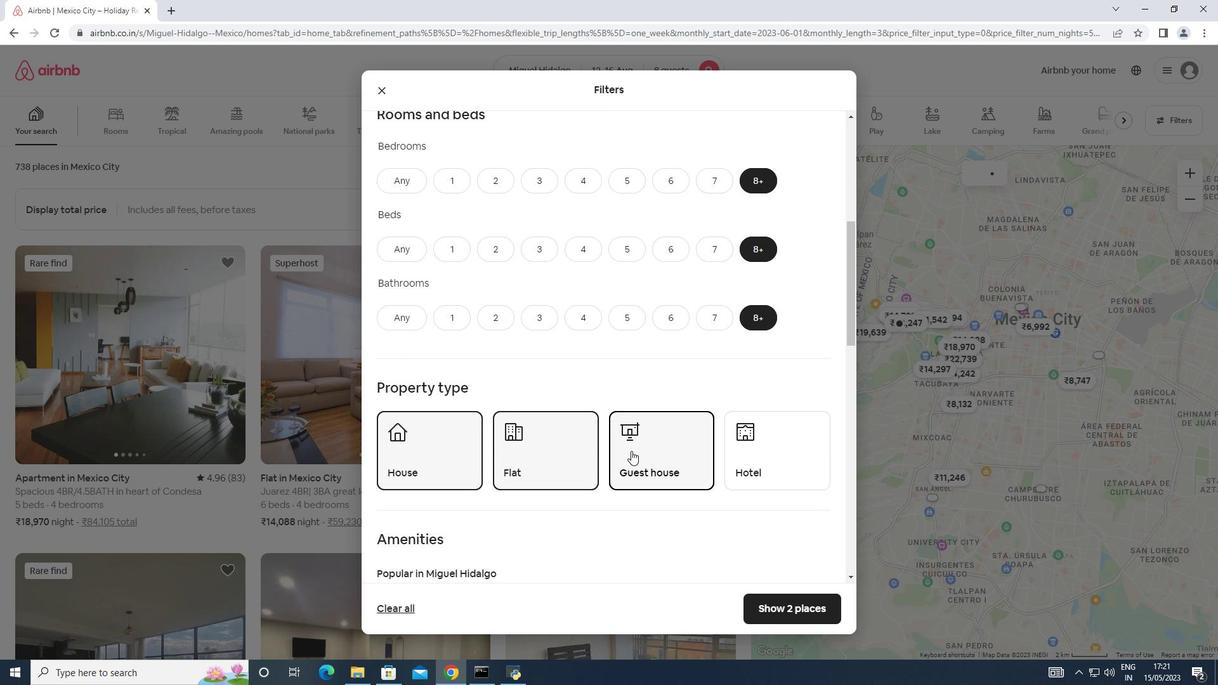 
Action: Mouse scrolled (631, 450) with delta (0, 0)
Screenshot: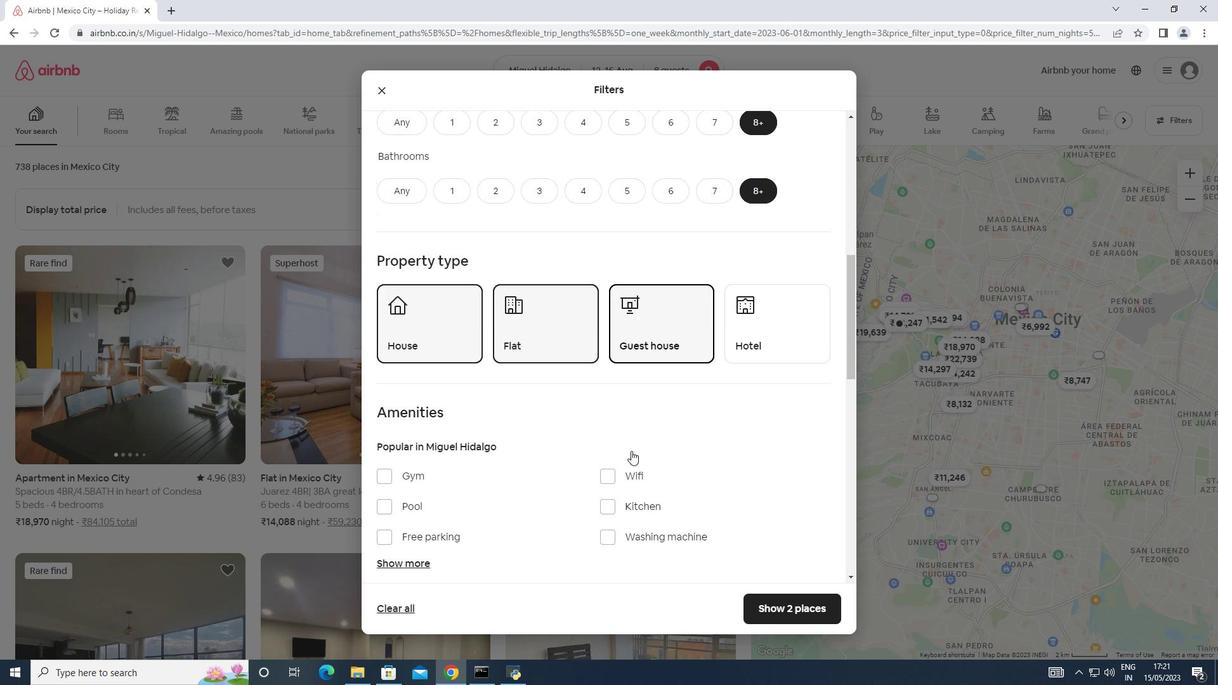 
Action: Mouse moved to (761, 283)
Screenshot: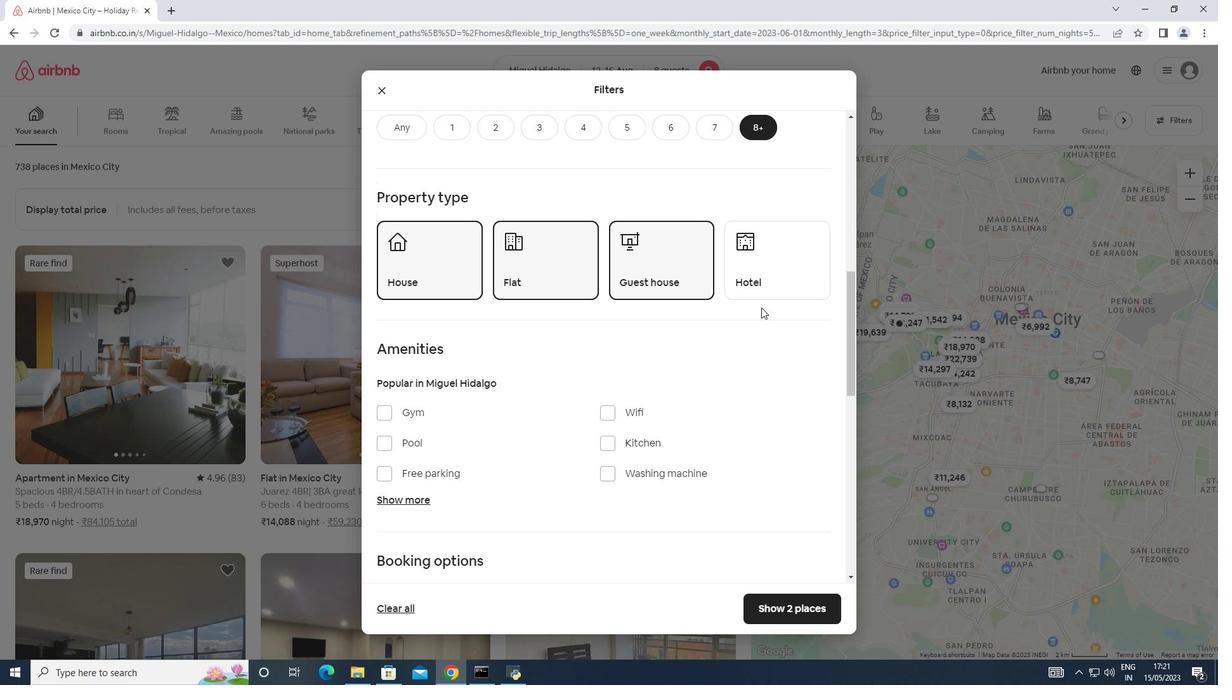 
Action: Mouse pressed left at (761, 283)
Screenshot: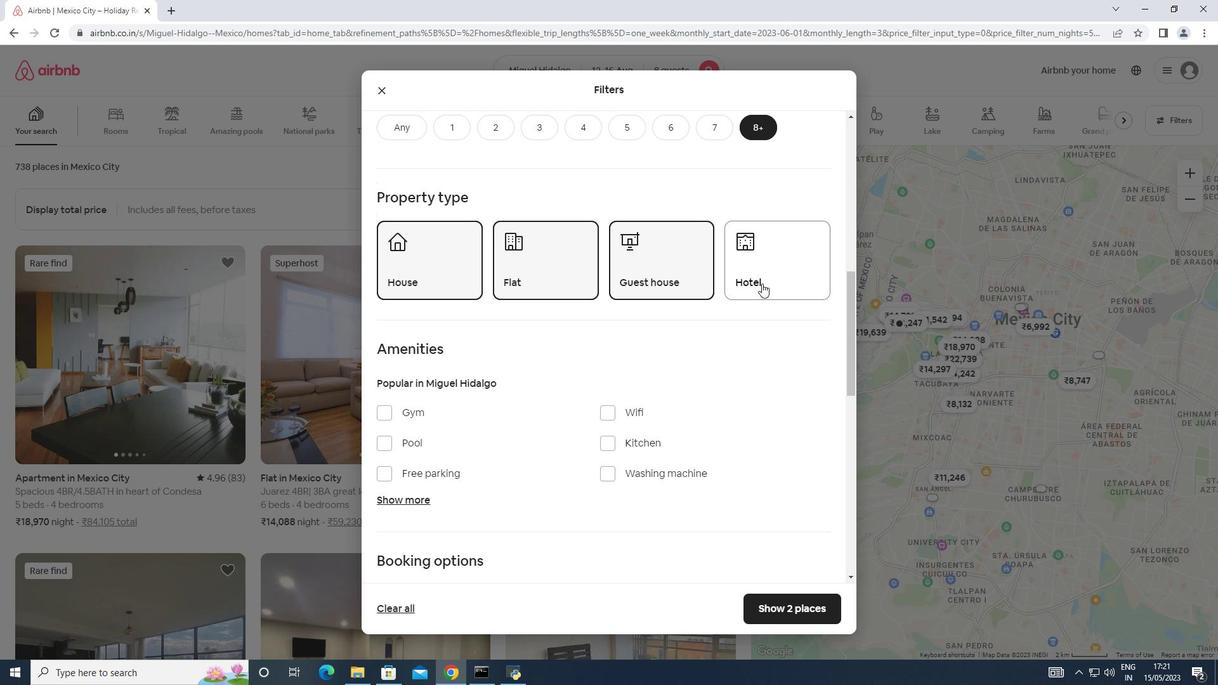 
Action: Mouse moved to (671, 348)
Screenshot: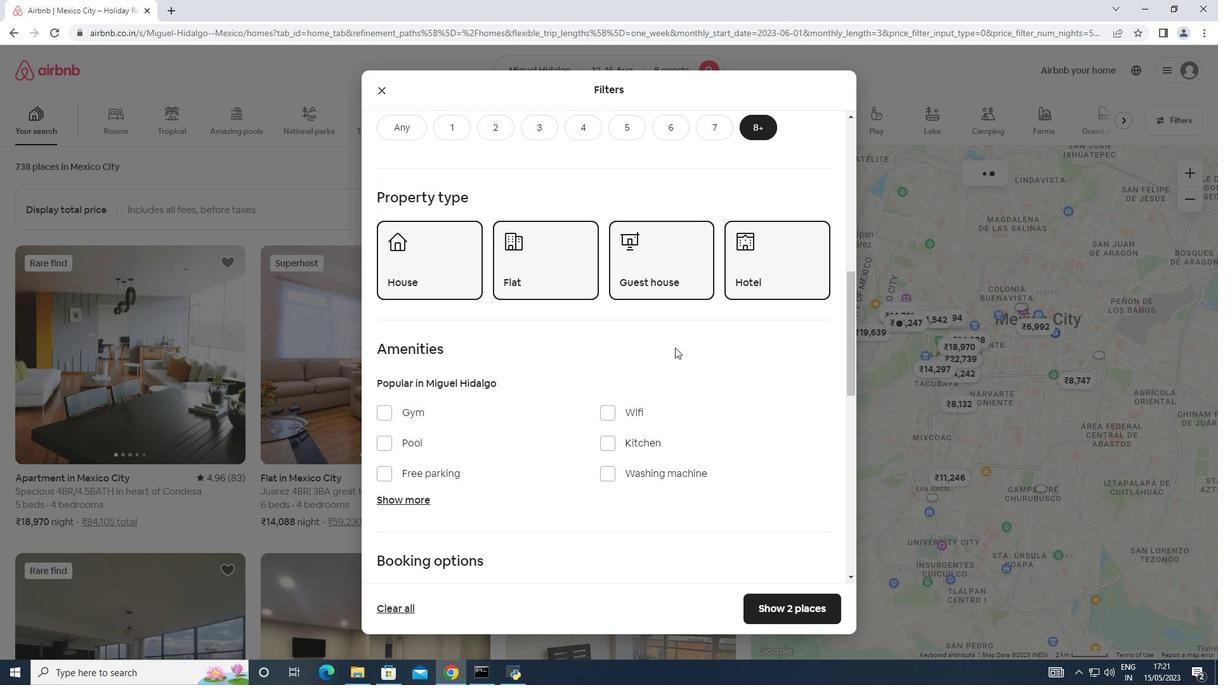 
Action: Mouse scrolled (671, 347) with delta (0, 0)
Screenshot: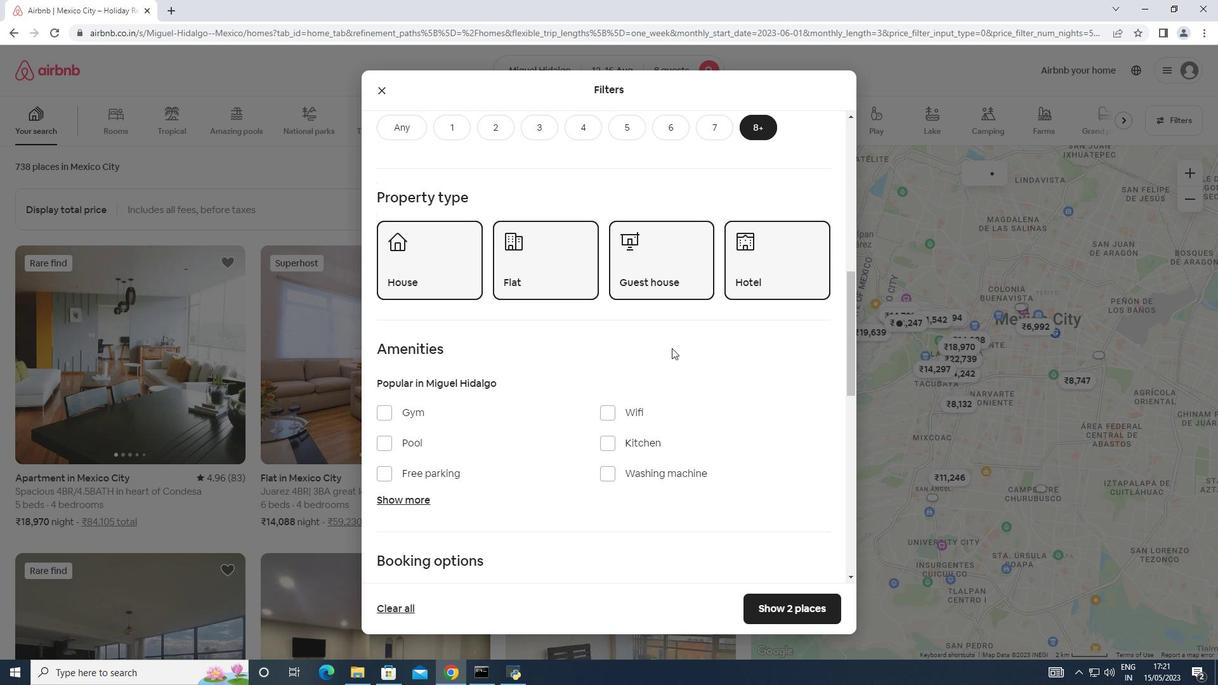 
Action: Mouse scrolled (671, 347) with delta (0, 0)
Screenshot: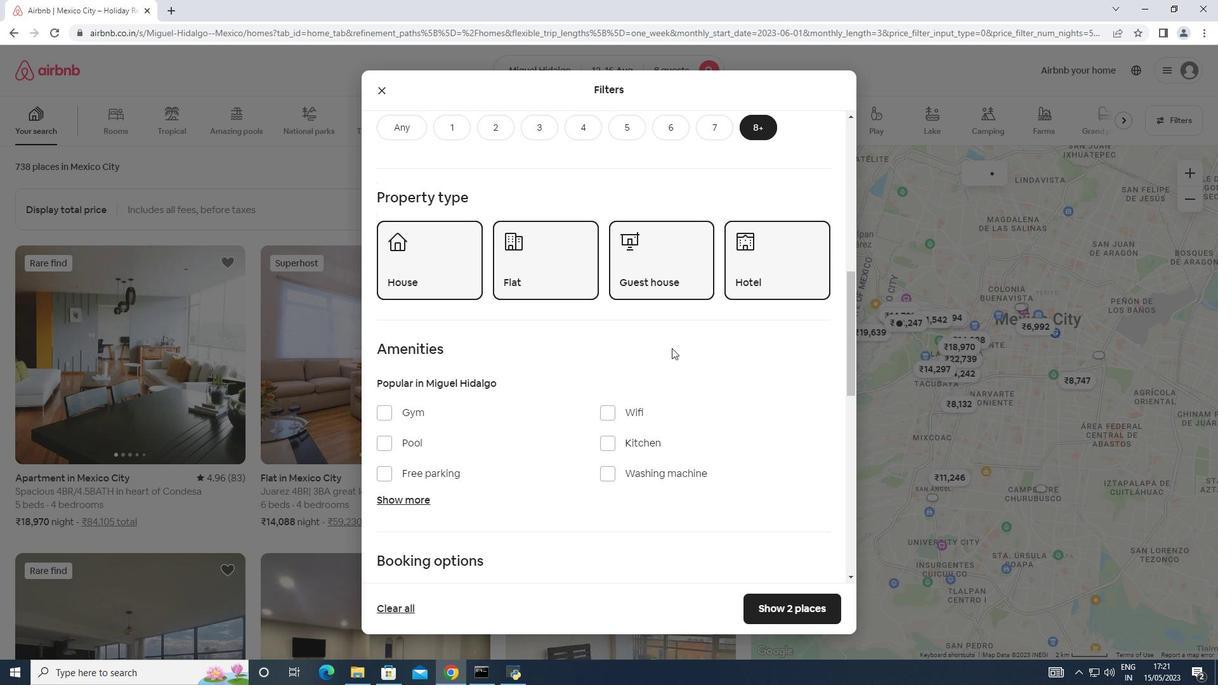 
Action: Mouse scrolled (671, 347) with delta (0, 0)
Screenshot: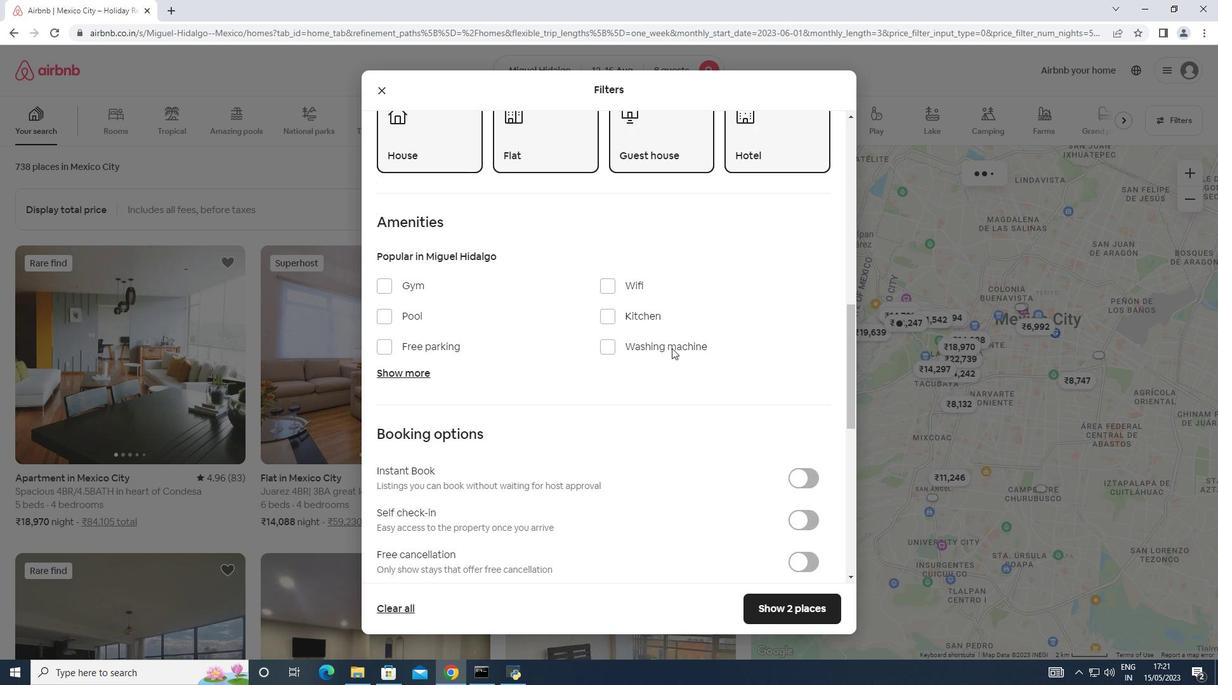 
Action: Mouse moved to (400, 312)
Screenshot: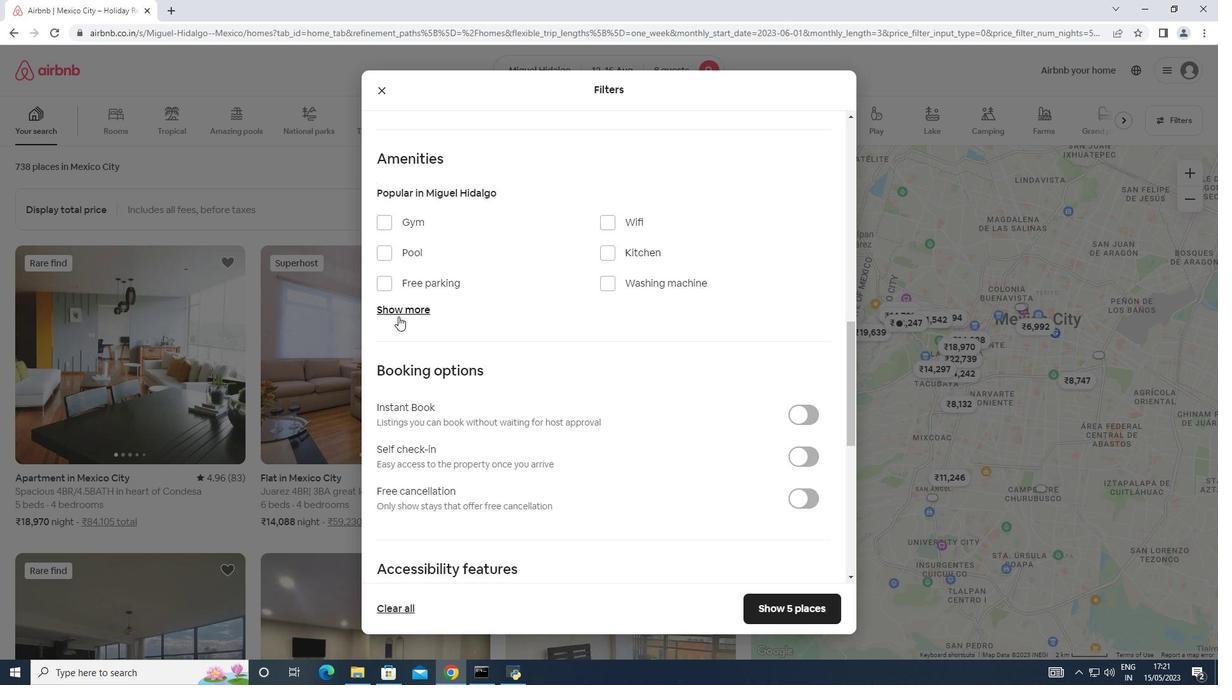
Action: Mouse pressed left at (400, 312)
Screenshot: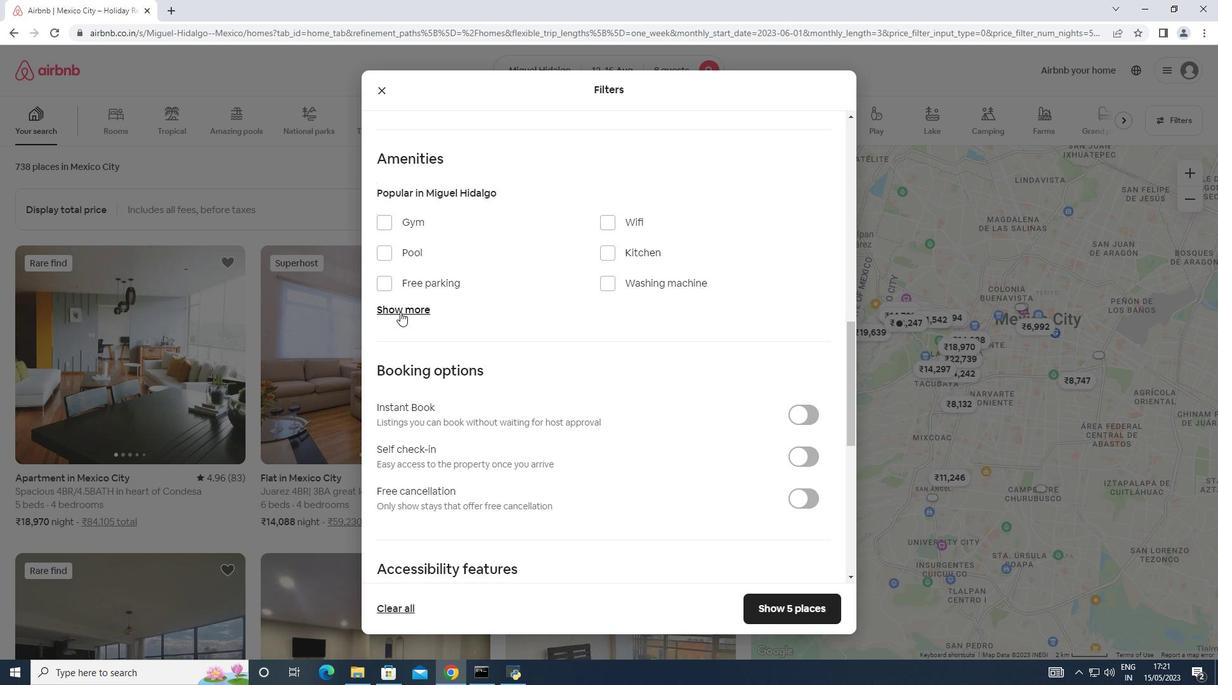 
Action: Mouse moved to (612, 221)
Screenshot: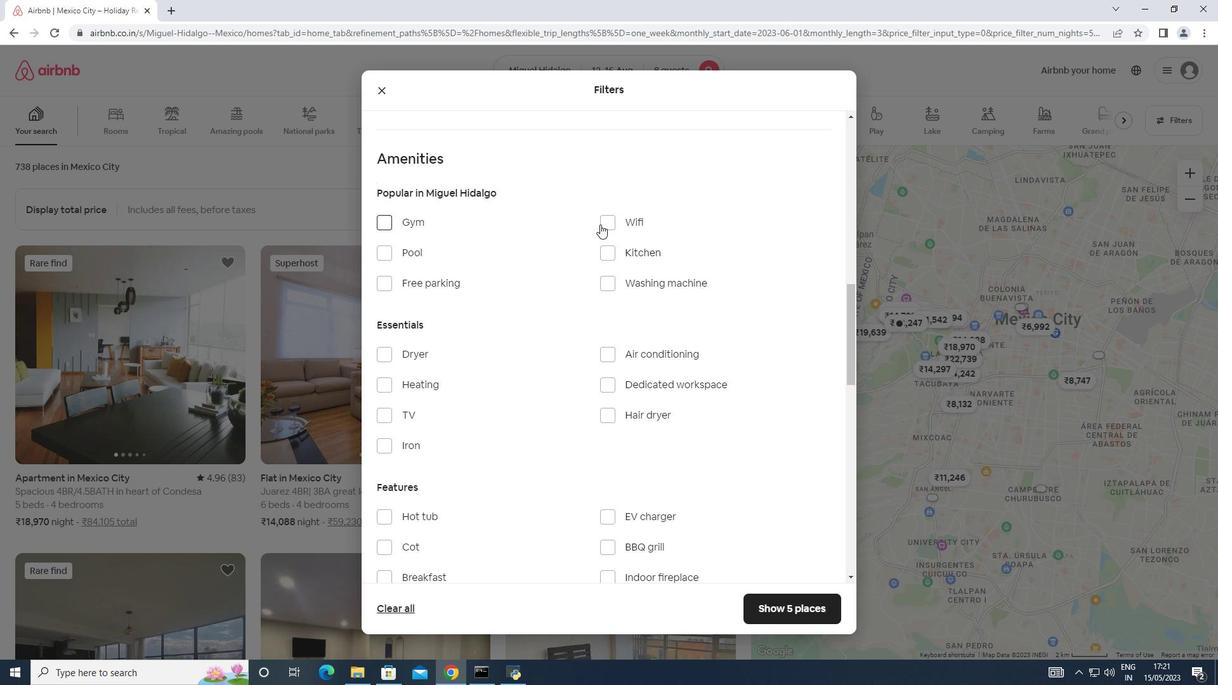 
Action: Mouse pressed left at (612, 221)
Screenshot: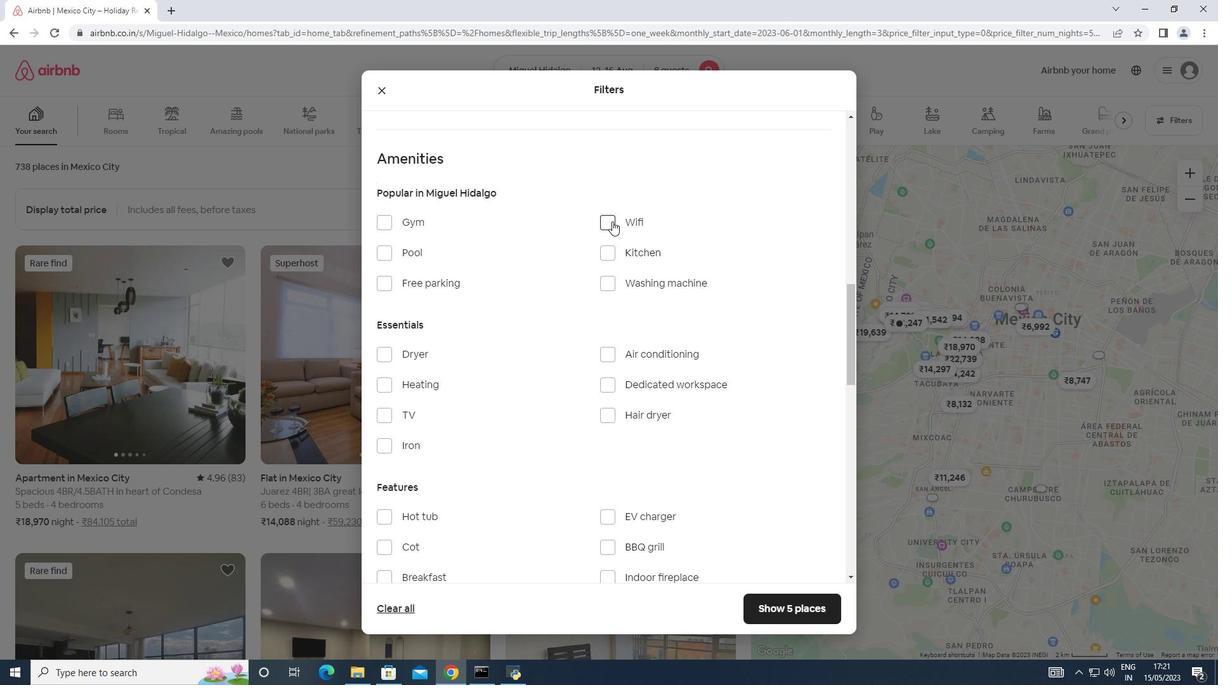 
Action: Mouse moved to (390, 411)
Screenshot: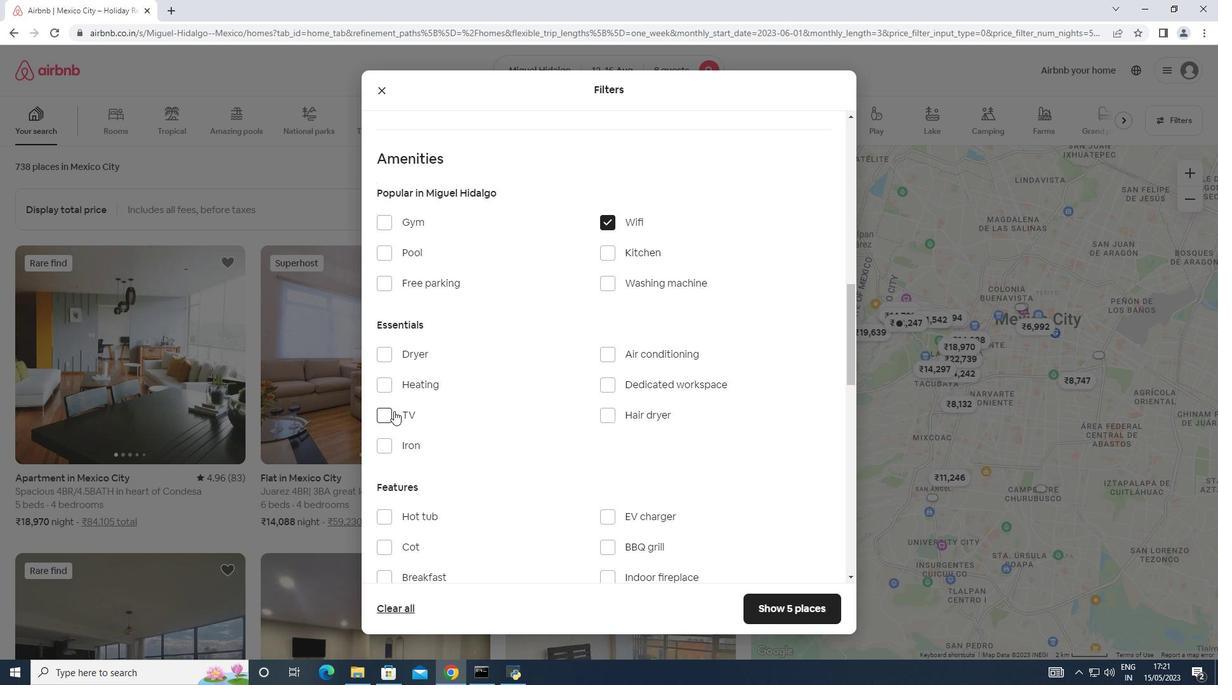
Action: Mouse pressed left at (390, 411)
Screenshot: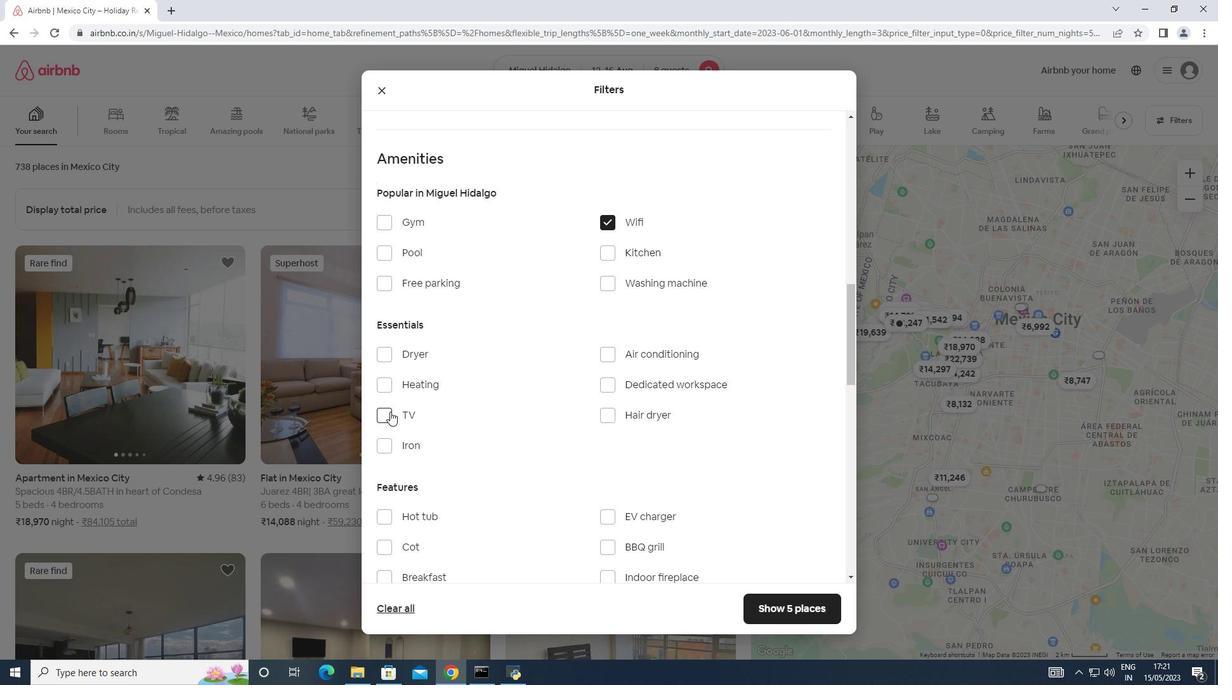 
Action: Mouse moved to (390, 278)
Screenshot: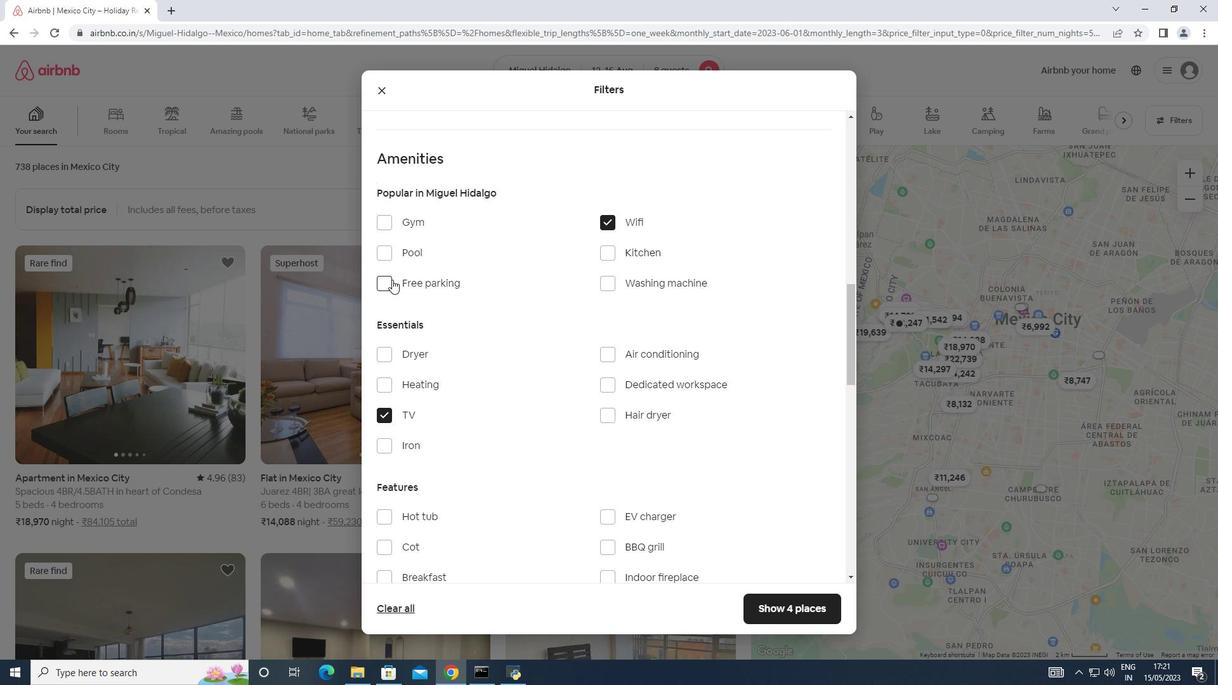 
Action: Mouse pressed left at (390, 278)
Screenshot: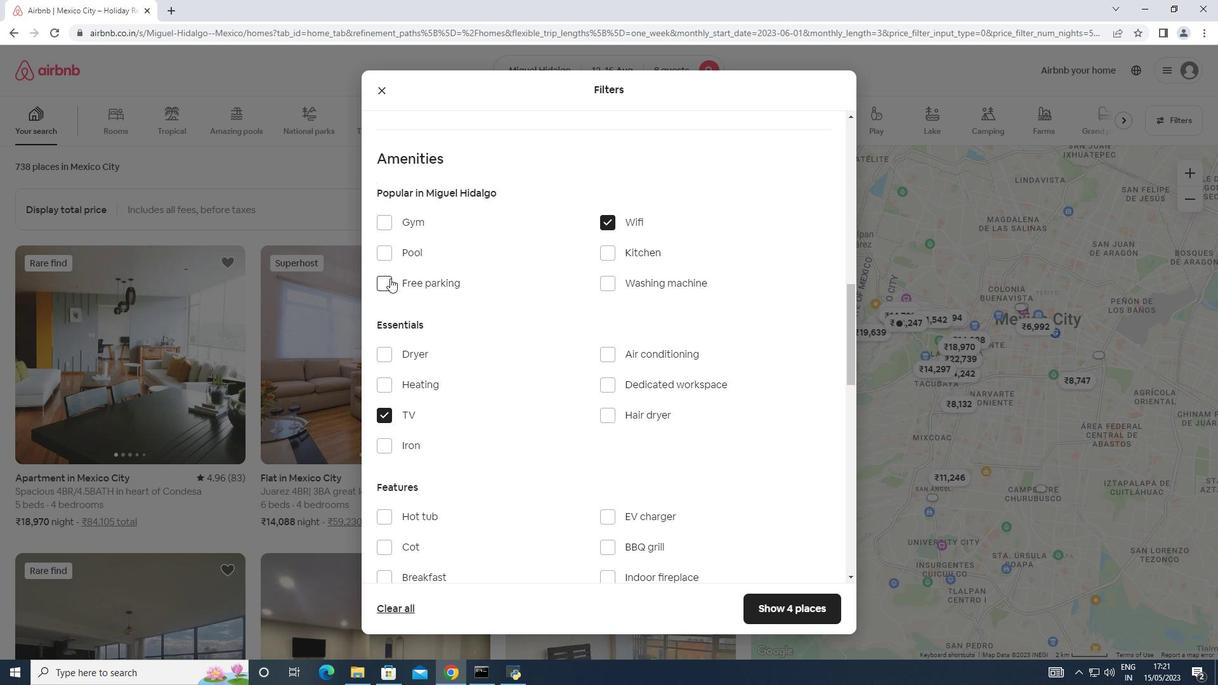 
Action: Mouse moved to (391, 223)
Screenshot: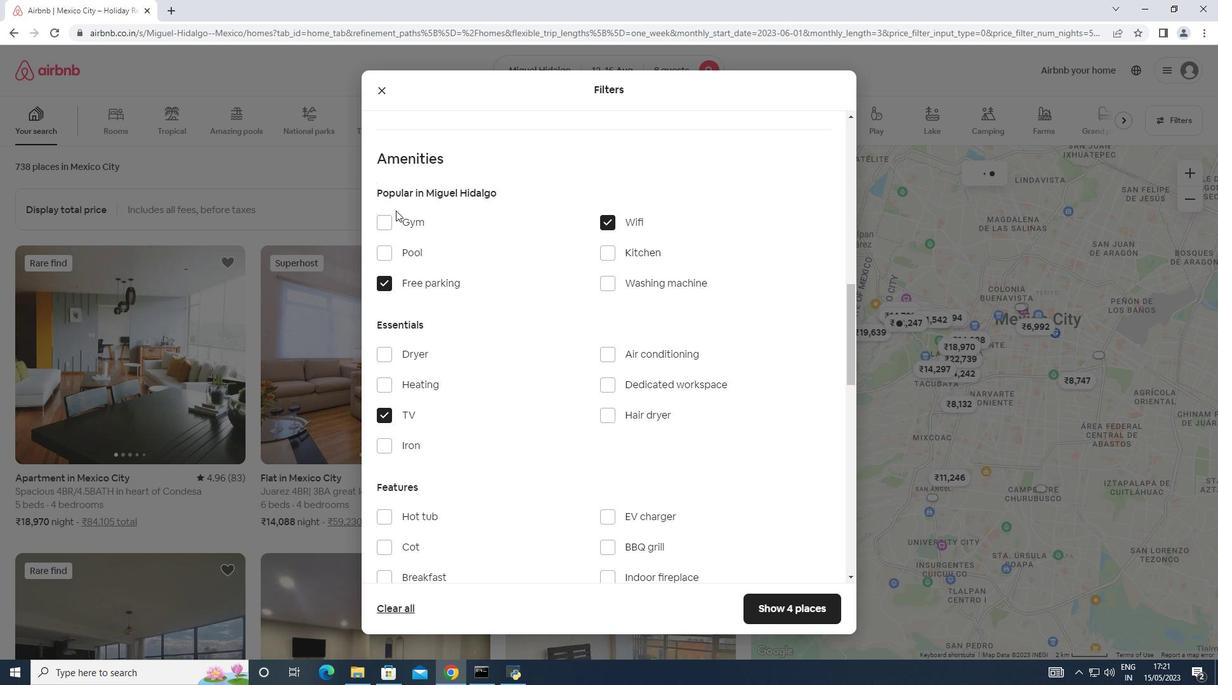 
Action: Mouse pressed left at (391, 223)
Screenshot: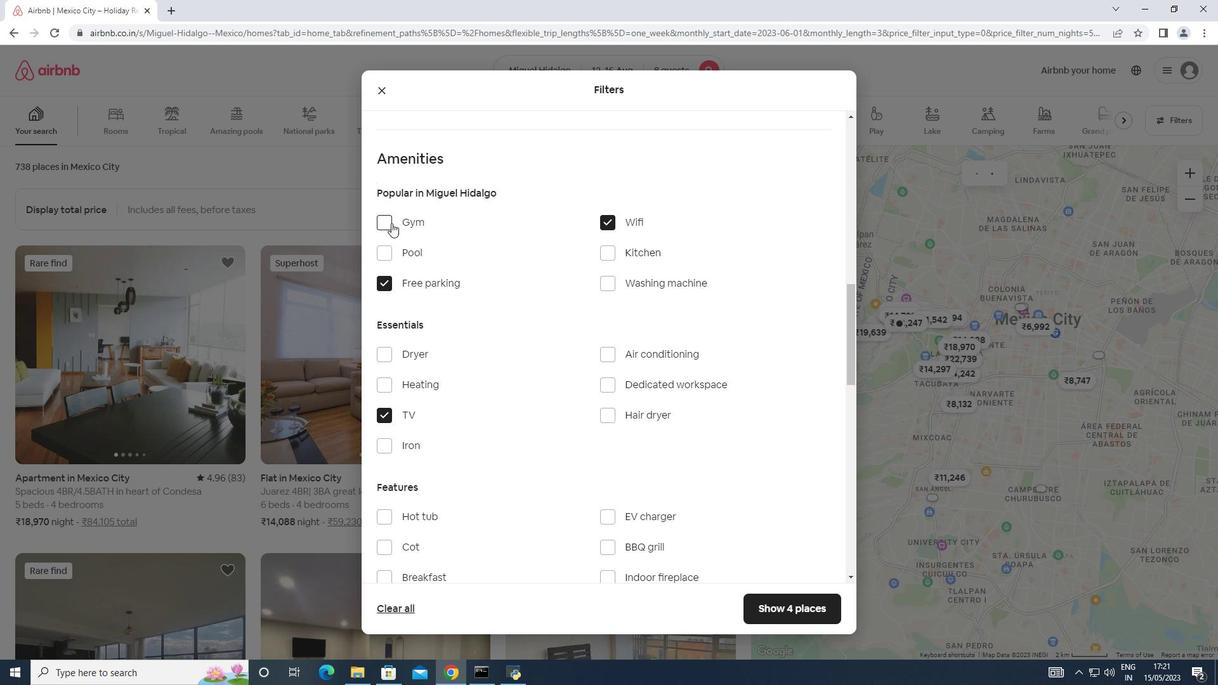 
Action: Mouse moved to (529, 364)
Screenshot: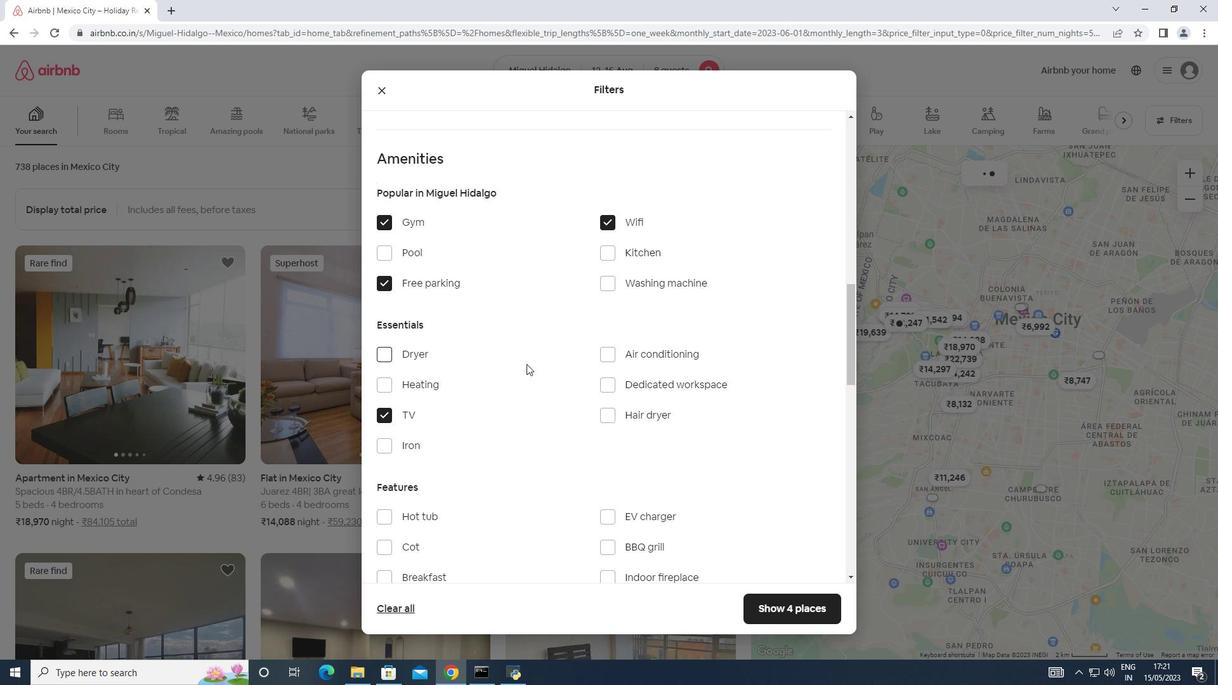 
Action: Mouse scrolled (529, 364) with delta (0, 0)
Screenshot: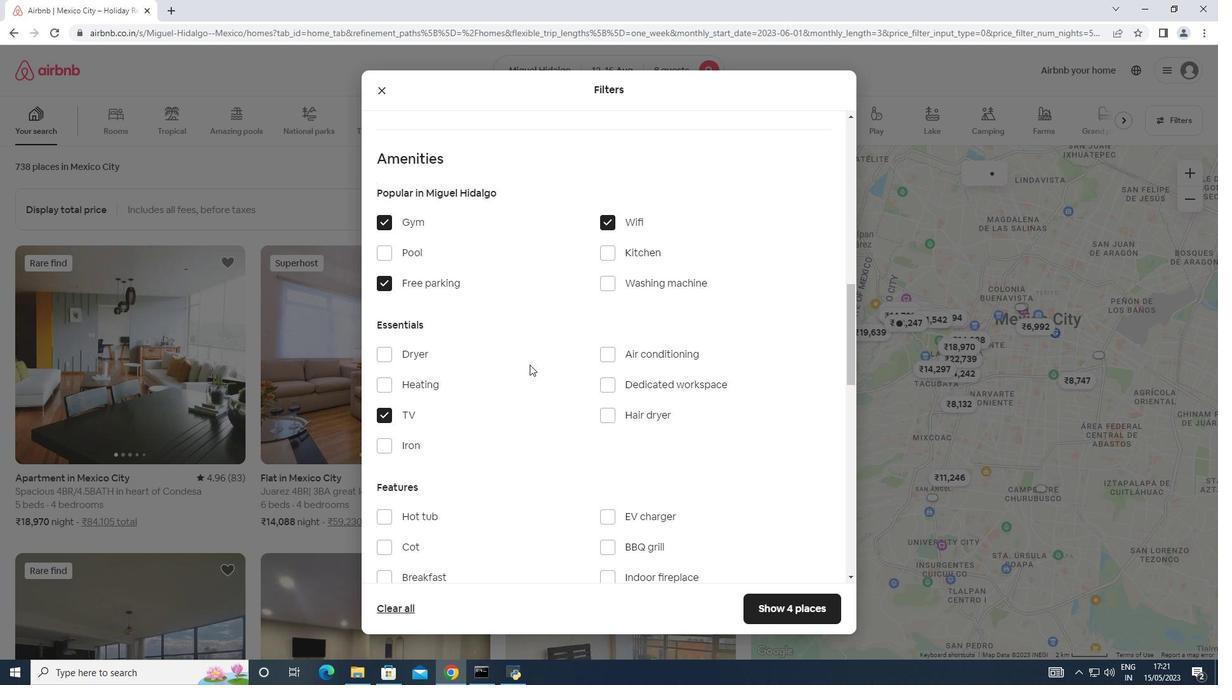 
Action: Mouse scrolled (529, 364) with delta (0, 0)
Screenshot: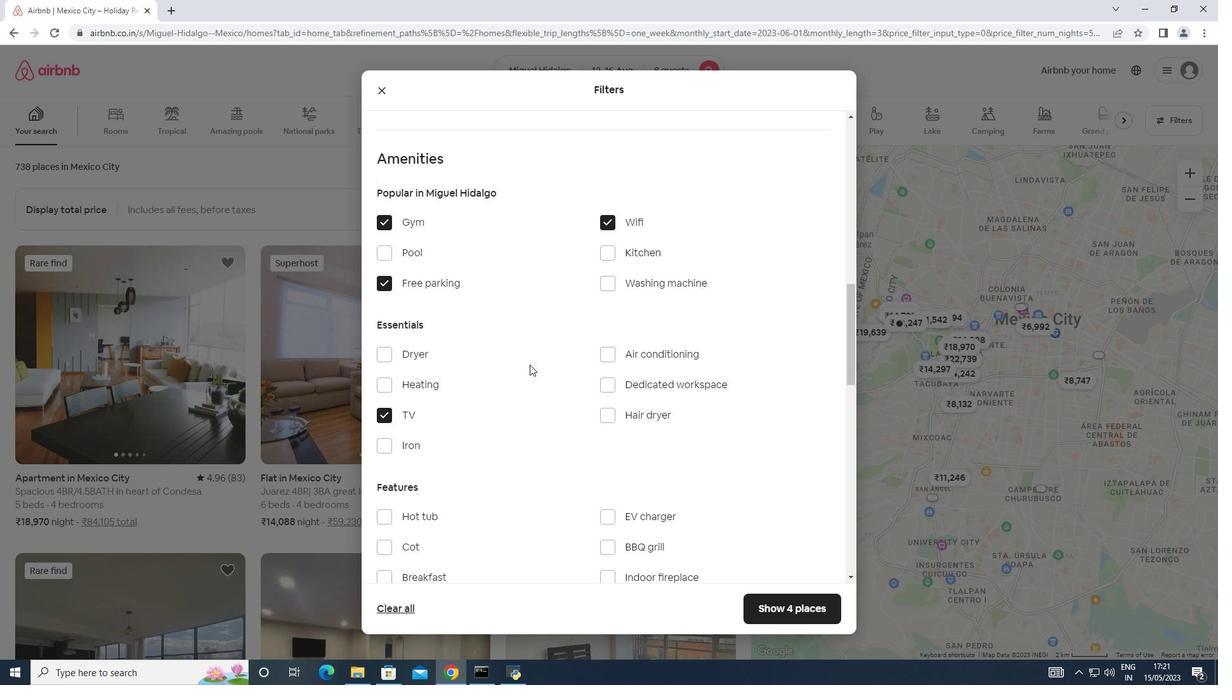 
Action: Mouse moved to (530, 364)
Screenshot: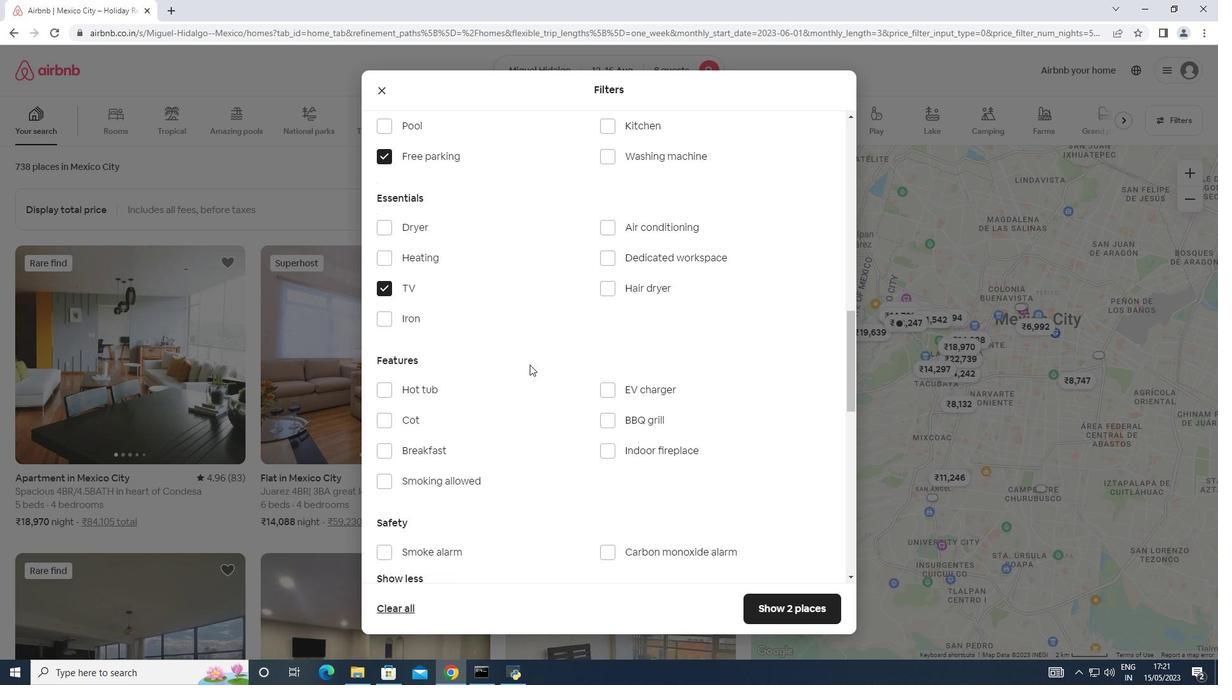 
Action: Mouse scrolled (530, 364) with delta (0, 0)
Screenshot: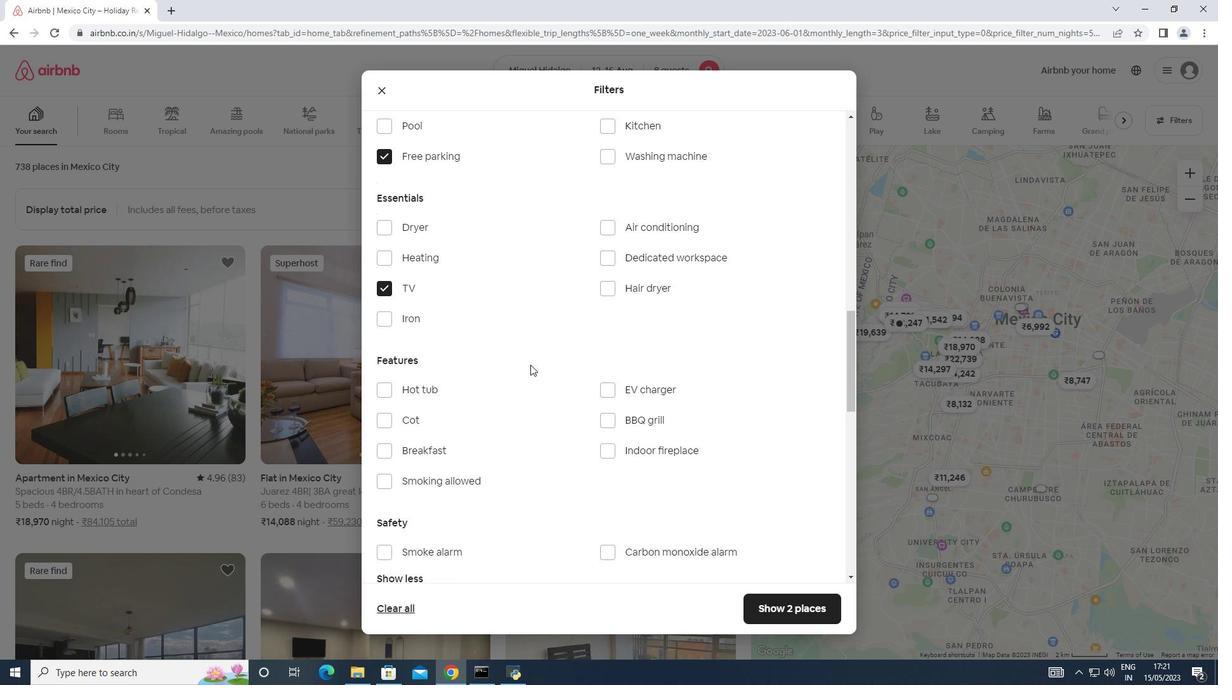 
Action: Mouse moved to (388, 386)
Screenshot: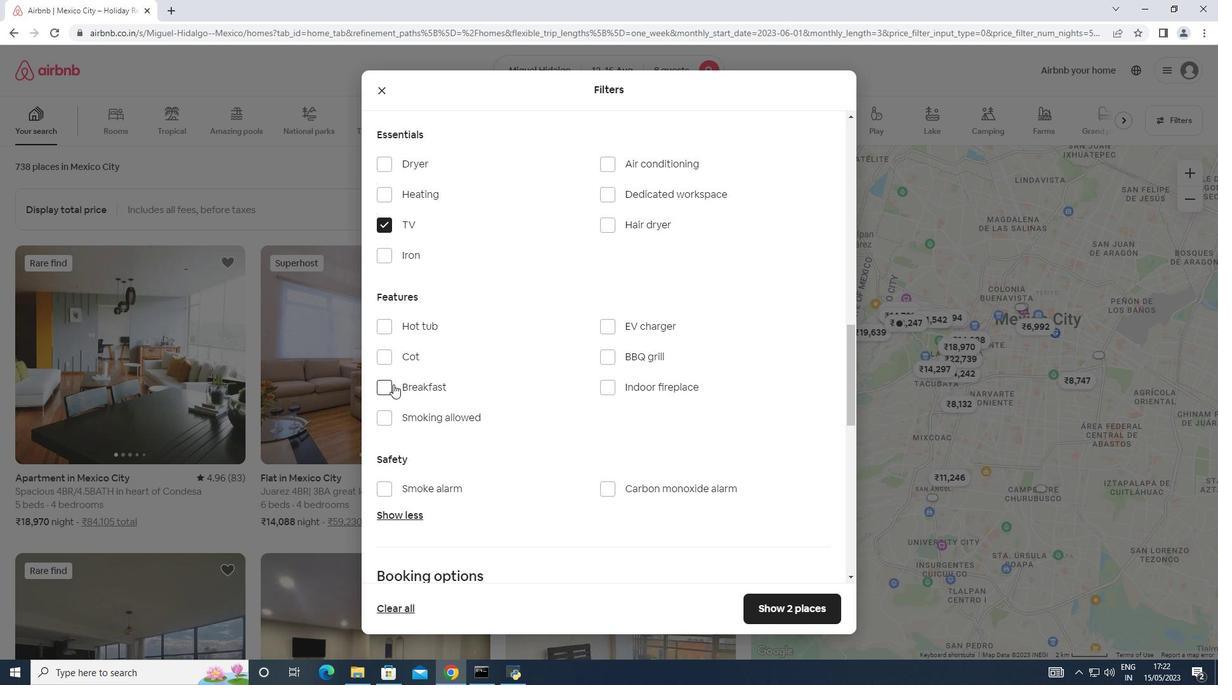 
Action: Mouse pressed left at (388, 386)
Screenshot: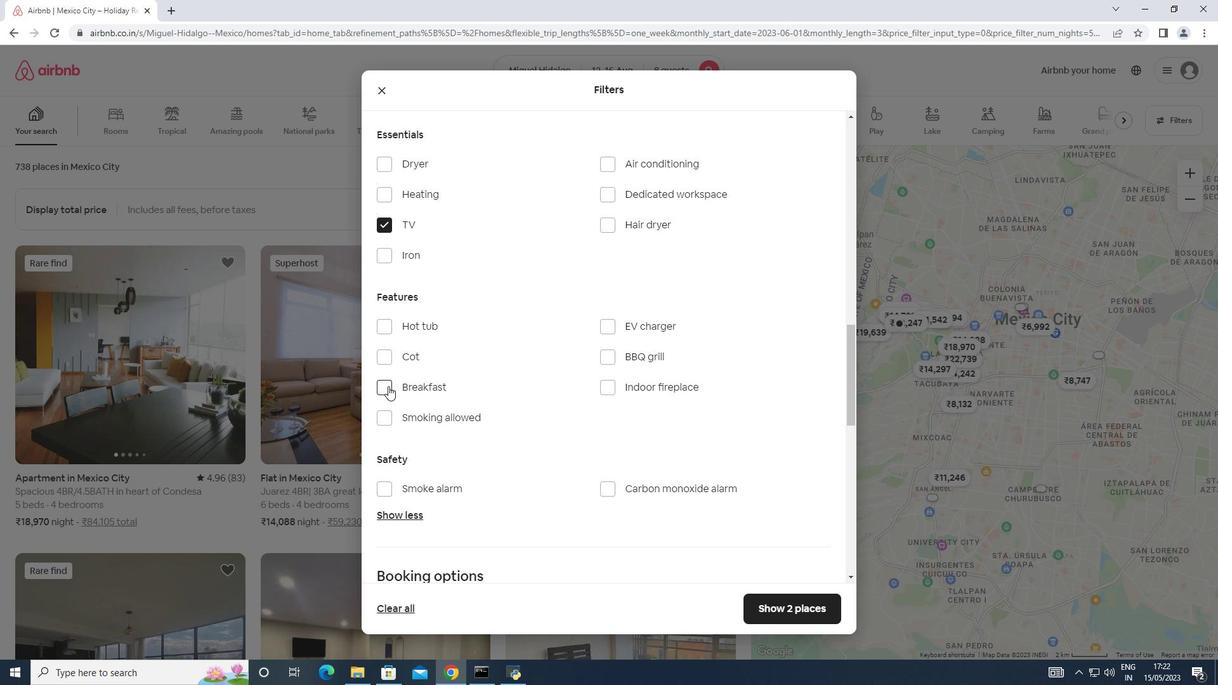
Action: Mouse moved to (518, 381)
Screenshot: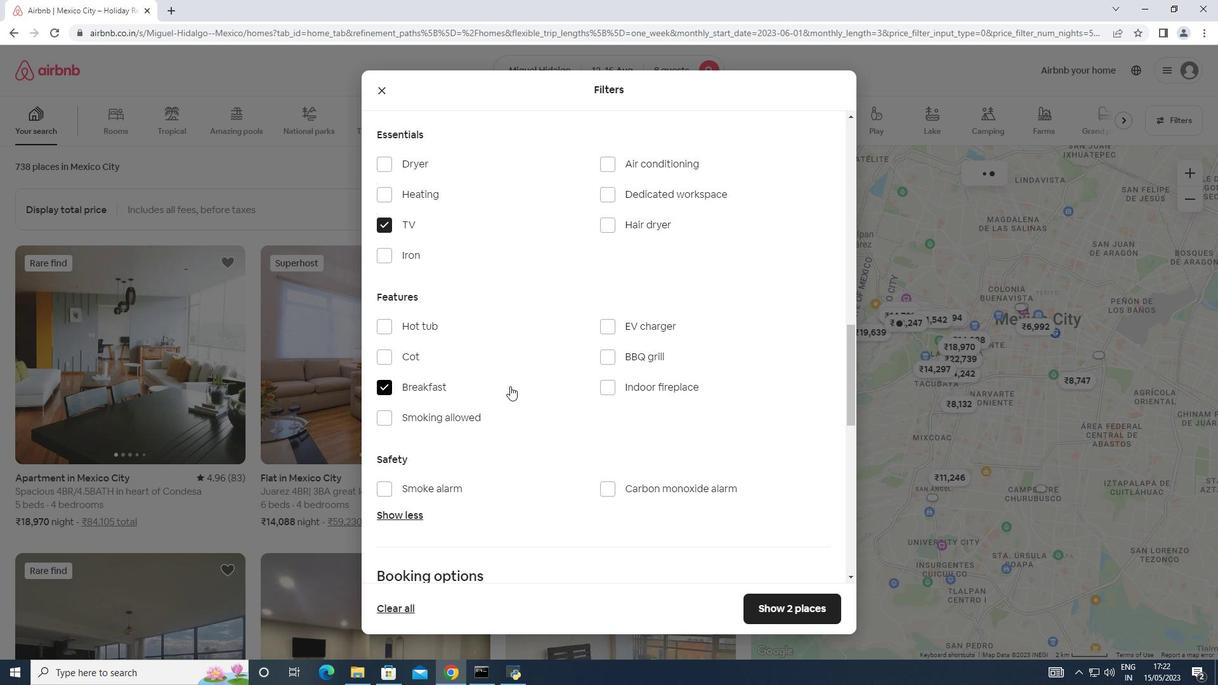 
Action: Mouse scrolled (518, 380) with delta (0, 0)
Screenshot: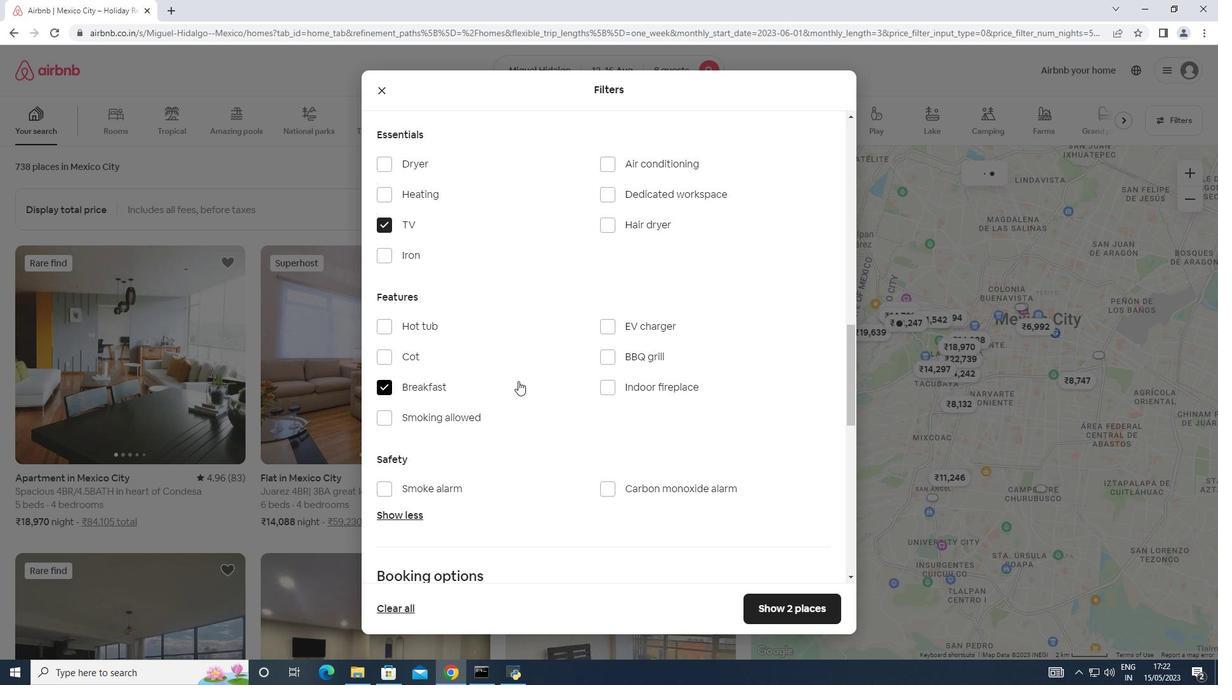 
Action: Mouse moved to (520, 376)
Screenshot: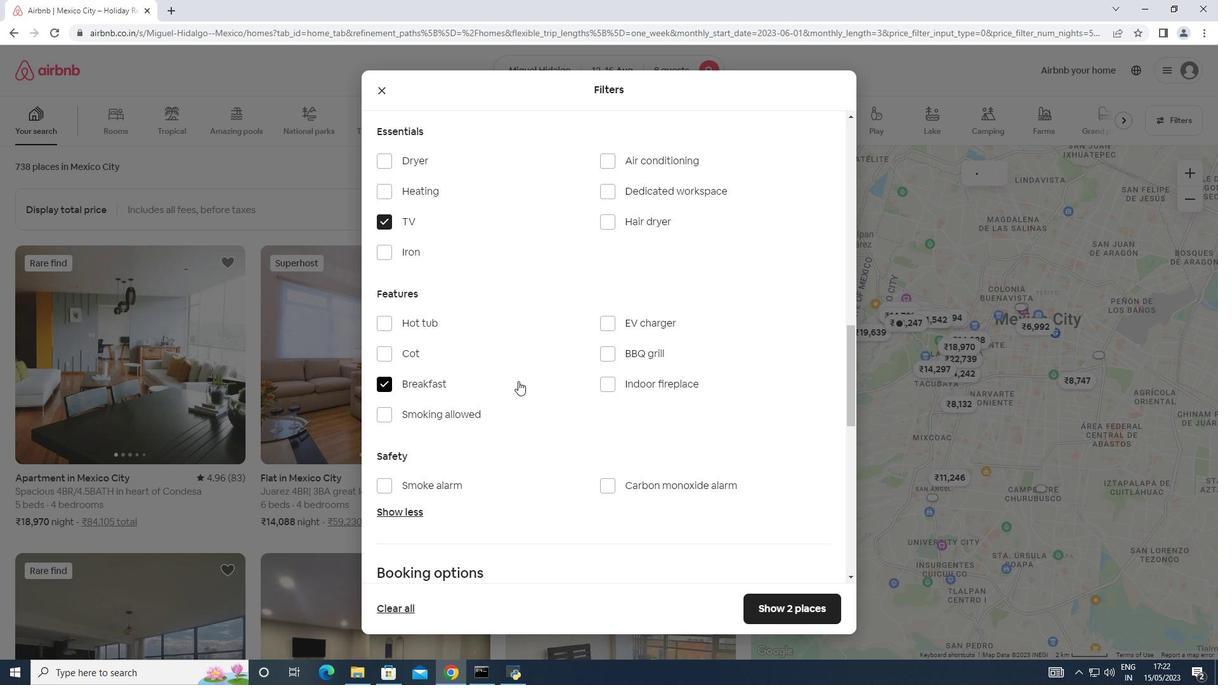 
Action: Mouse scrolled (520, 376) with delta (0, 0)
Screenshot: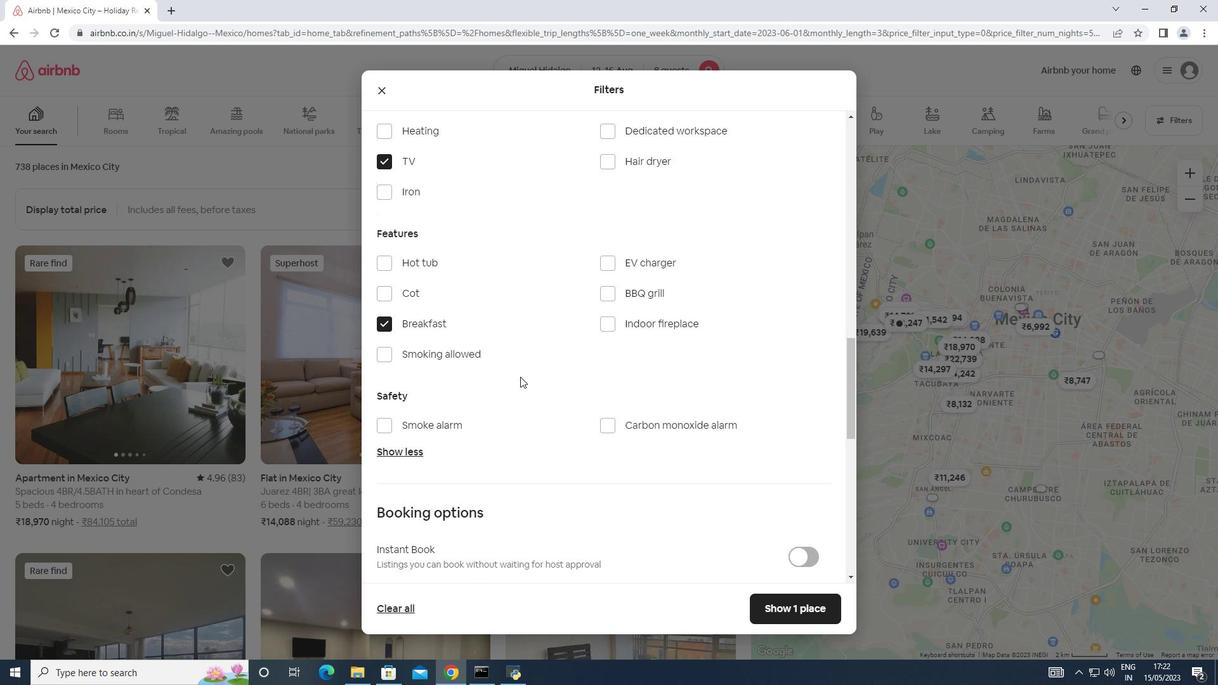 
Action: Mouse scrolled (520, 376) with delta (0, 0)
Screenshot: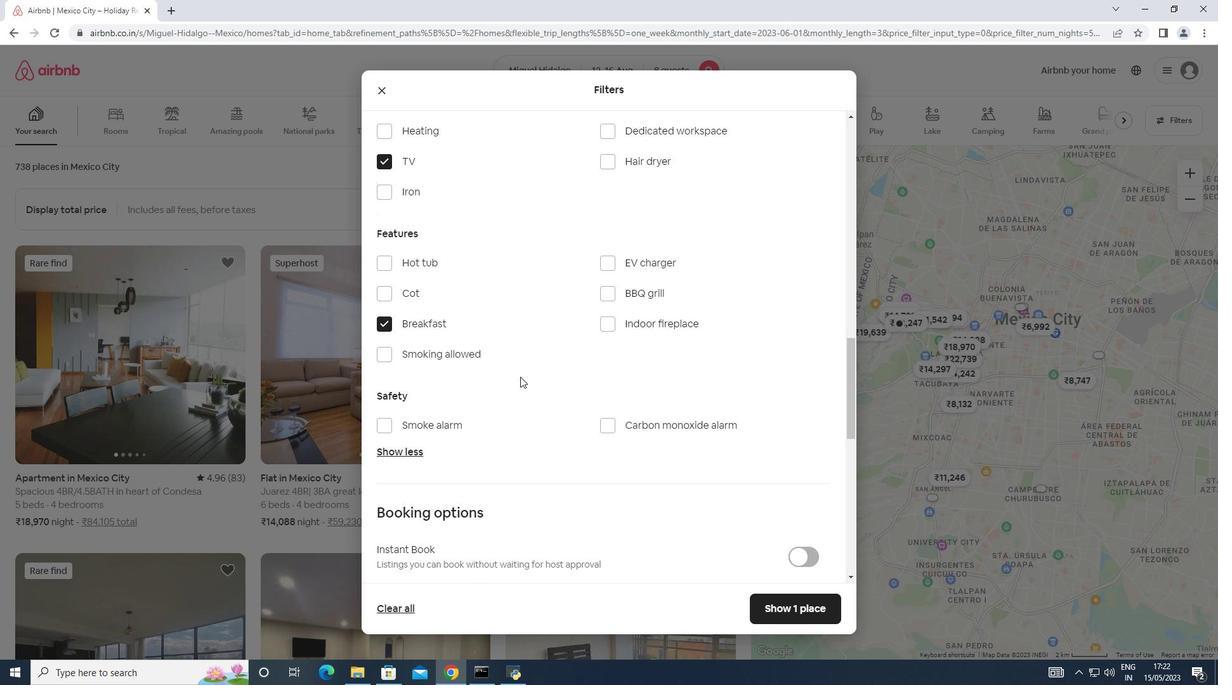 
Action: Mouse moved to (558, 380)
Screenshot: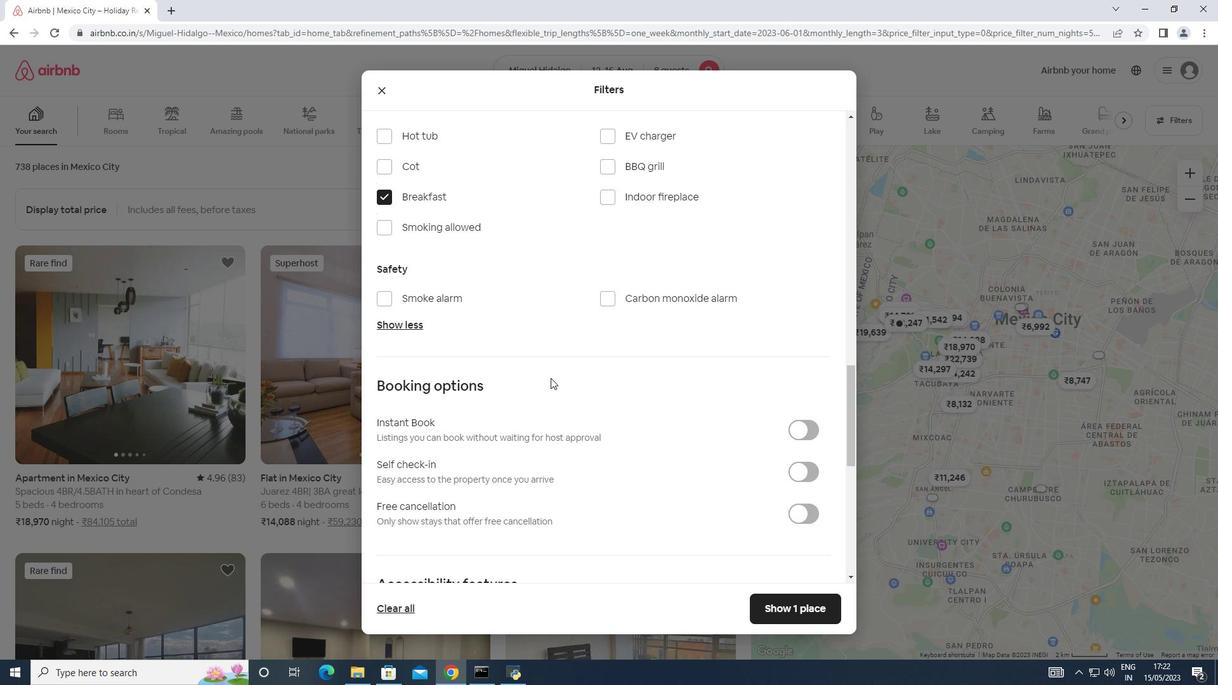 
Action: Mouse scrolled (558, 379) with delta (0, 0)
Screenshot: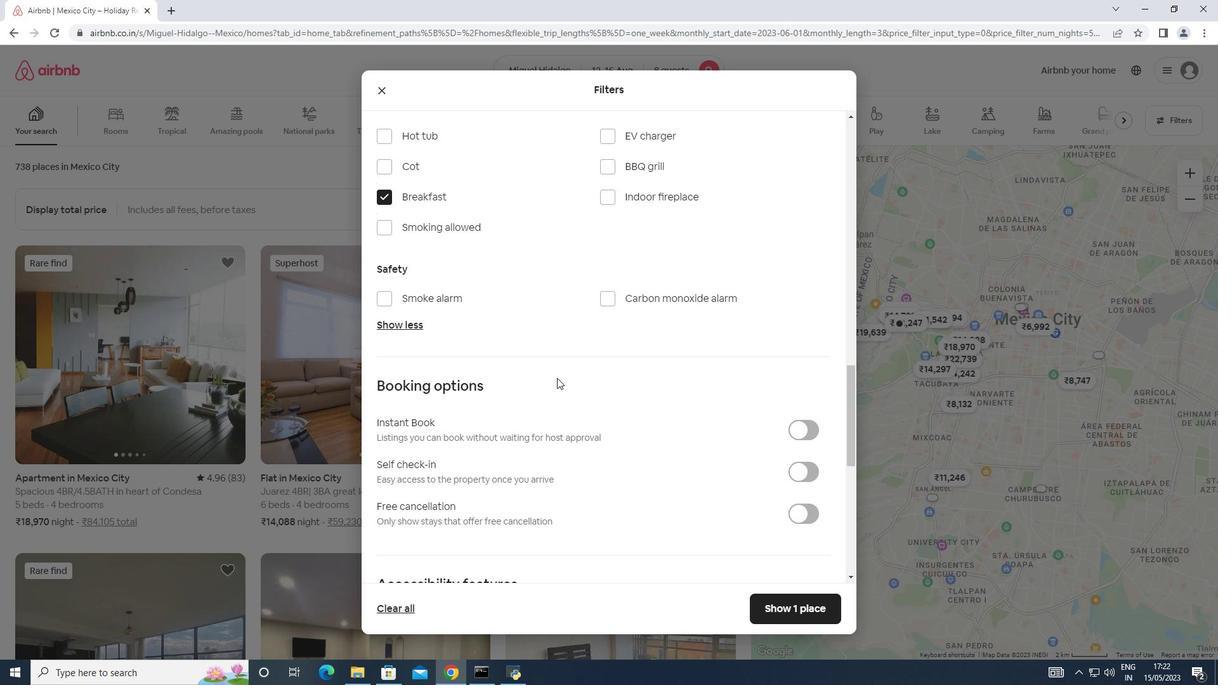 
Action: Mouse moved to (792, 408)
Screenshot: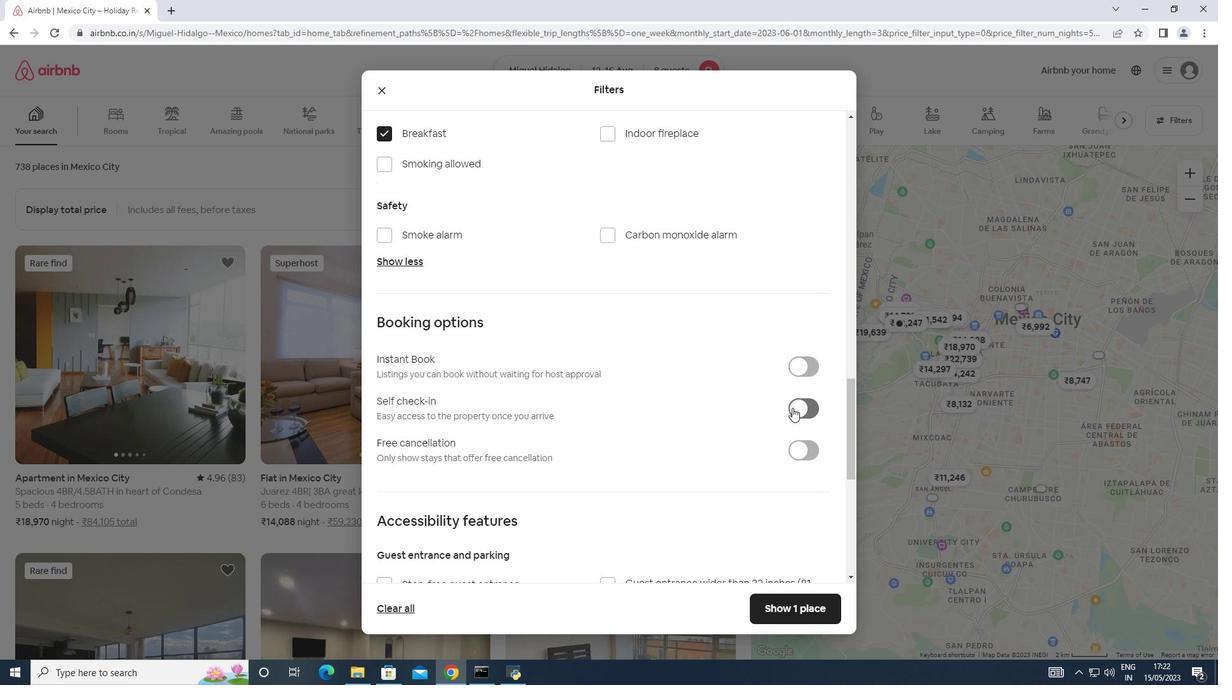 
Action: Mouse pressed left at (792, 408)
Screenshot: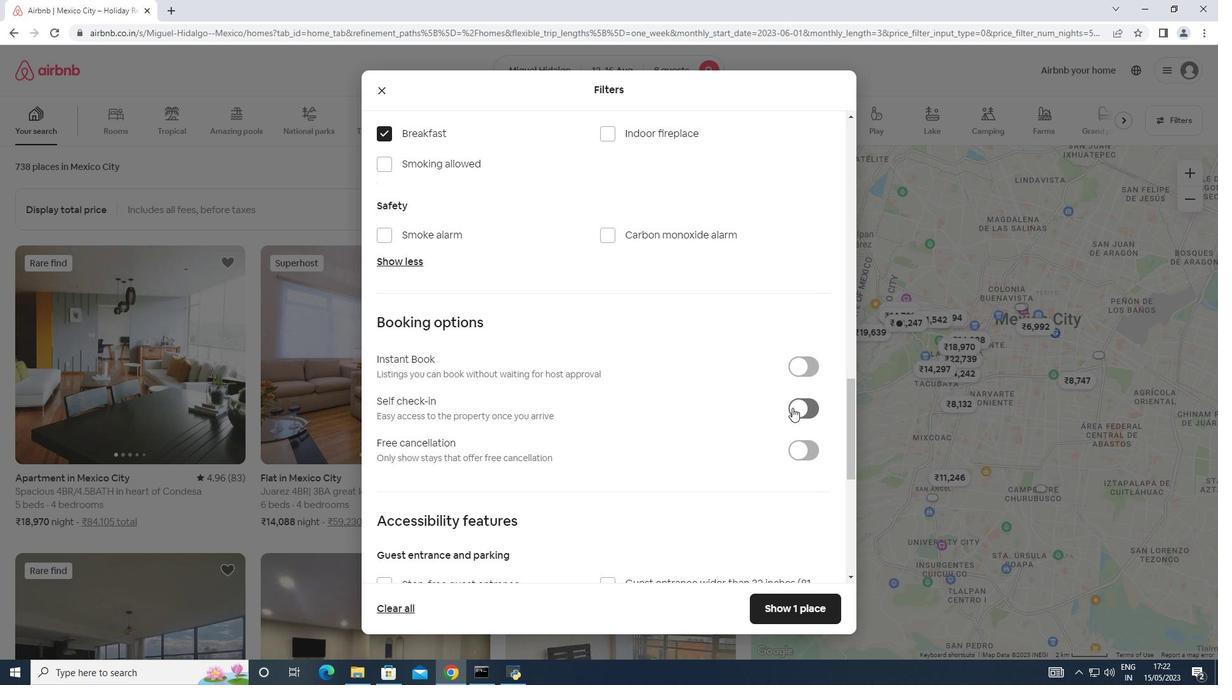 
Action: Mouse moved to (775, 425)
Screenshot: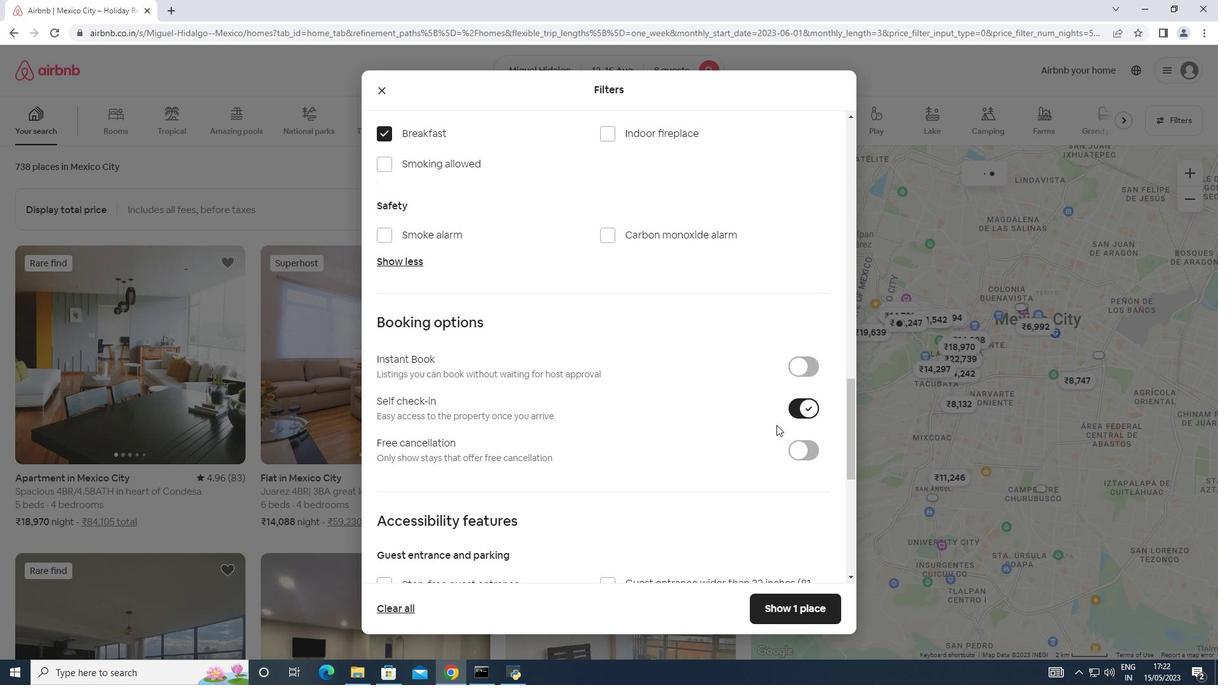 
Action: Mouse scrolled (775, 424) with delta (0, 0)
Screenshot: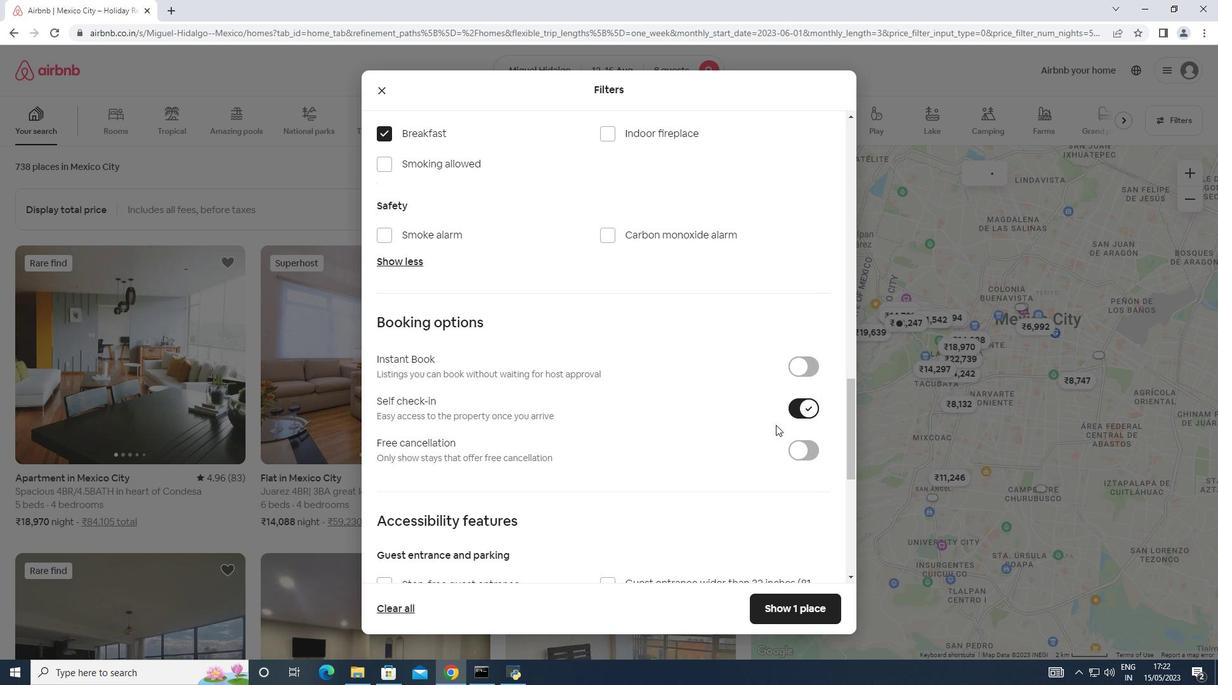 
Action: Mouse scrolled (775, 424) with delta (0, 0)
Screenshot: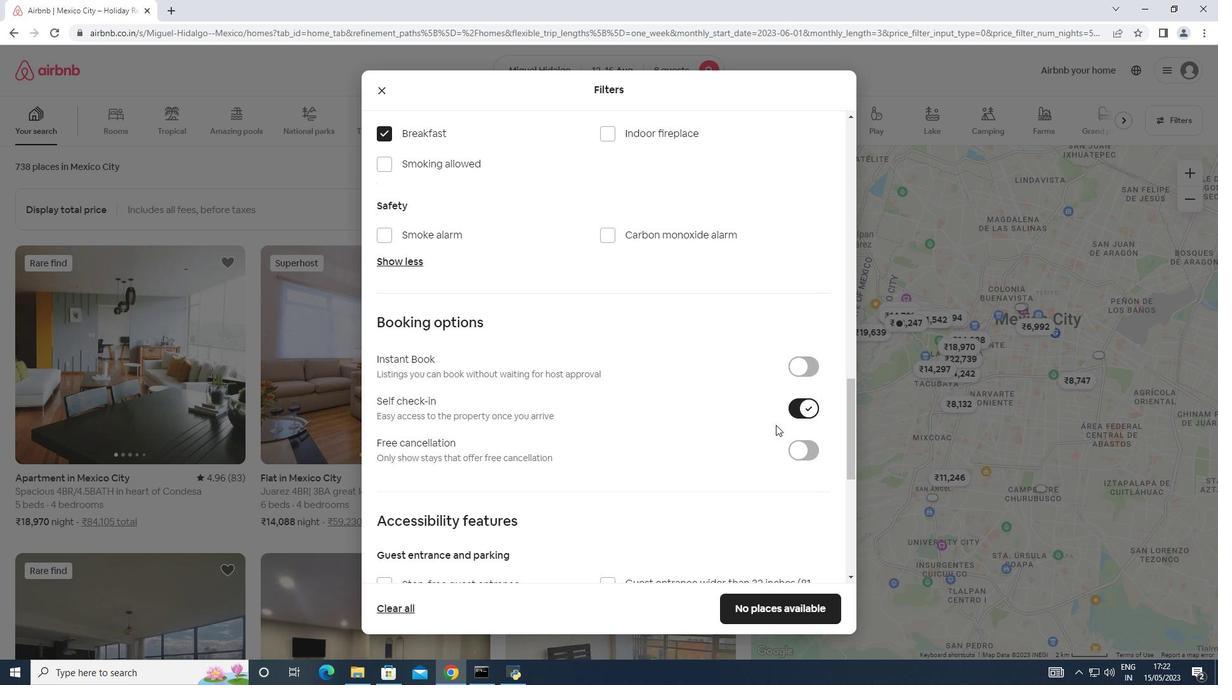 
Action: Mouse moved to (667, 421)
Screenshot: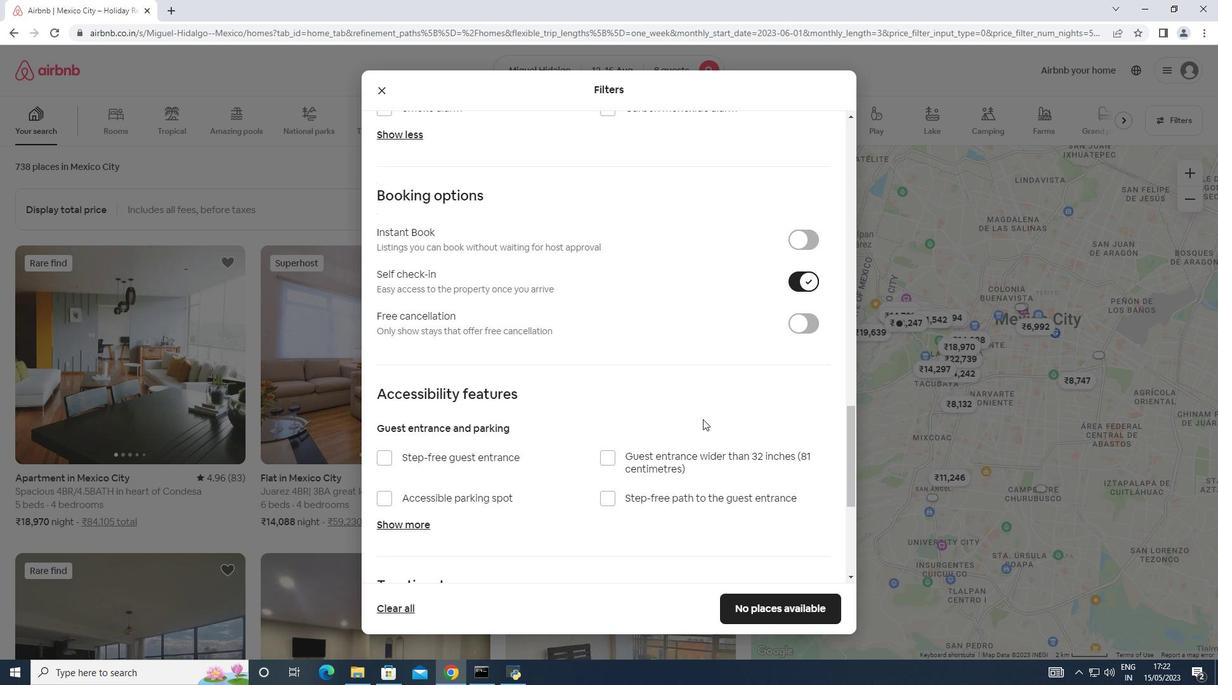 
Action: Mouse scrolled (667, 420) with delta (0, 0)
Screenshot: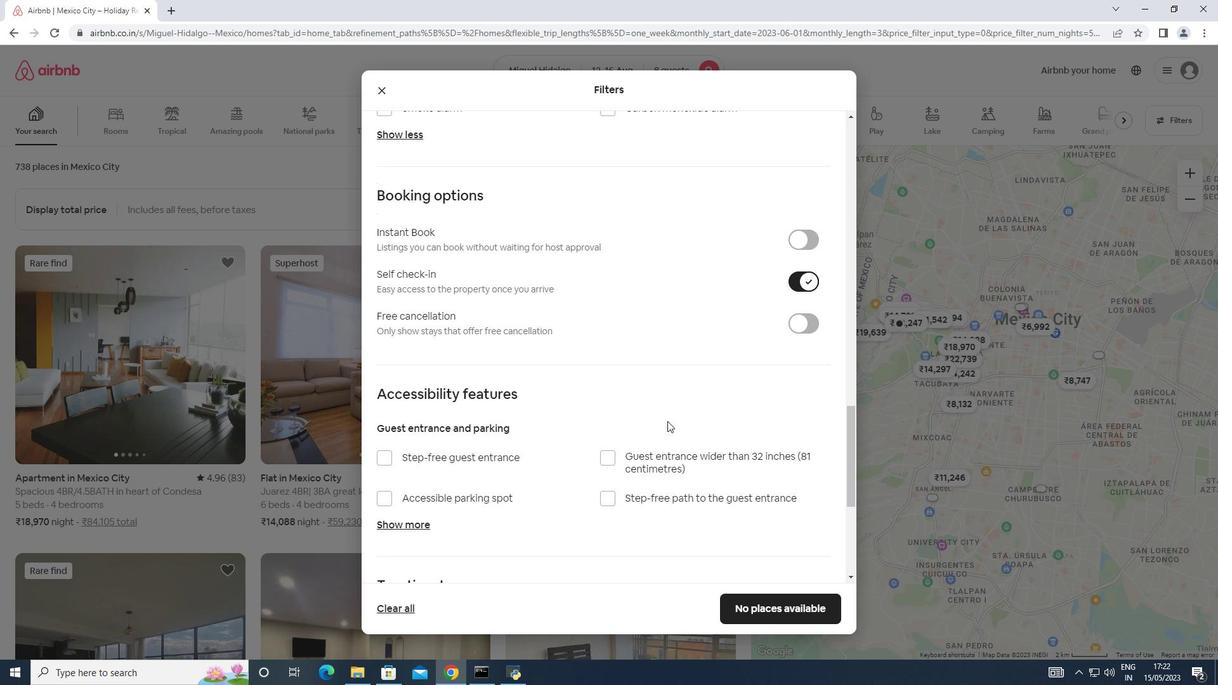 
Action: Mouse scrolled (667, 420) with delta (0, 0)
Screenshot: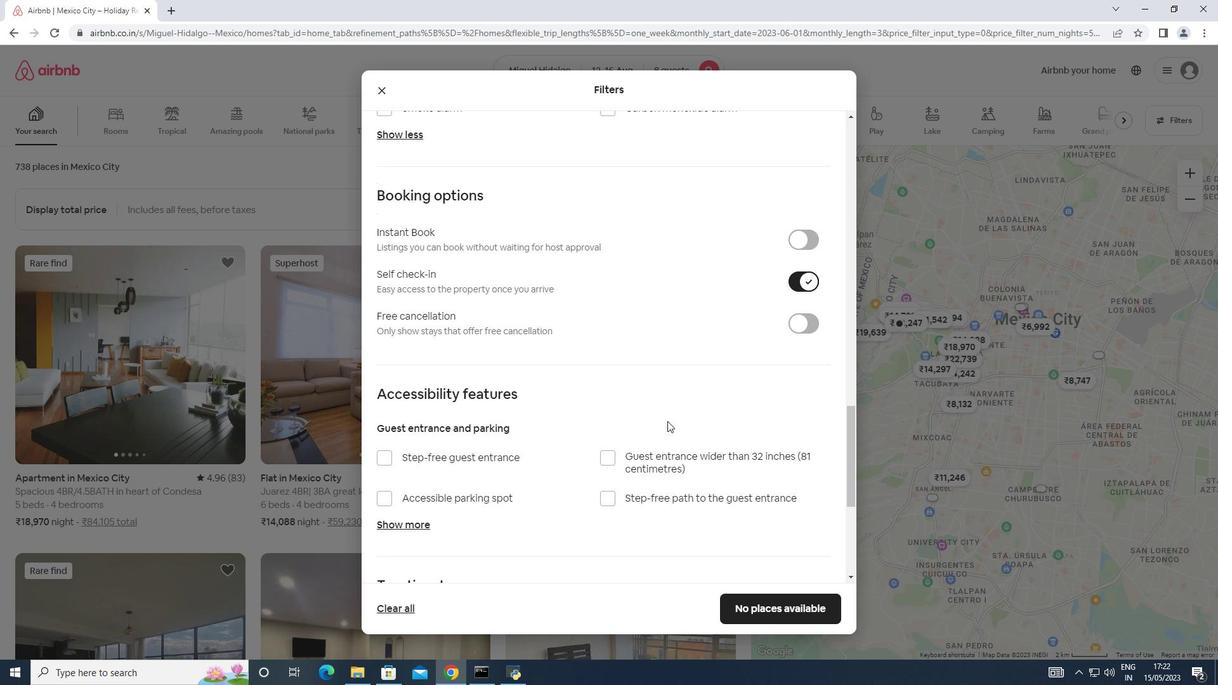 
Action: Mouse scrolled (667, 420) with delta (0, 0)
Screenshot: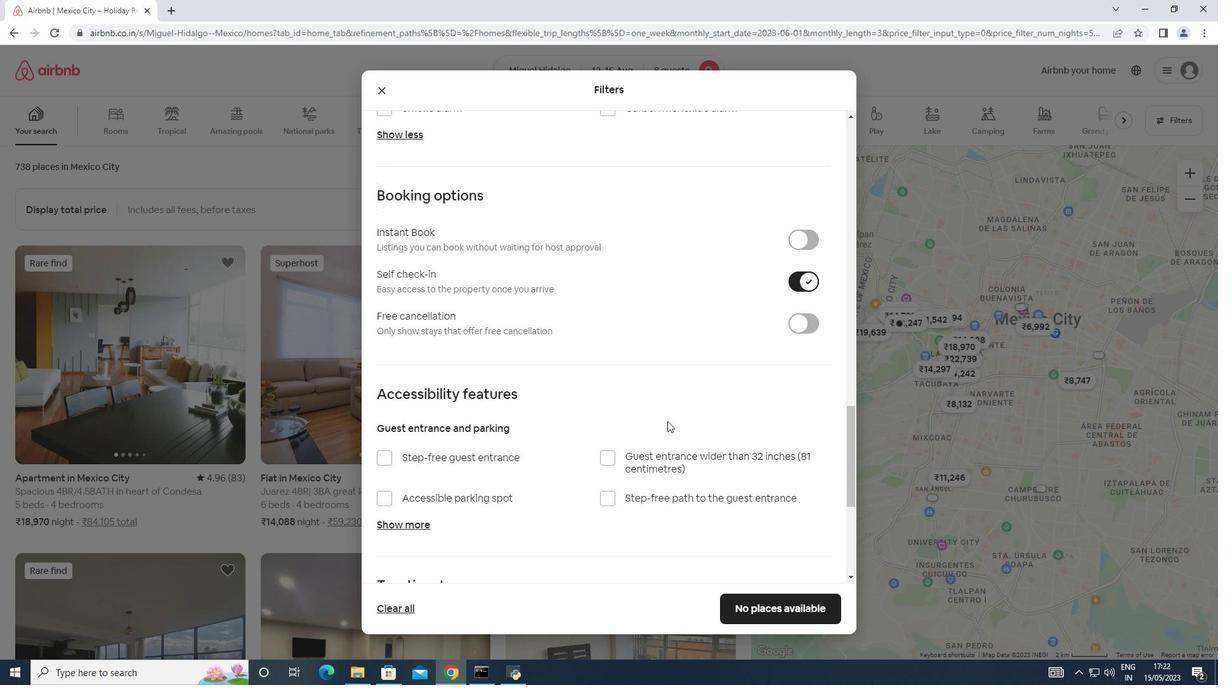 
Action: Mouse moved to (558, 445)
Screenshot: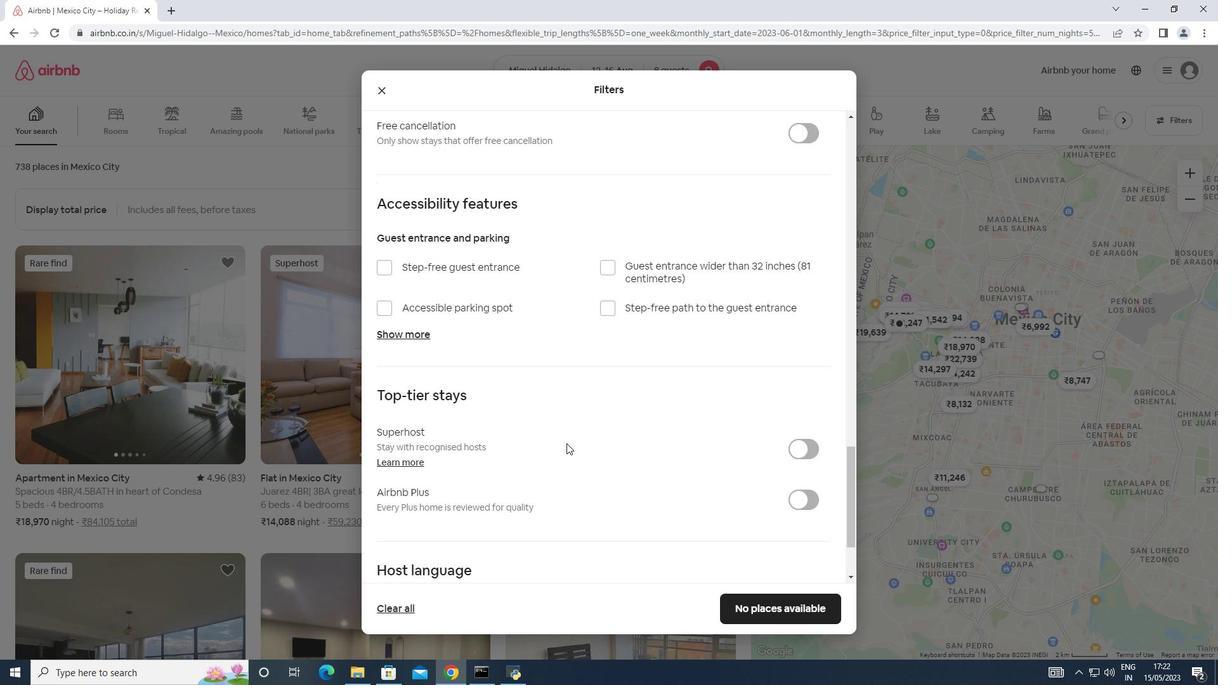 
Action: Mouse scrolled (558, 445) with delta (0, 0)
Screenshot: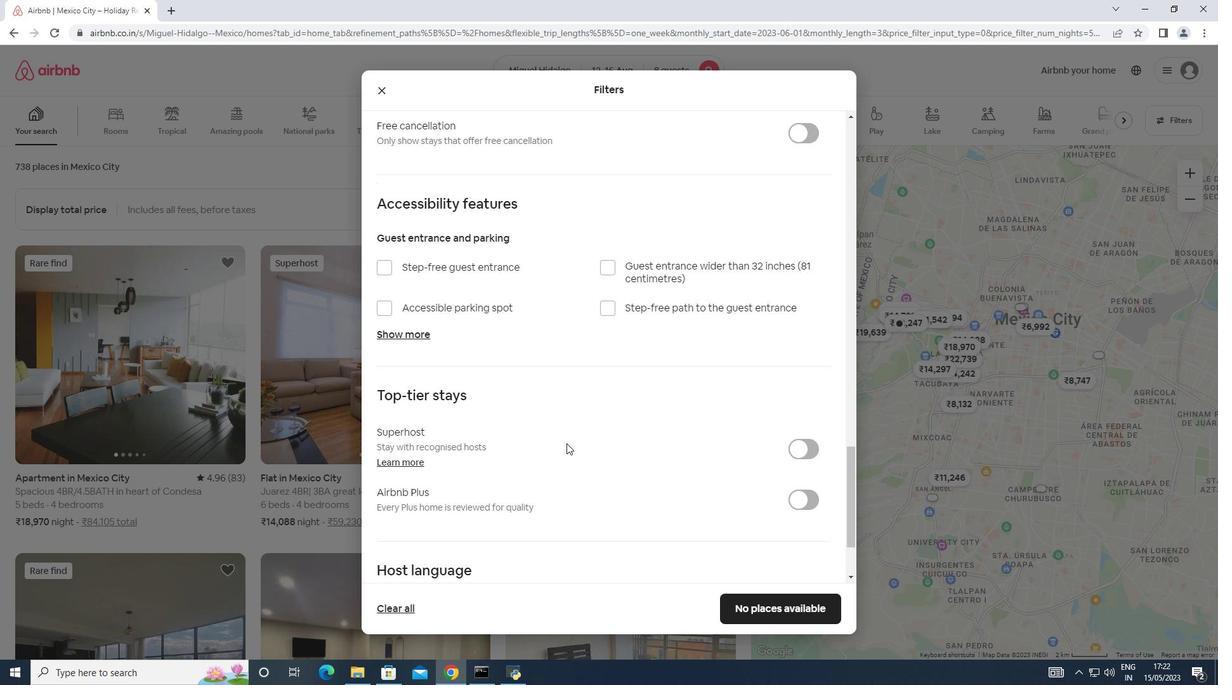 
Action: Mouse scrolled (558, 445) with delta (0, 0)
Screenshot: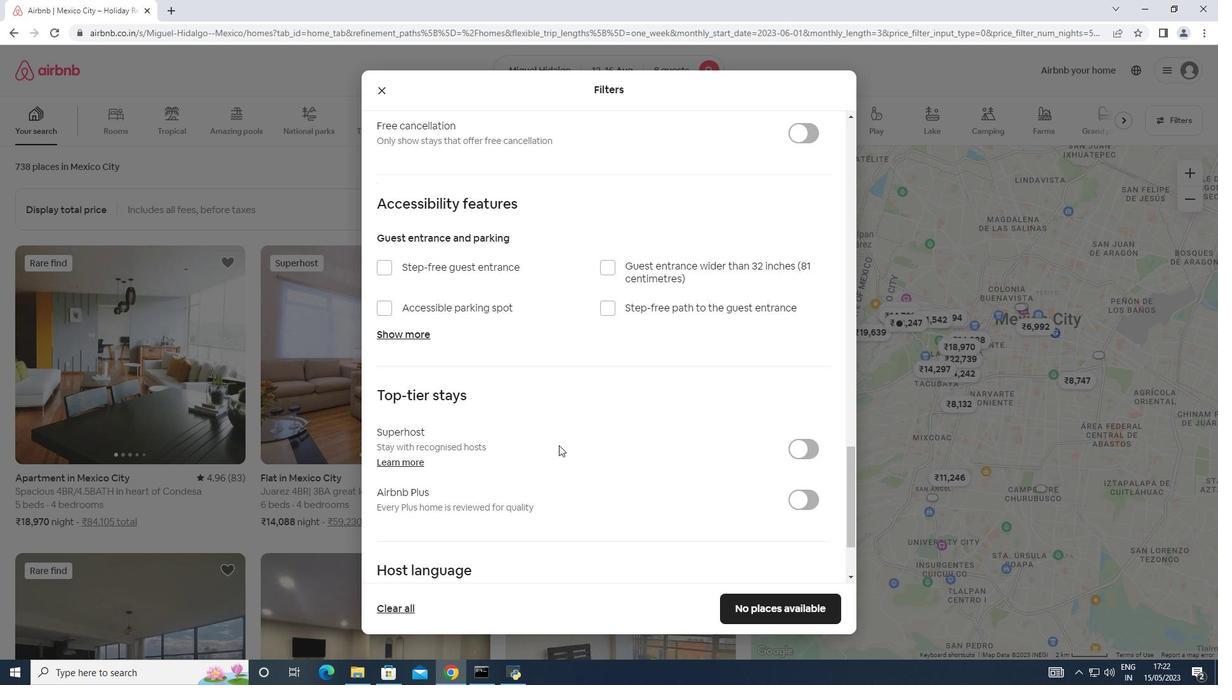 
Action: Mouse moved to (421, 495)
Screenshot: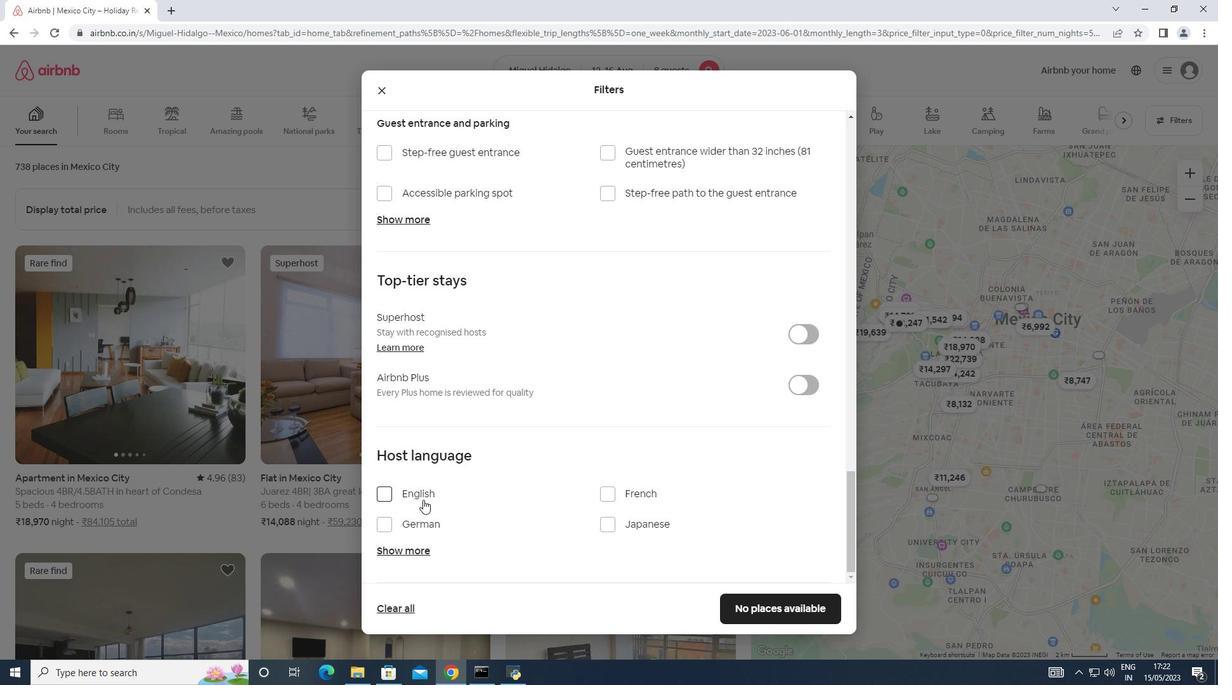 
Action: Mouse pressed left at (421, 495)
Screenshot: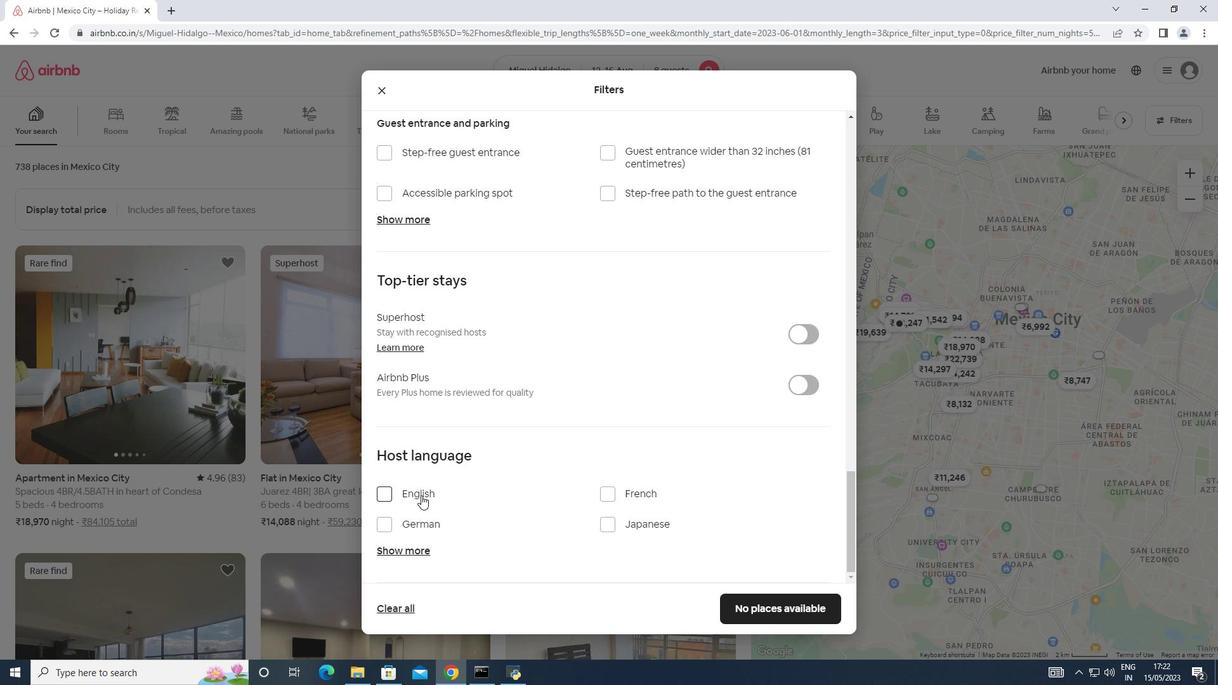 
Action: Mouse moved to (771, 607)
Screenshot: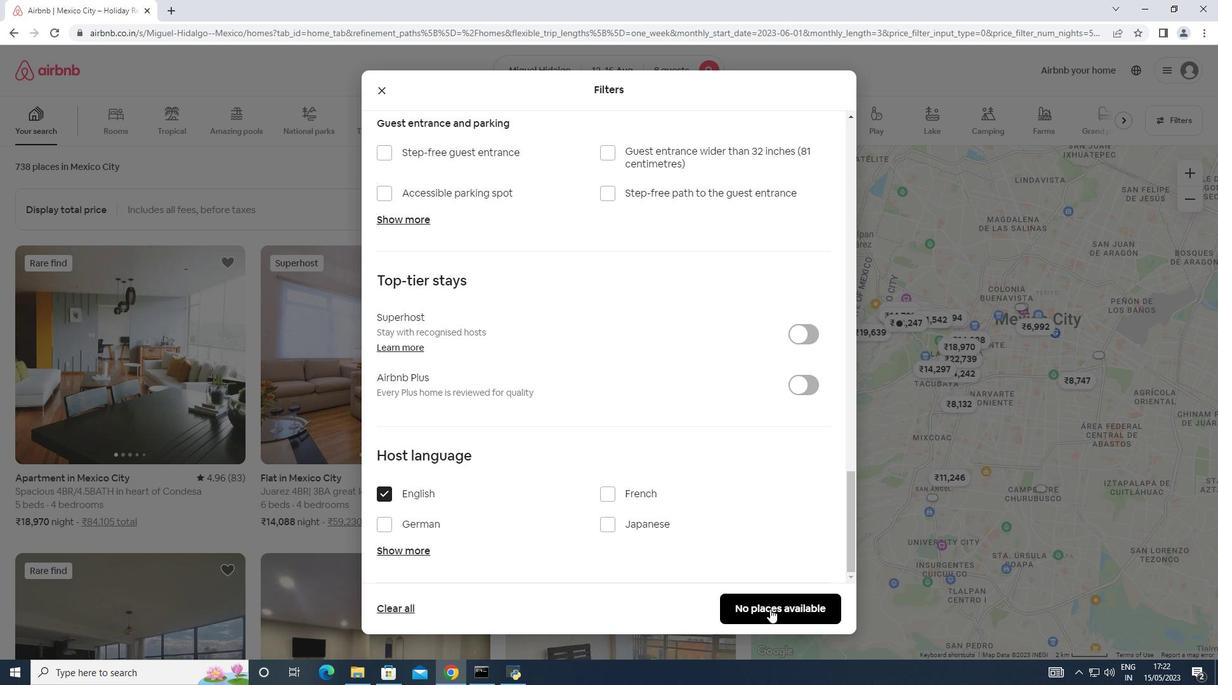 
Action: Mouse pressed left at (771, 607)
Screenshot: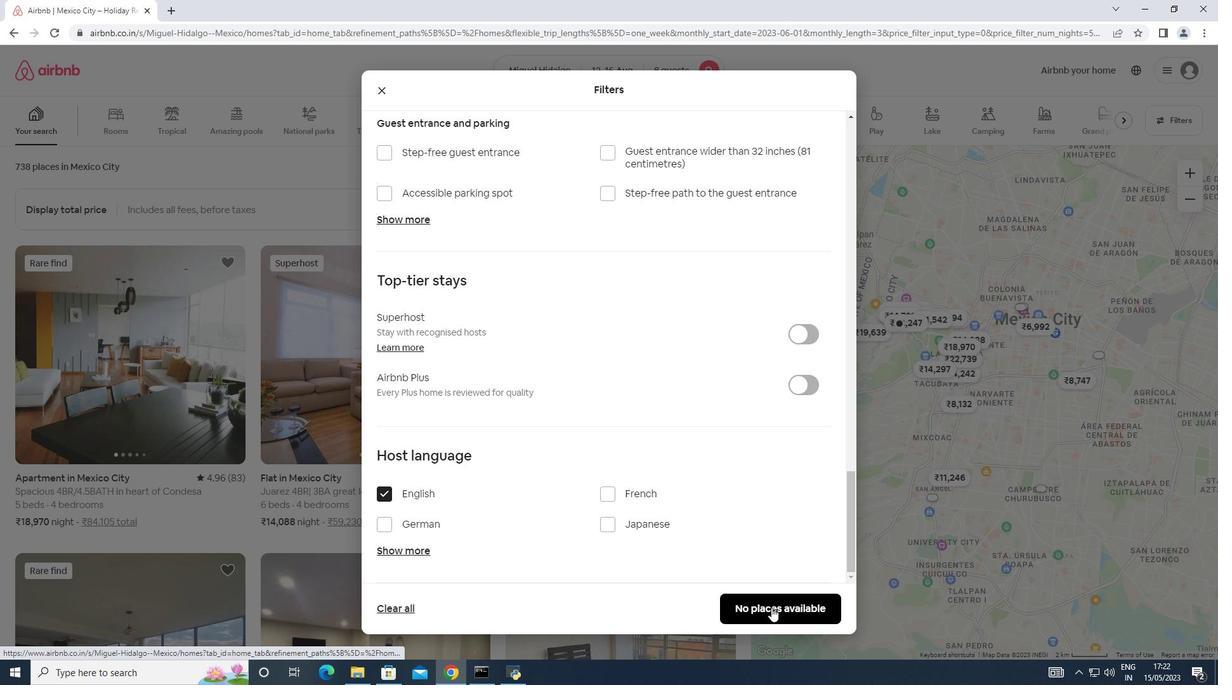 
Action: Mouse moved to (756, 581)
Screenshot: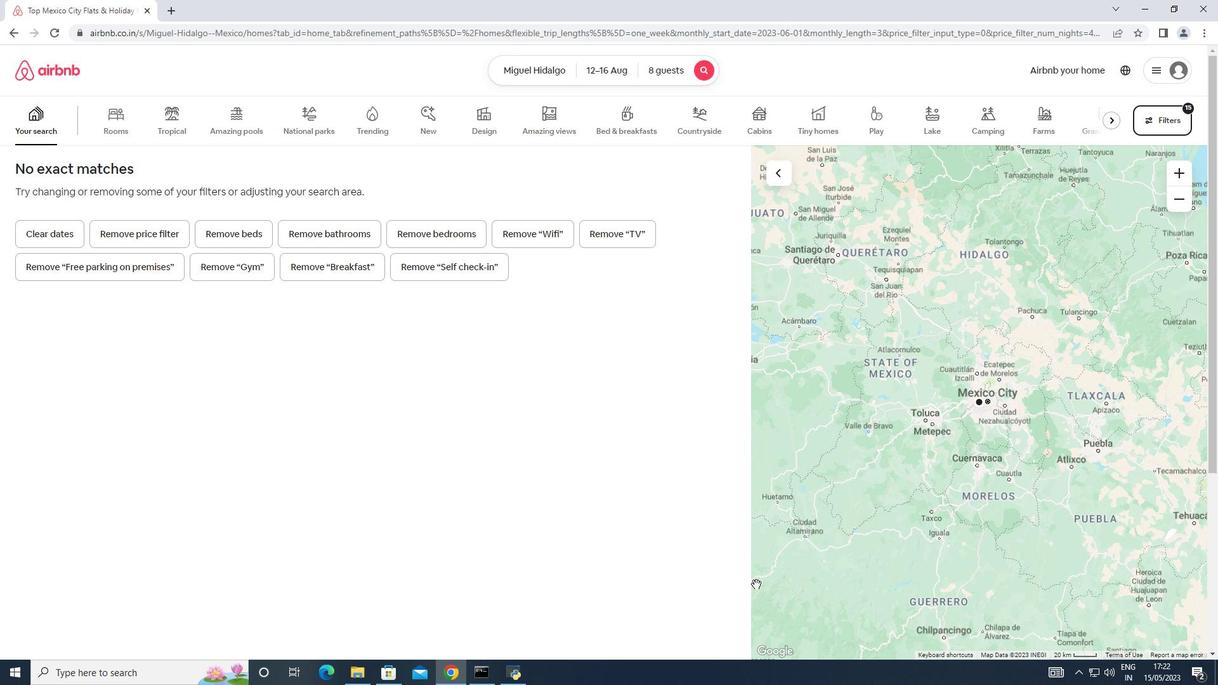 
